 Task: Find connections with filter location Bou Hanifia el Hamamat with filter topic #Investingwith filter profile language Potuguese with filter current company Indian Army with filter school Delhi School of Economics with filter industry Professional Organizations with filter service category Ghostwriting with filter keywords title Researcher
Action: Mouse moved to (625, 81)
Screenshot: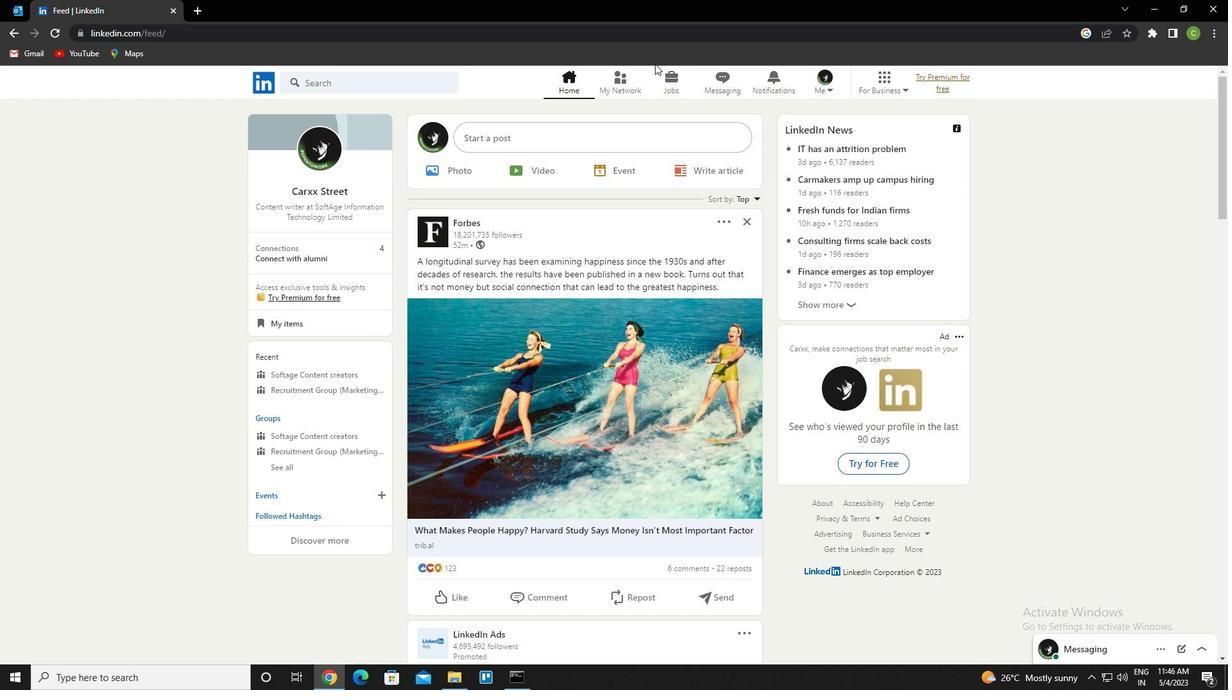 
Action: Mouse pressed left at (625, 81)
Screenshot: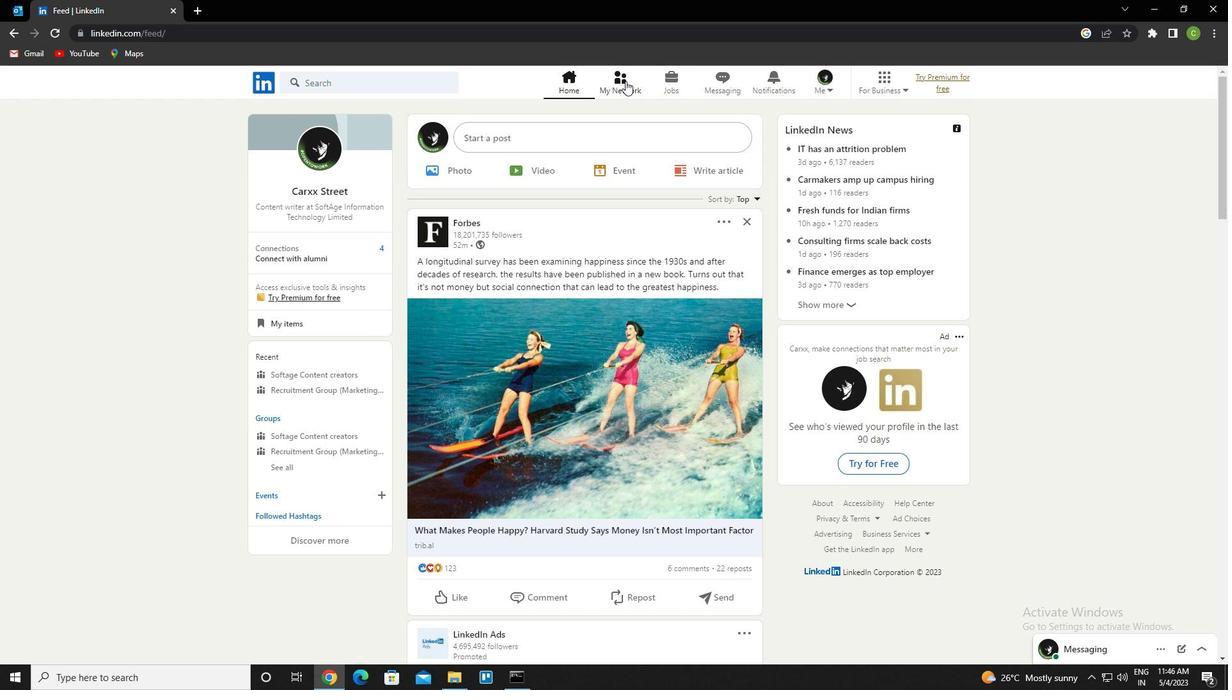 
Action: Mouse moved to (378, 150)
Screenshot: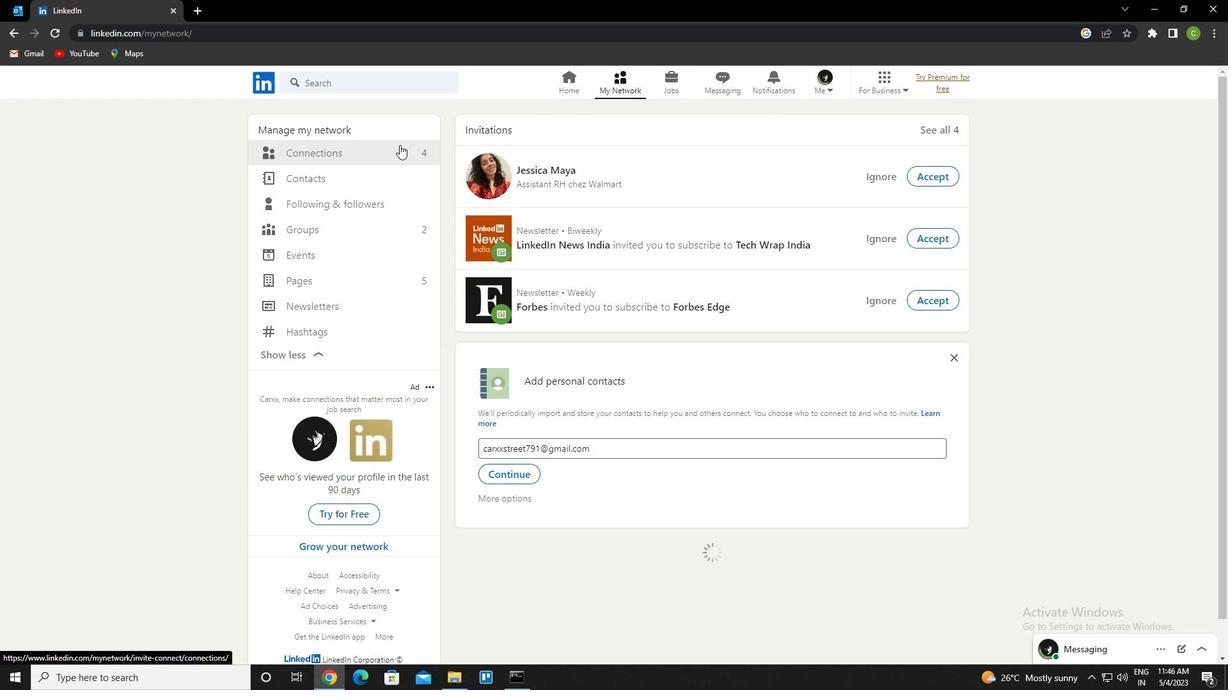 
Action: Mouse pressed left at (378, 150)
Screenshot: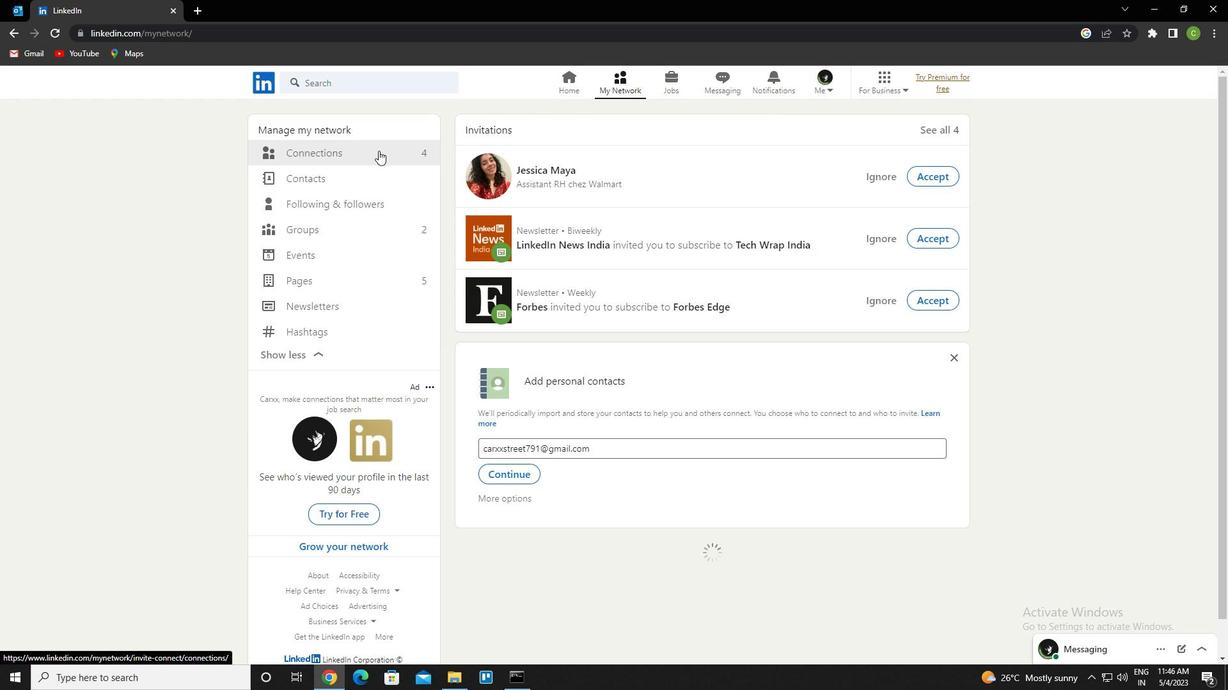 
Action: Mouse moved to (715, 152)
Screenshot: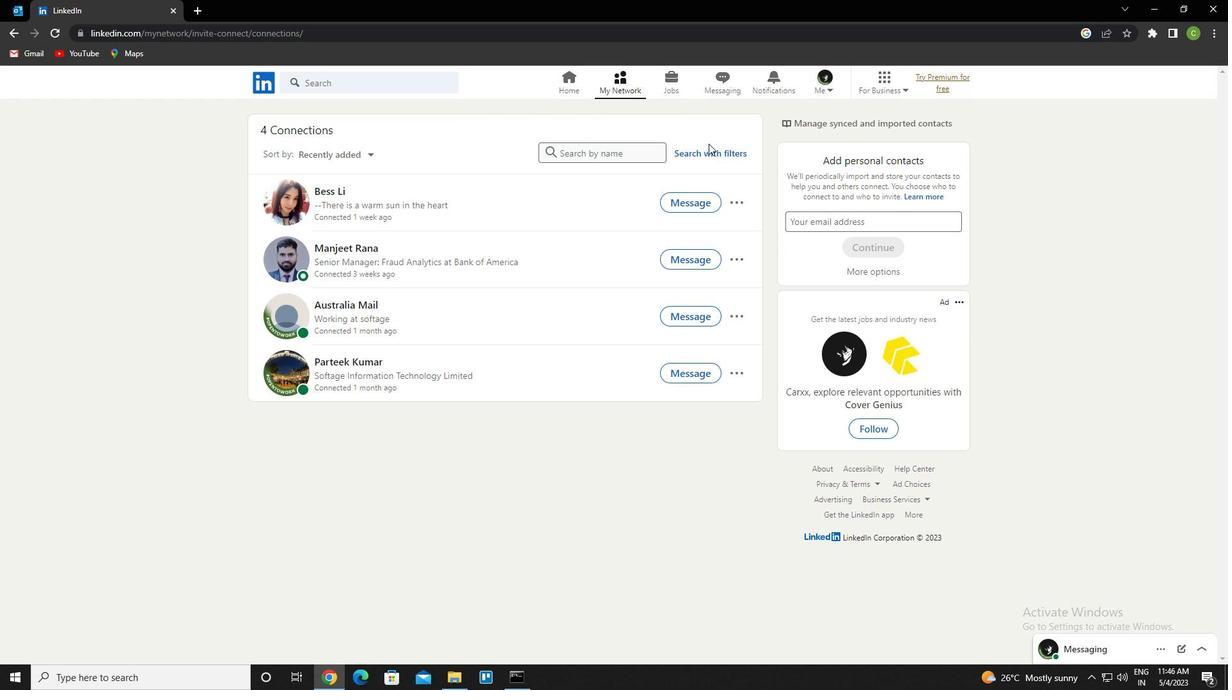 
Action: Mouse pressed left at (715, 152)
Screenshot: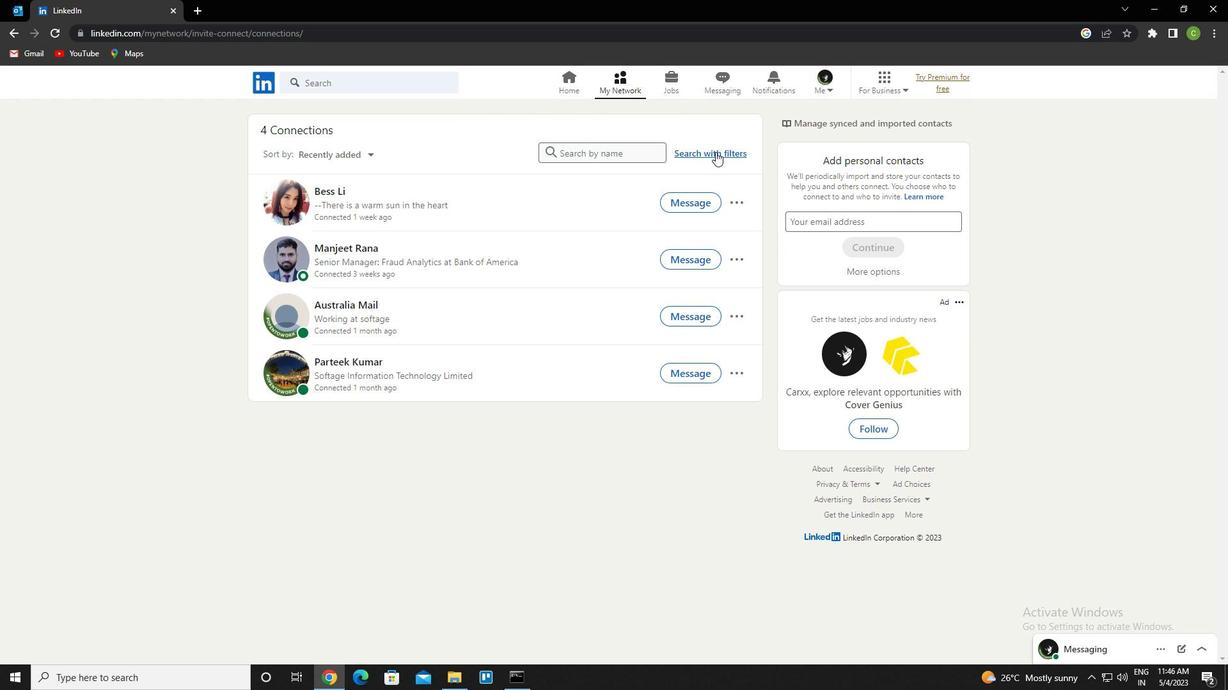 
Action: Mouse moved to (663, 121)
Screenshot: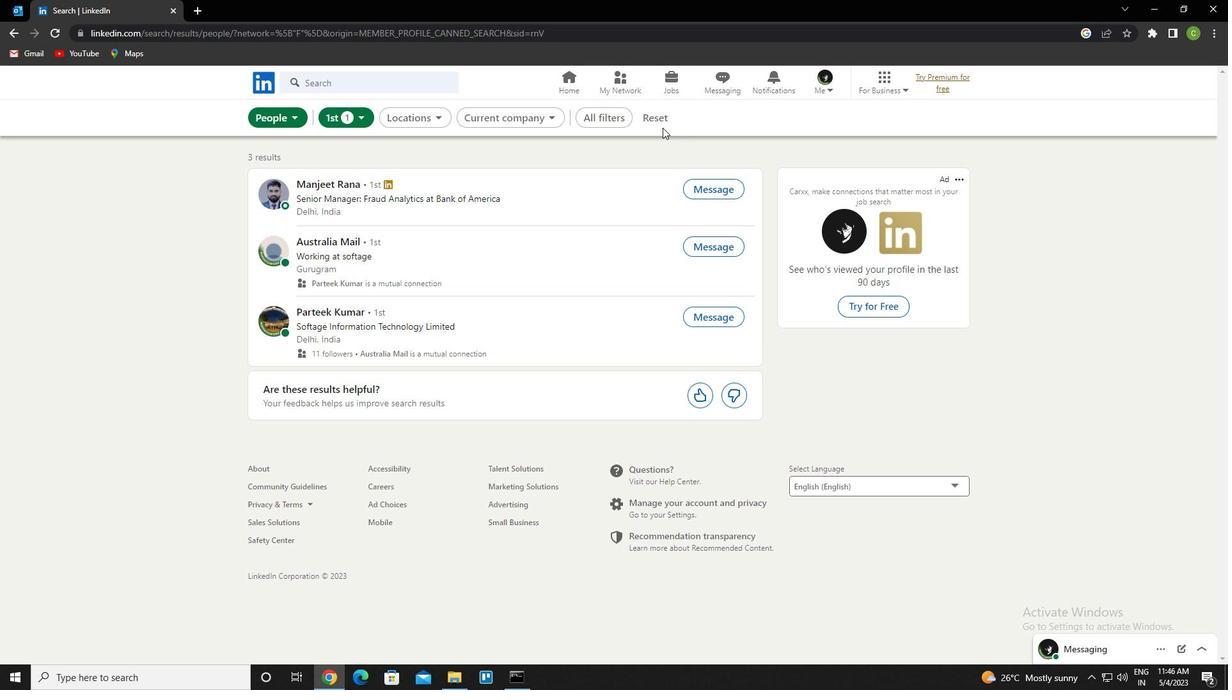 
Action: Mouse pressed left at (663, 121)
Screenshot: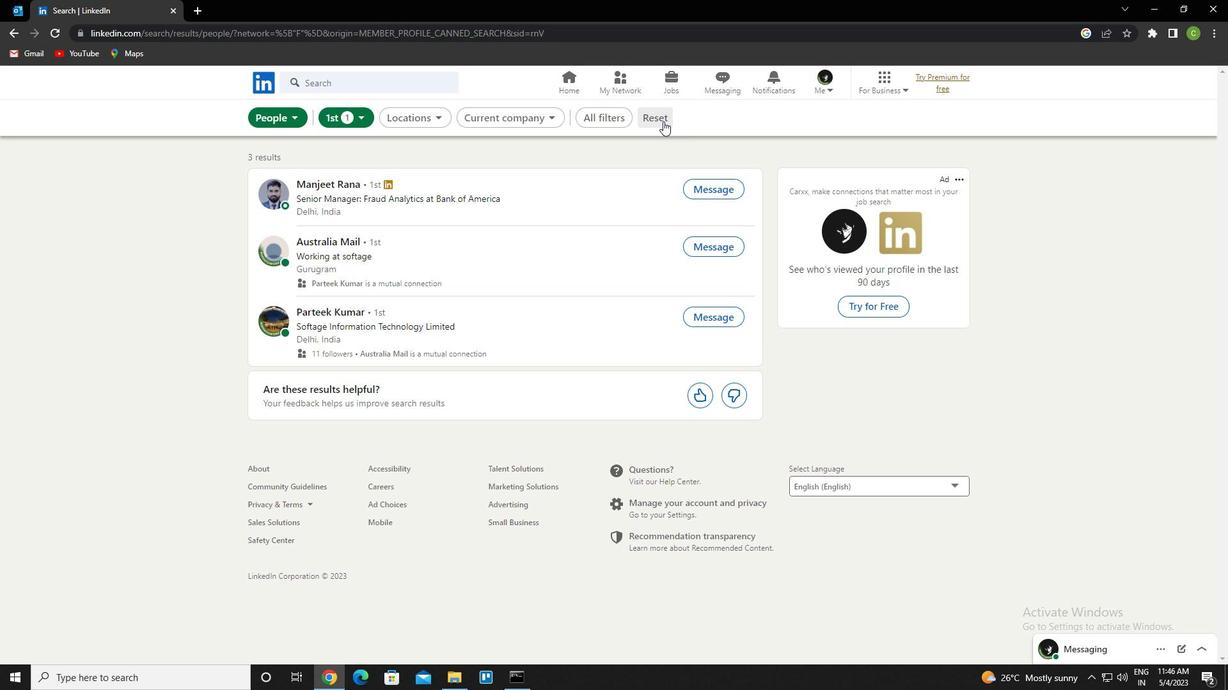 
Action: Mouse moved to (644, 117)
Screenshot: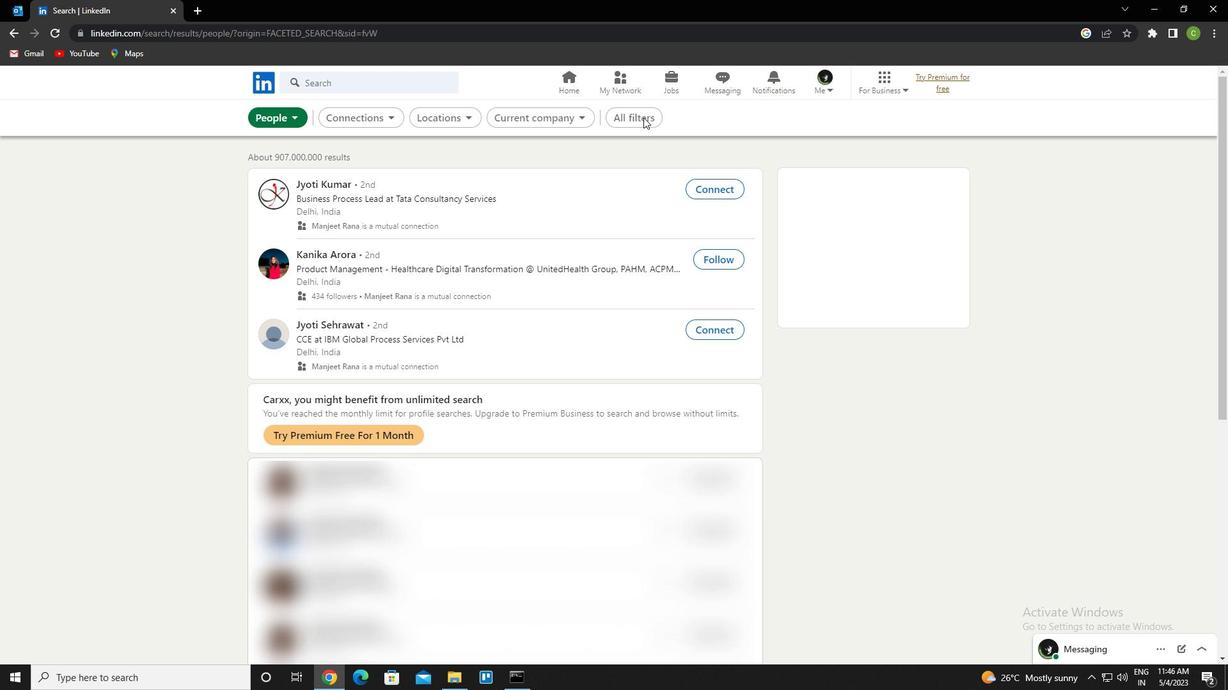 
Action: Mouse pressed left at (644, 117)
Screenshot: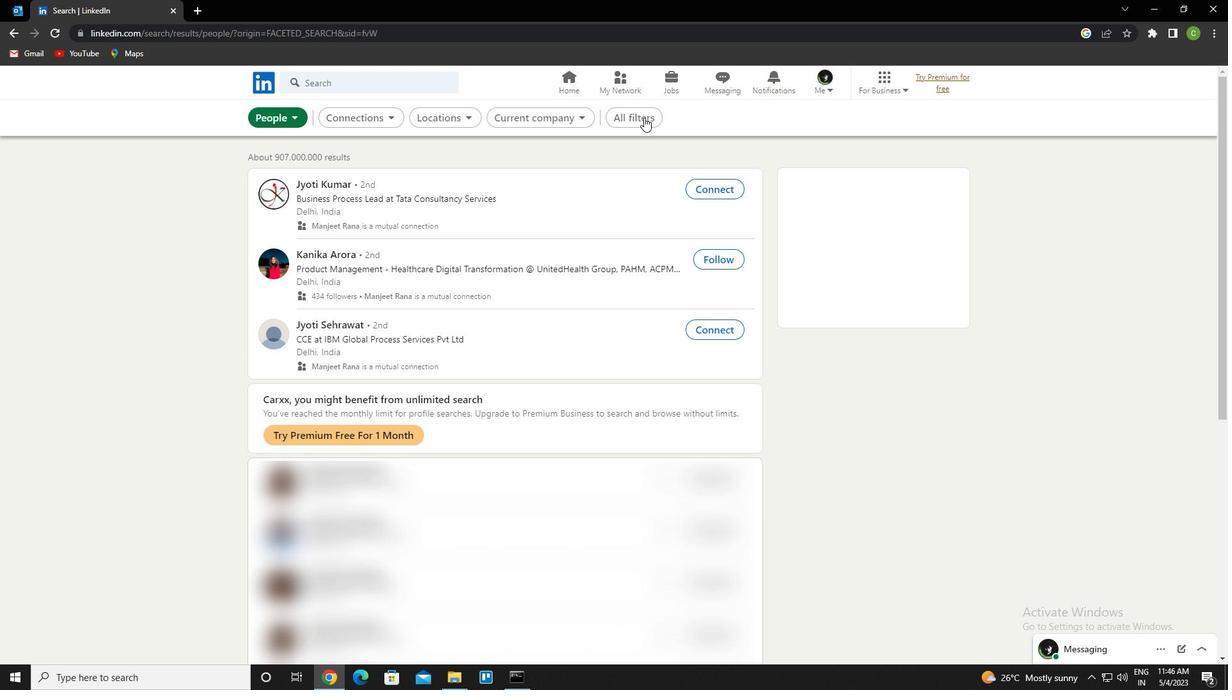 
Action: Mouse moved to (1067, 322)
Screenshot: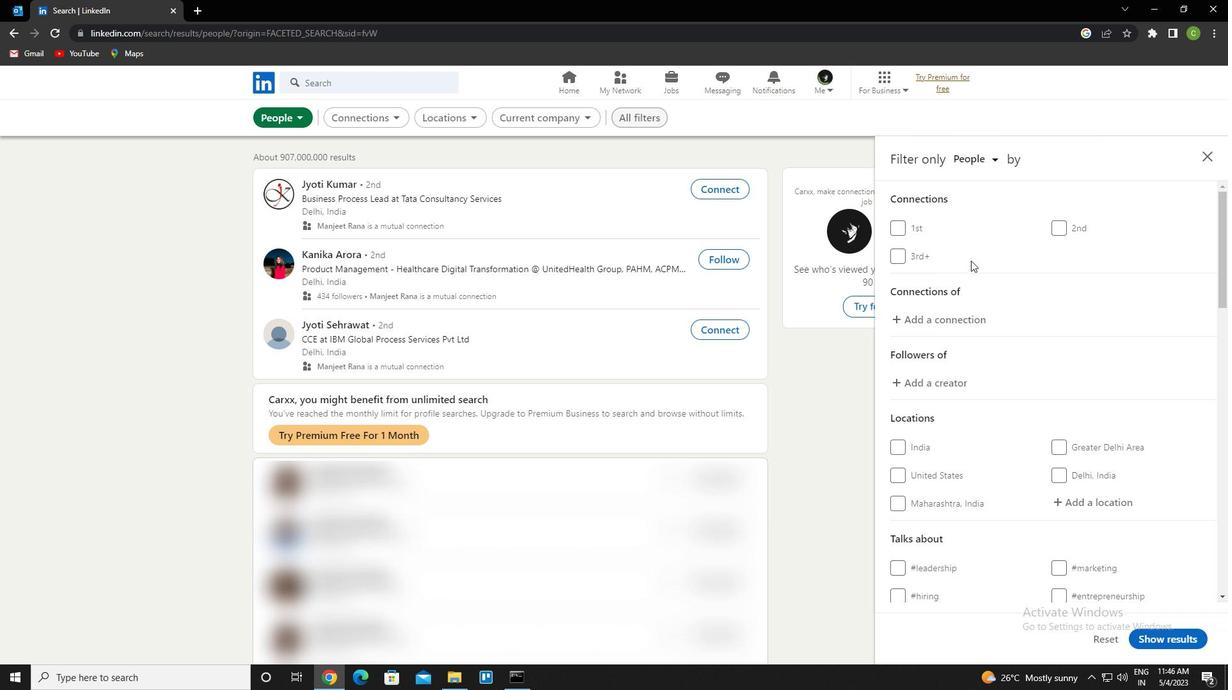 
Action: Mouse scrolled (1067, 321) with delta (0, 0)
Screenshot: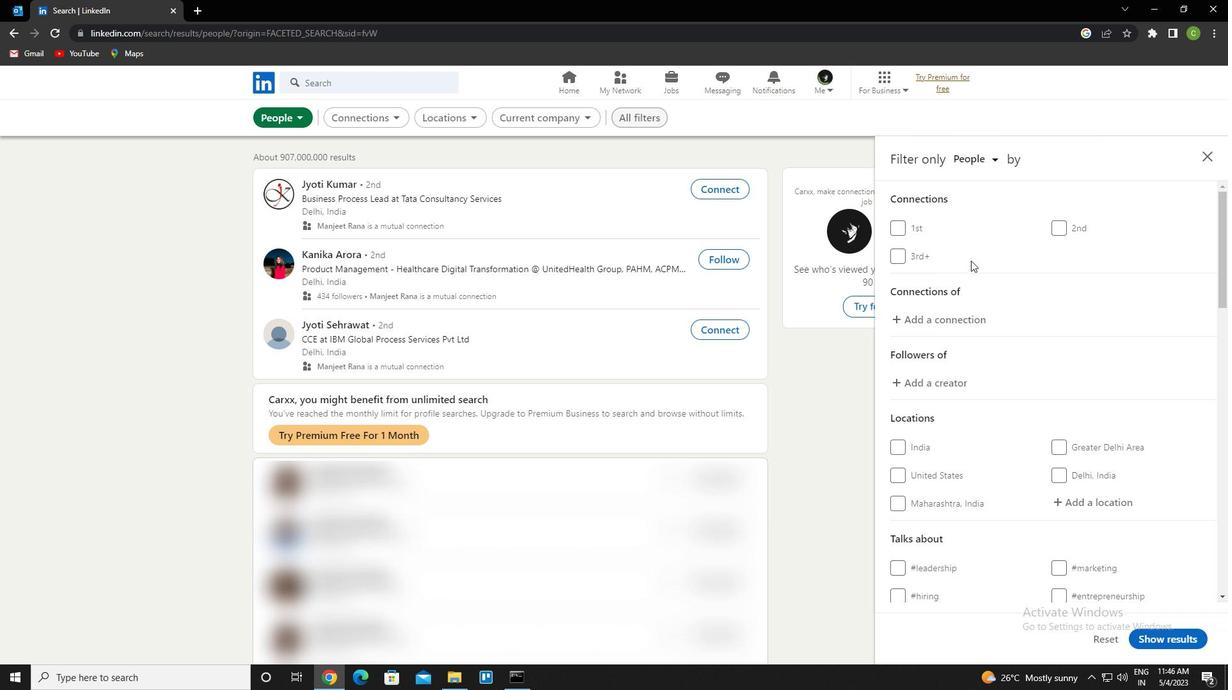 
Action: Mouse moved to (1072, 332)
Screenshot: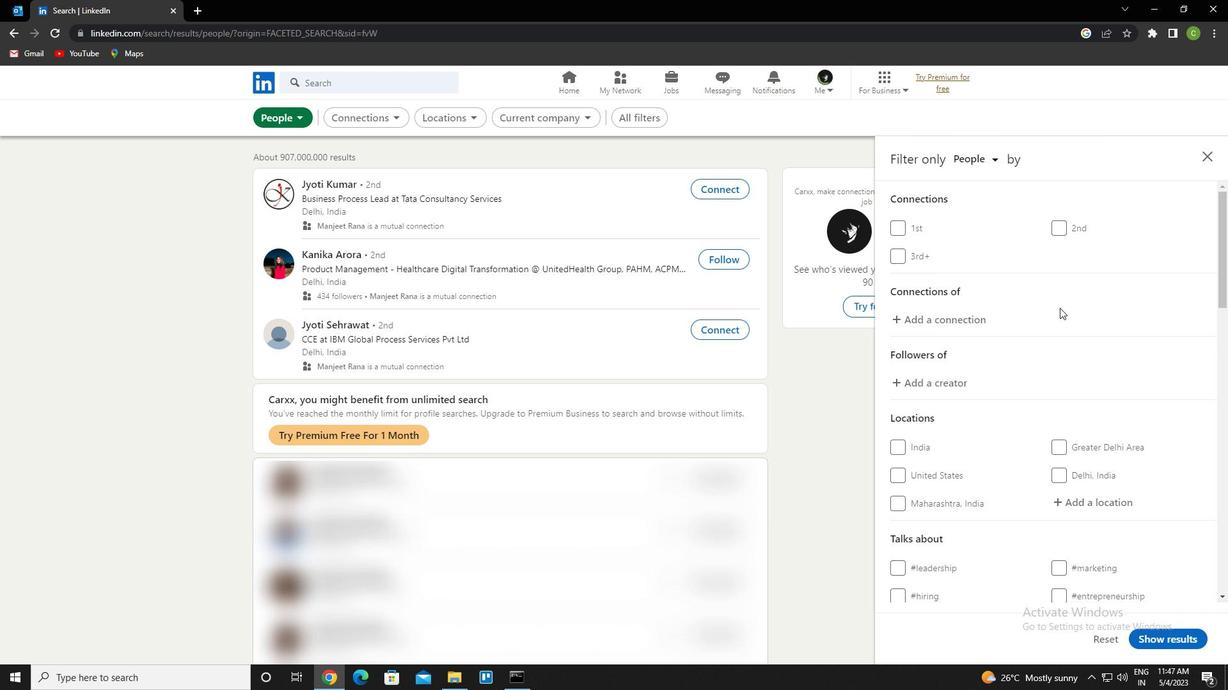 
Action: Mouse scrolled (1072, 332) with delta (0, 0)
Screenshot: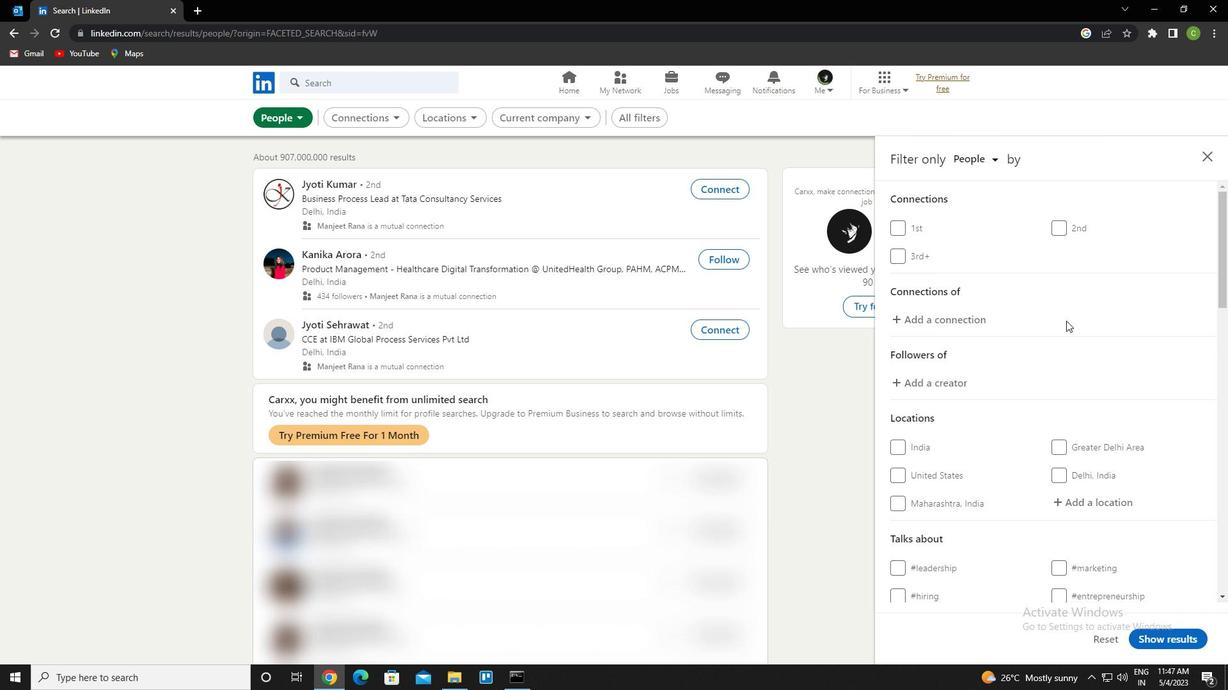 
Action: Mouse moved to (1092, 374)
Screenshot: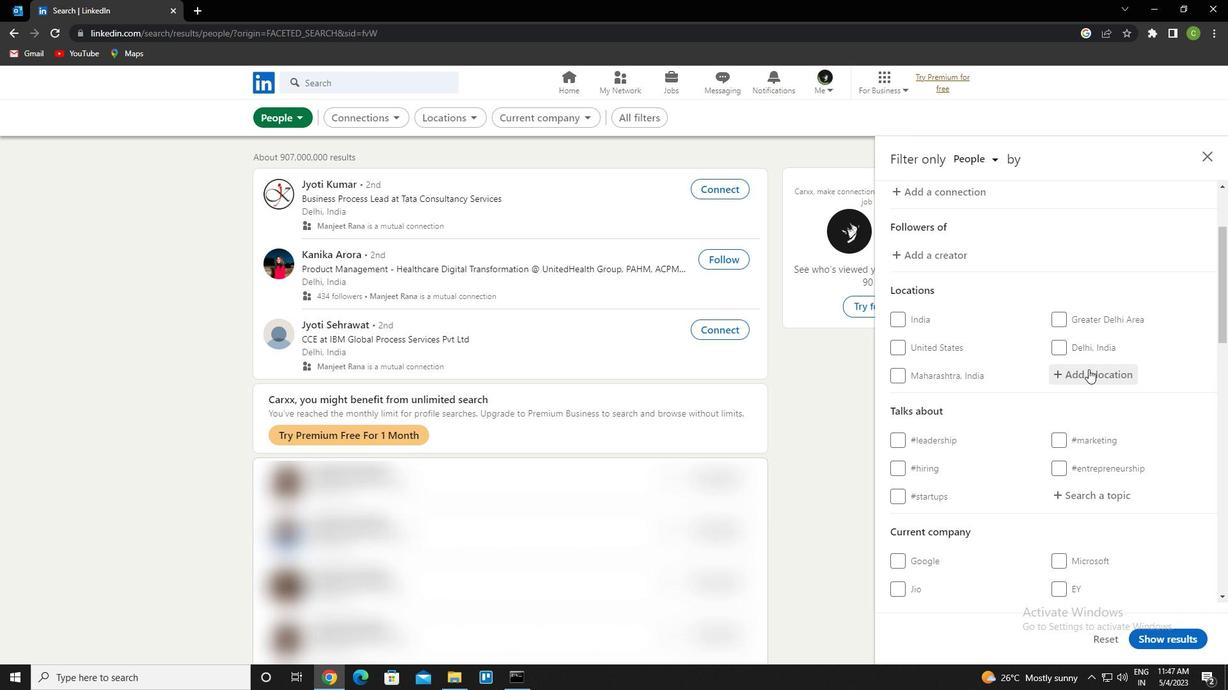 
Action: Mouse pressed left at (1092, 374)
Screenshot: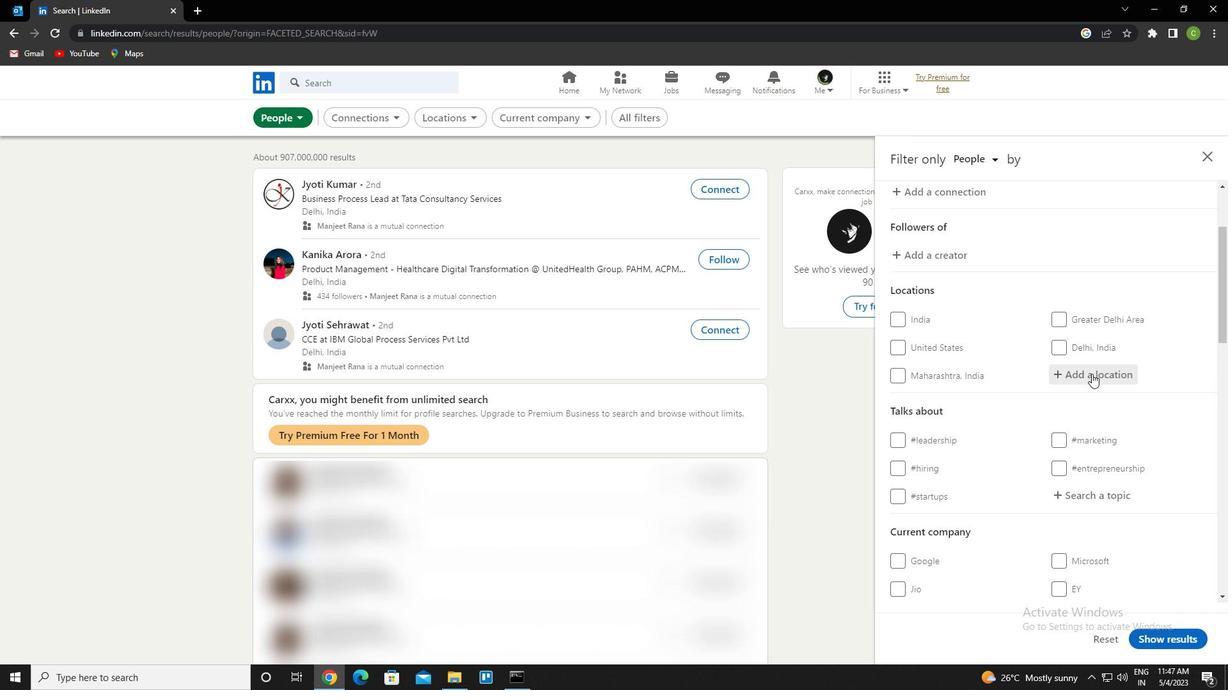 
Action: Key pressed <Key.caps_lock>b<Key.caps_lock>ou<Key.space><Key.caps_lock>h<Key.caps_lock>anifia<Key.down><Key.enter>
Screenshot: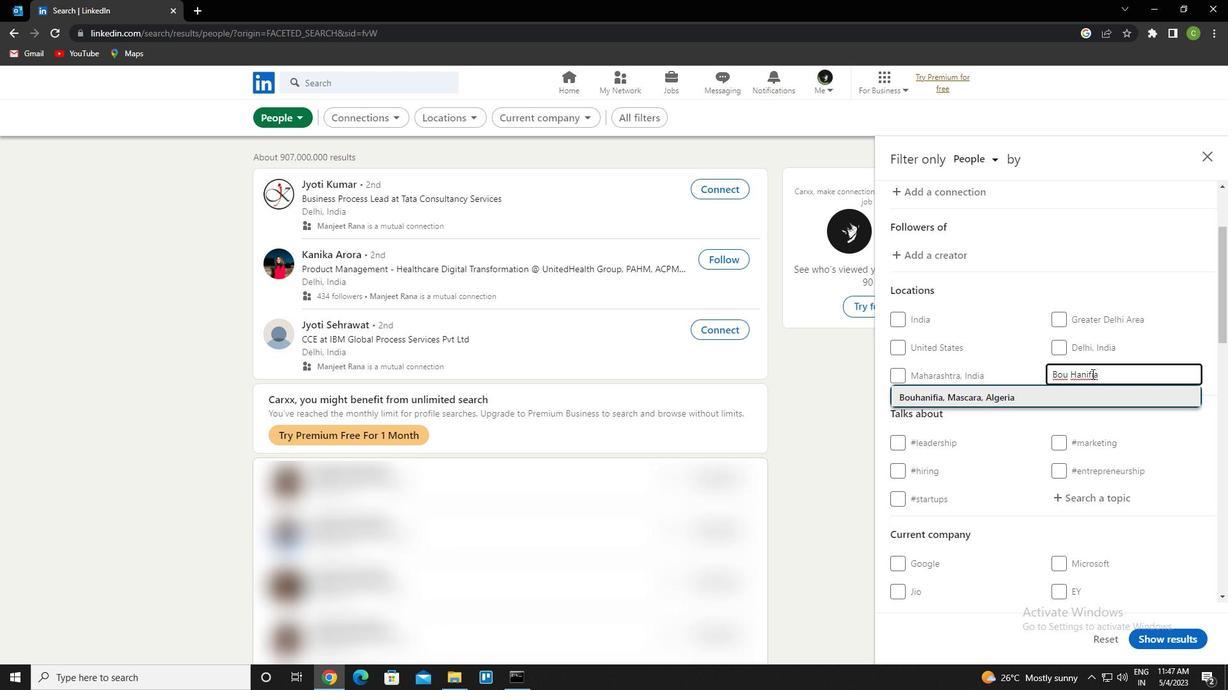 
Action: Mouse moved to (1092, 374)
Screenshot: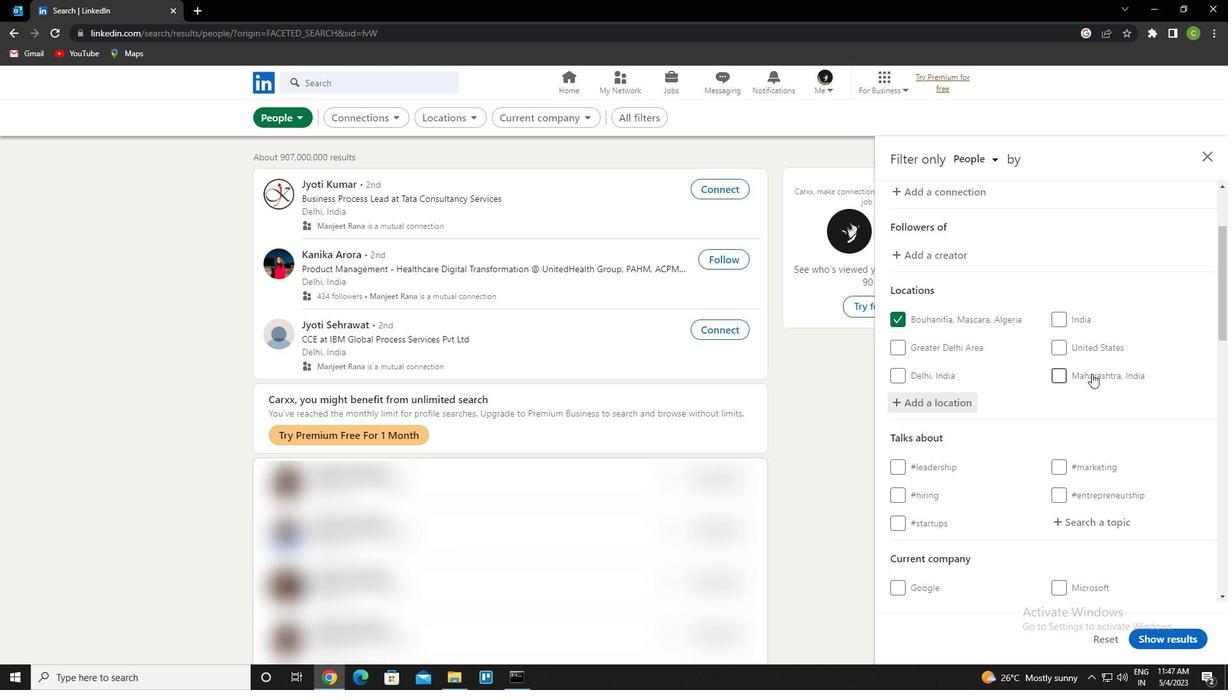 
Action: Mouse scrolled (1092, 373) with delta (0, 0)
Screenshot: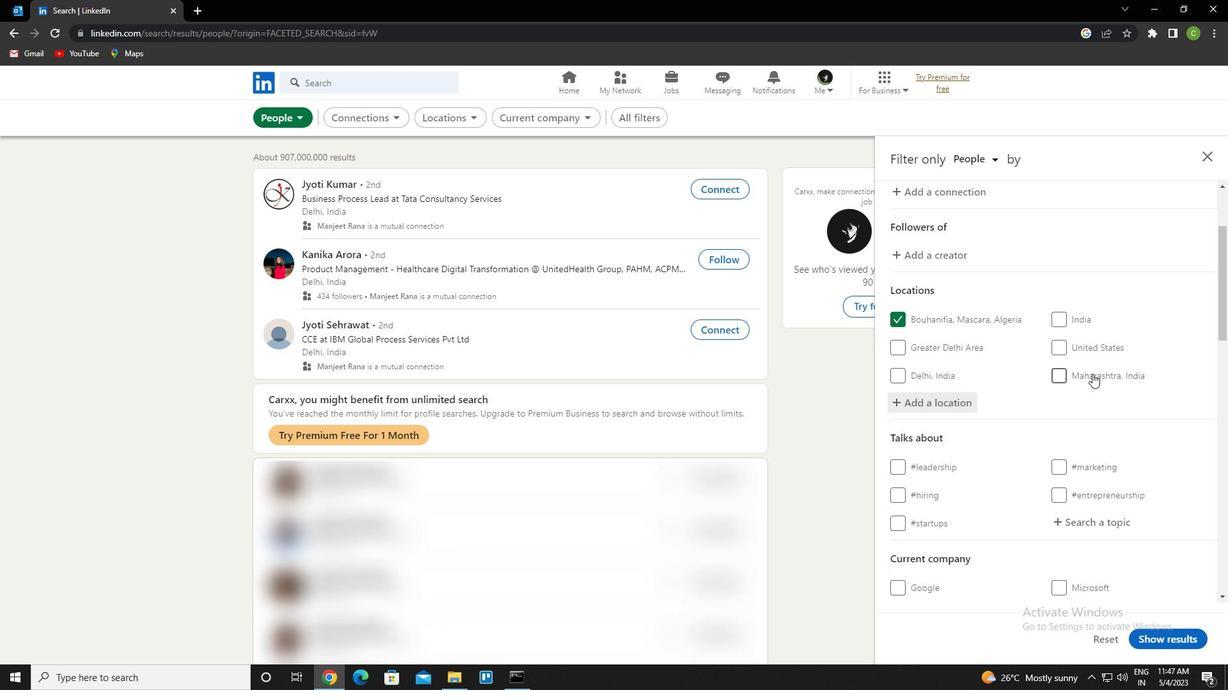 
Action: Mouse scrolled (1092, 373) with delta (0, 0)
Screenshot: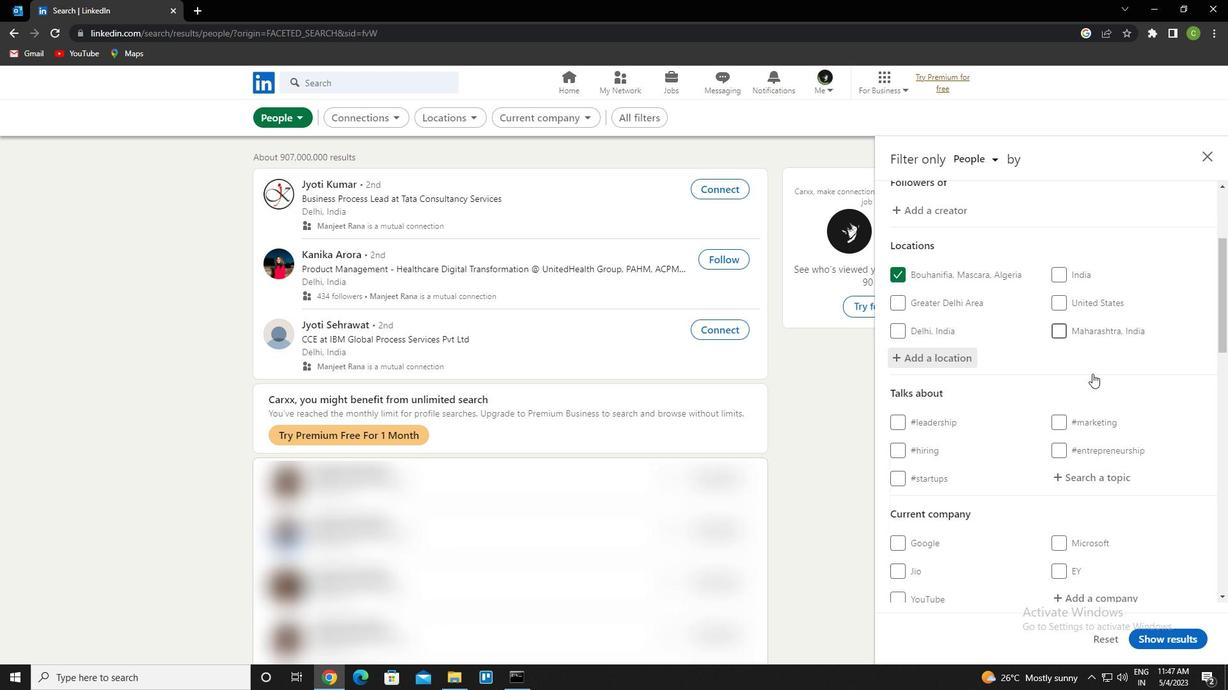 
Action: Mouse moved to (1101, 389)
Screenshot: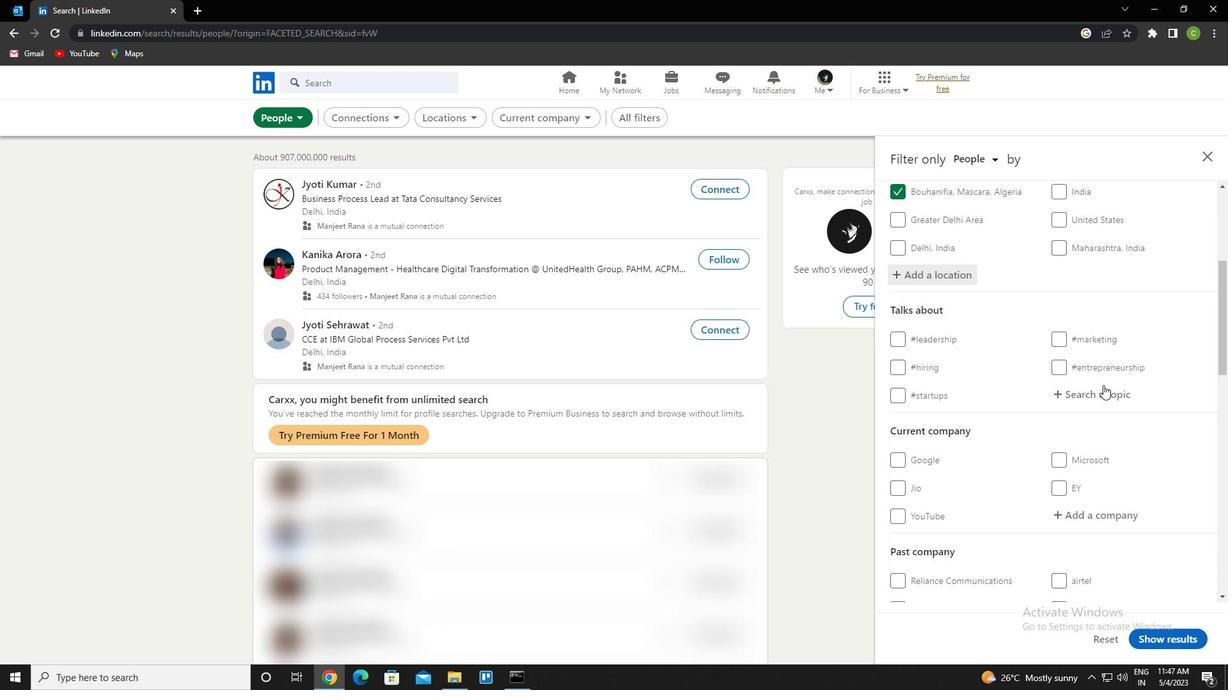 
Action: Mouse pressed left at (1101, 389)
Screenshot: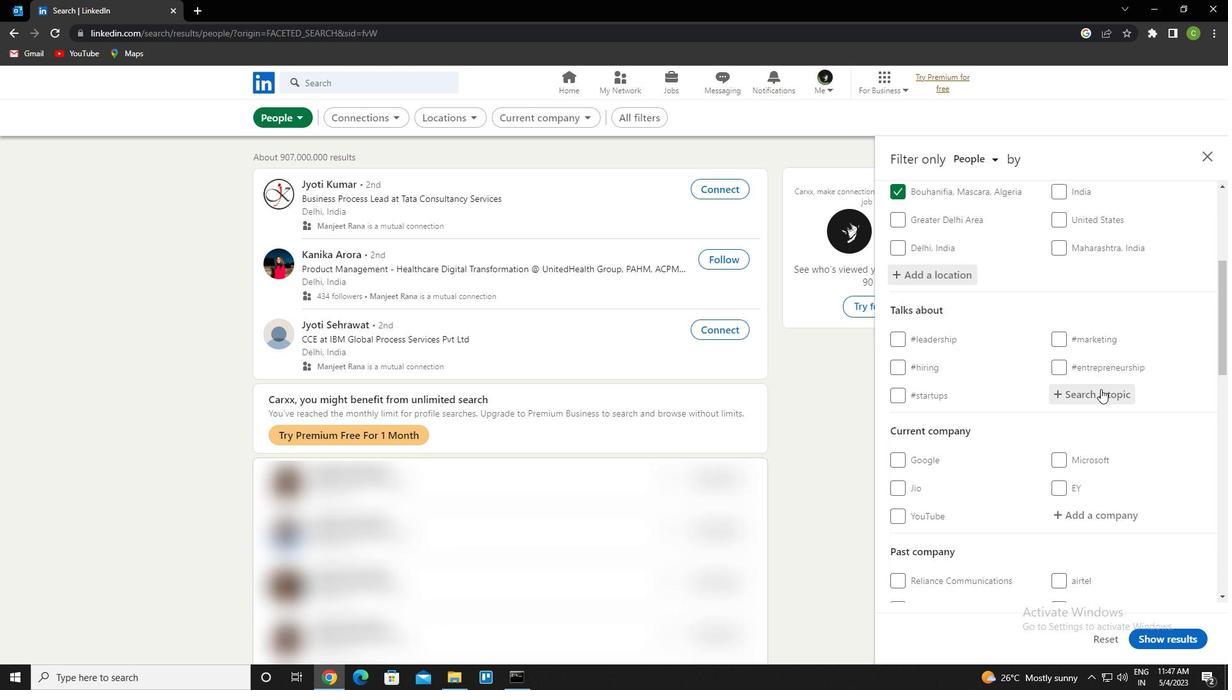 
Action: Key pressed investing<Key.down><Key.enter>
Screenshot: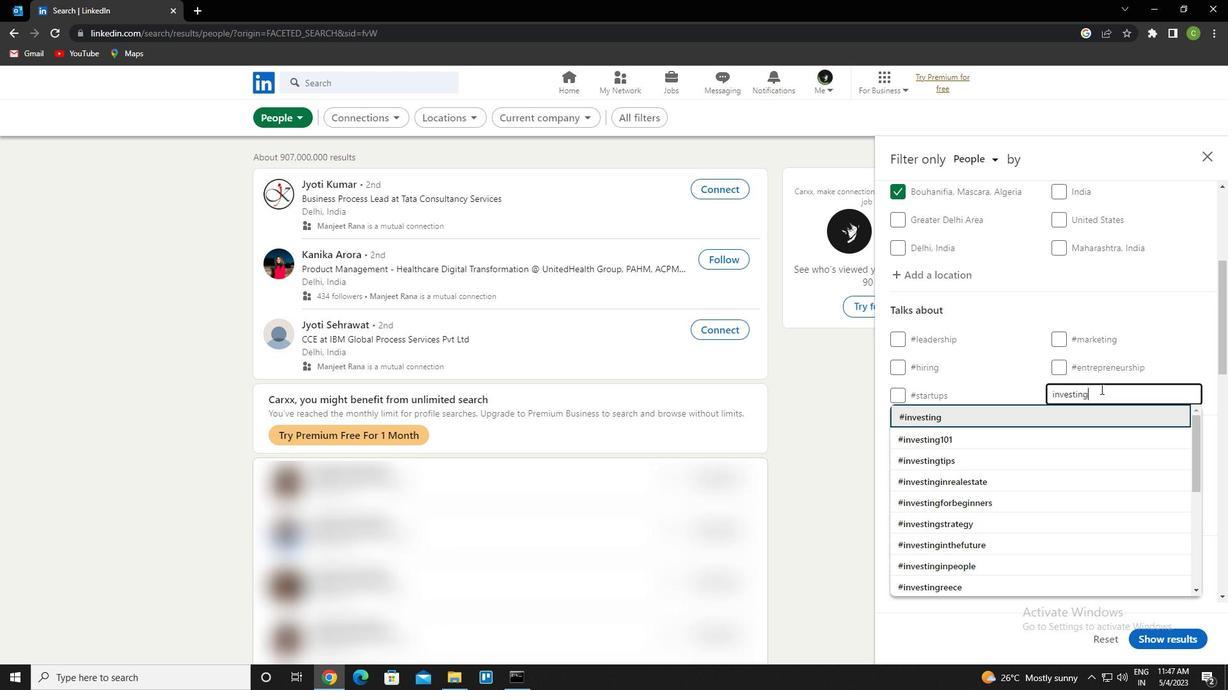 
Action: Mouse scrolled (1101, 389) with delta (0, 0)
Screenshot: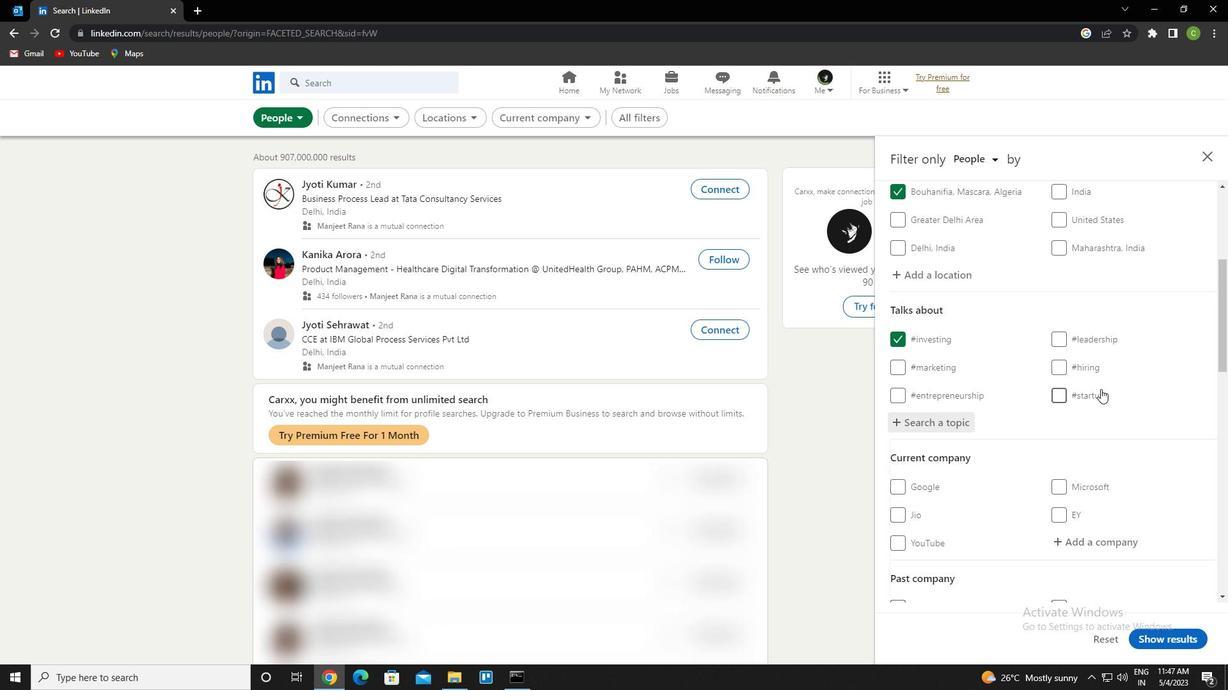 
Action: Mouse scrolled (1101, 389) with delta (0, 0)
Screenshot: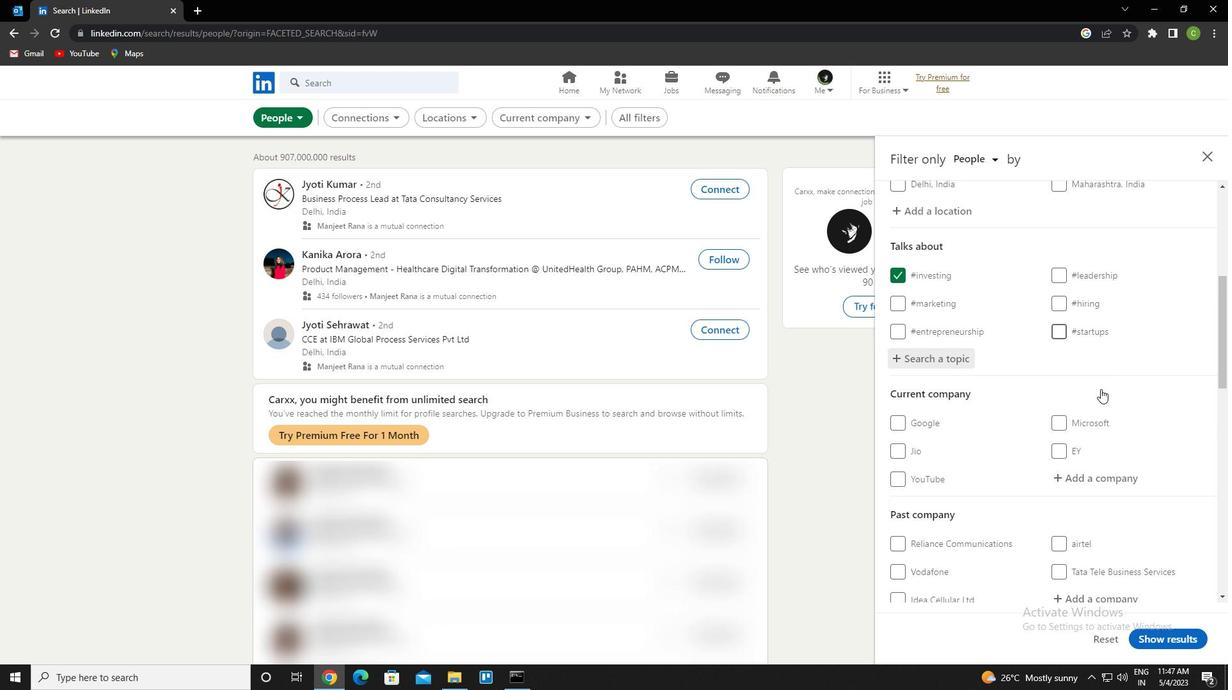 
Action: Mouse scrolled (1101, 389) with delta (0, 0)
Screenshot: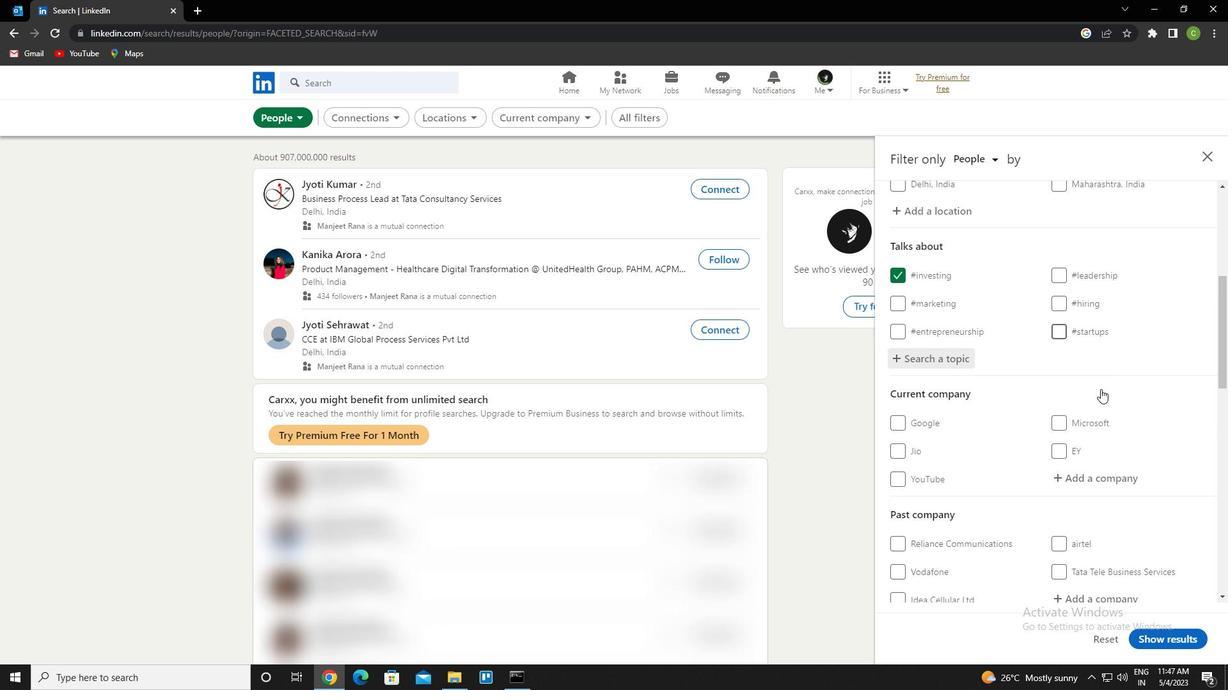 
Action: Mouse scrolled (1101, 389) with delta (0, 0)
Screenshot: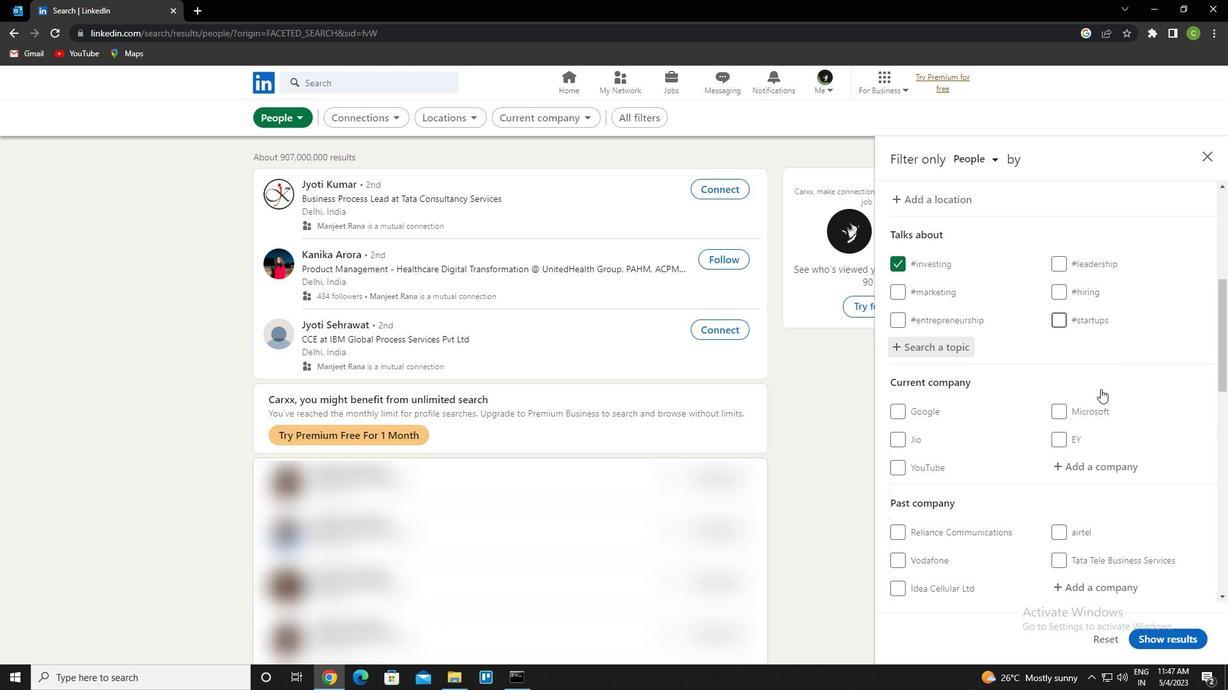 
Action: Mouse scrolled (1101, 389) with delta (0, 0)
Screenshot: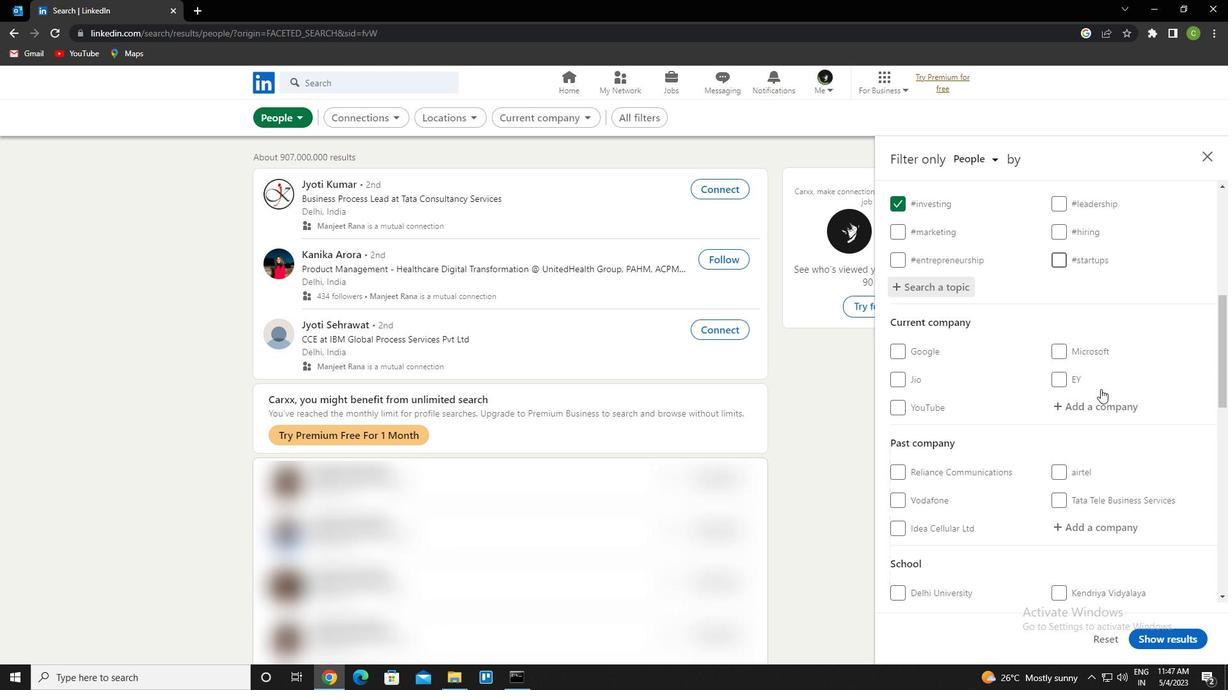 
Action: Mouse scrolled (1101, 389) with delta (0, 0)
Screenshot: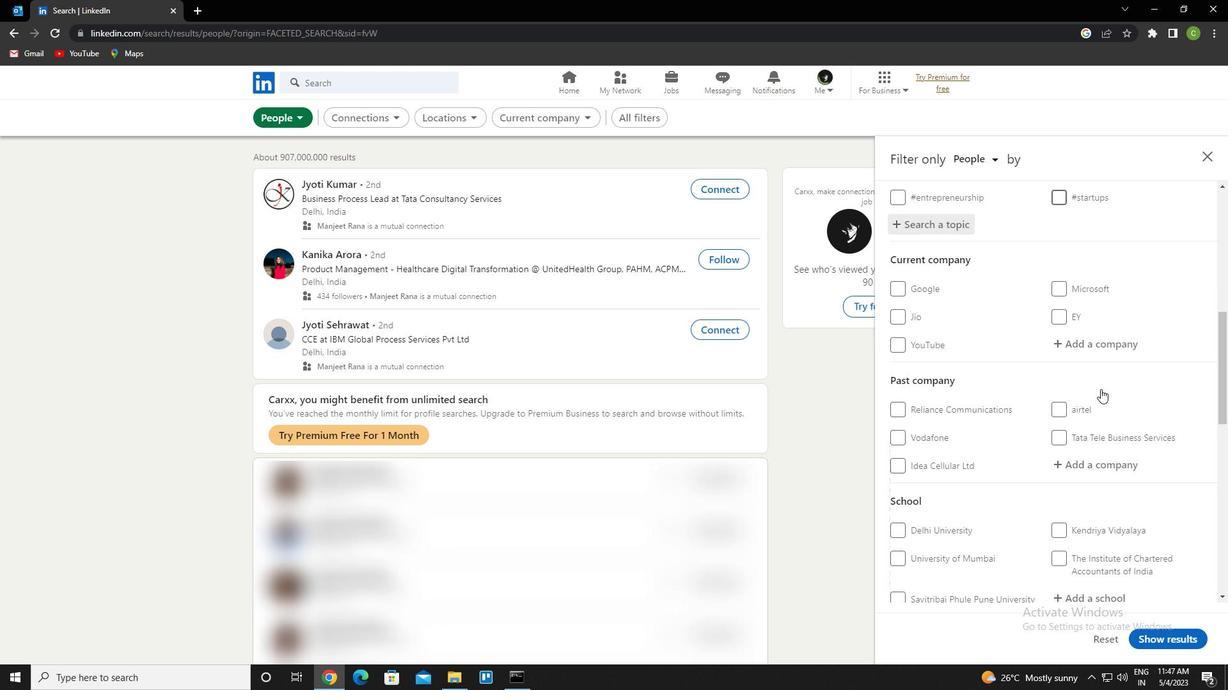 
Action: Mouse scrolled (1101, 389) with delta (0, 0)
Screenshot: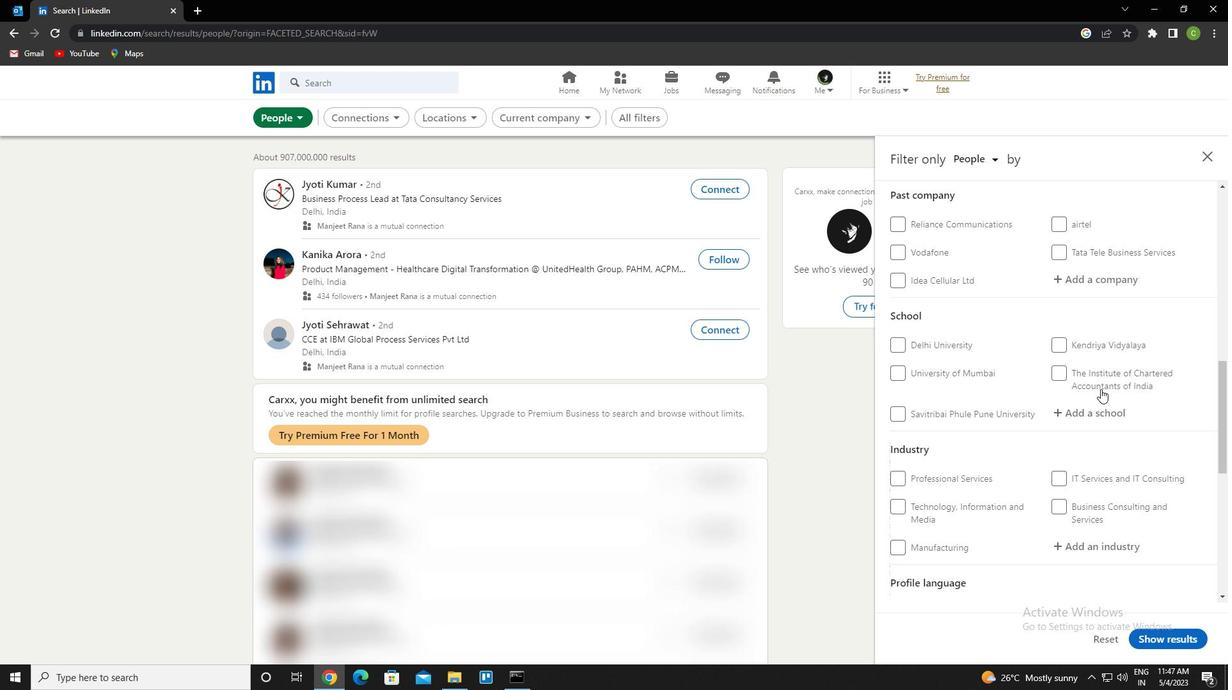 
Action: Mouse scrolled (1101, 389) with delta (0, 0)
Screenshot: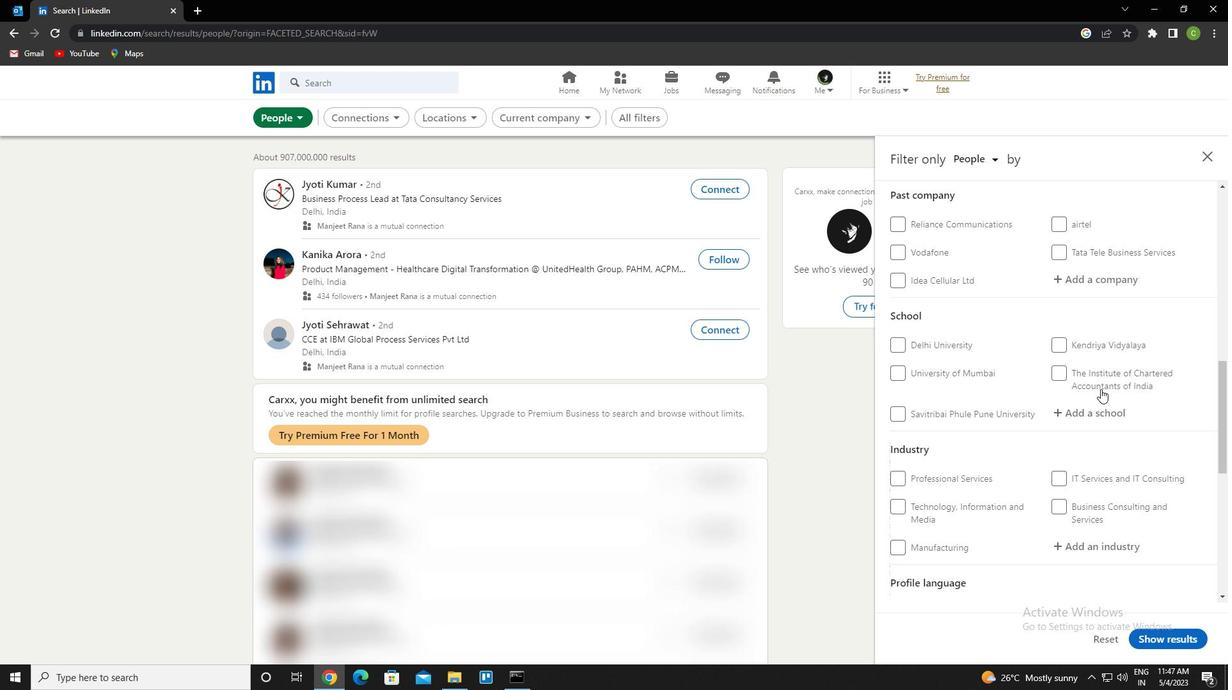 
Action: Mouse moved to (1098, 389)
Screenshot: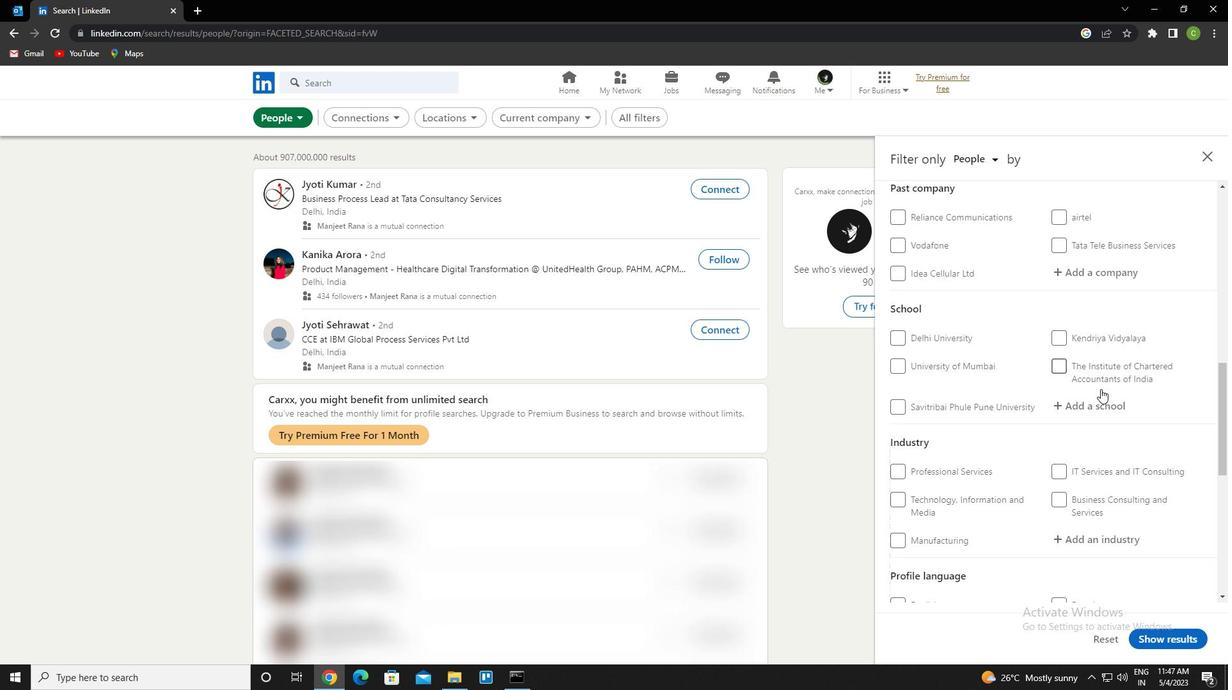 
Action: Mouse scrolled (1098, 389) with delta (0, 0)
Screenshot: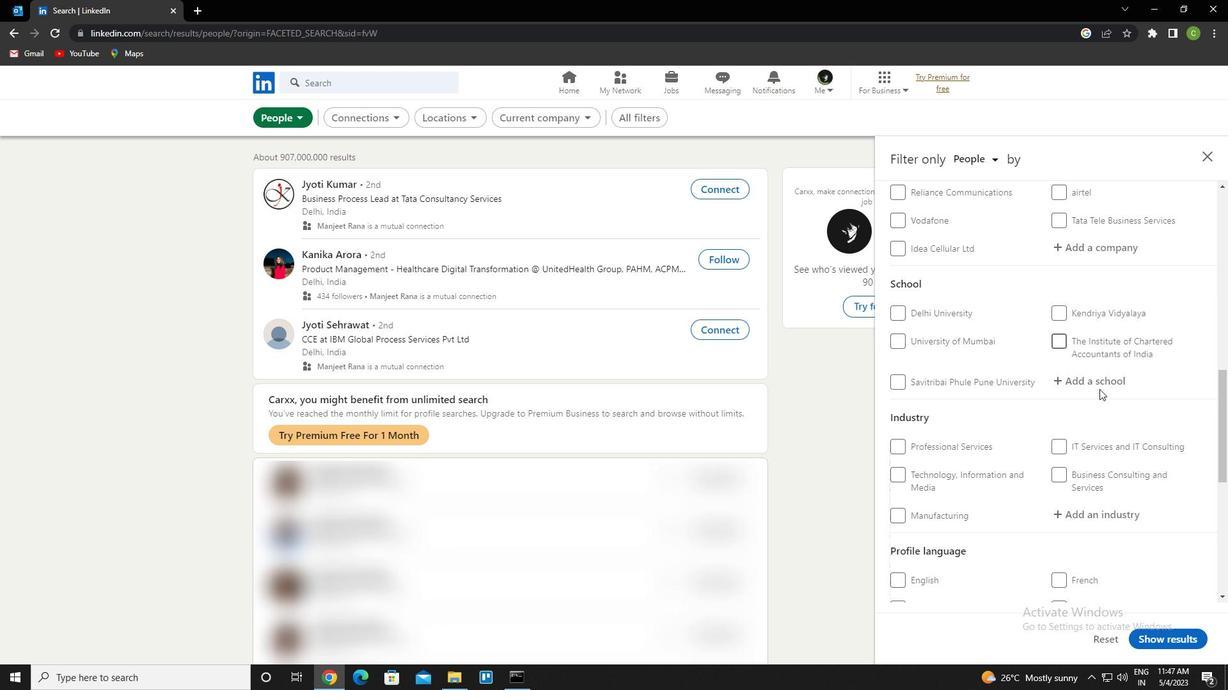 
Action: Mouse moved to (1097, 389)
Screenshot: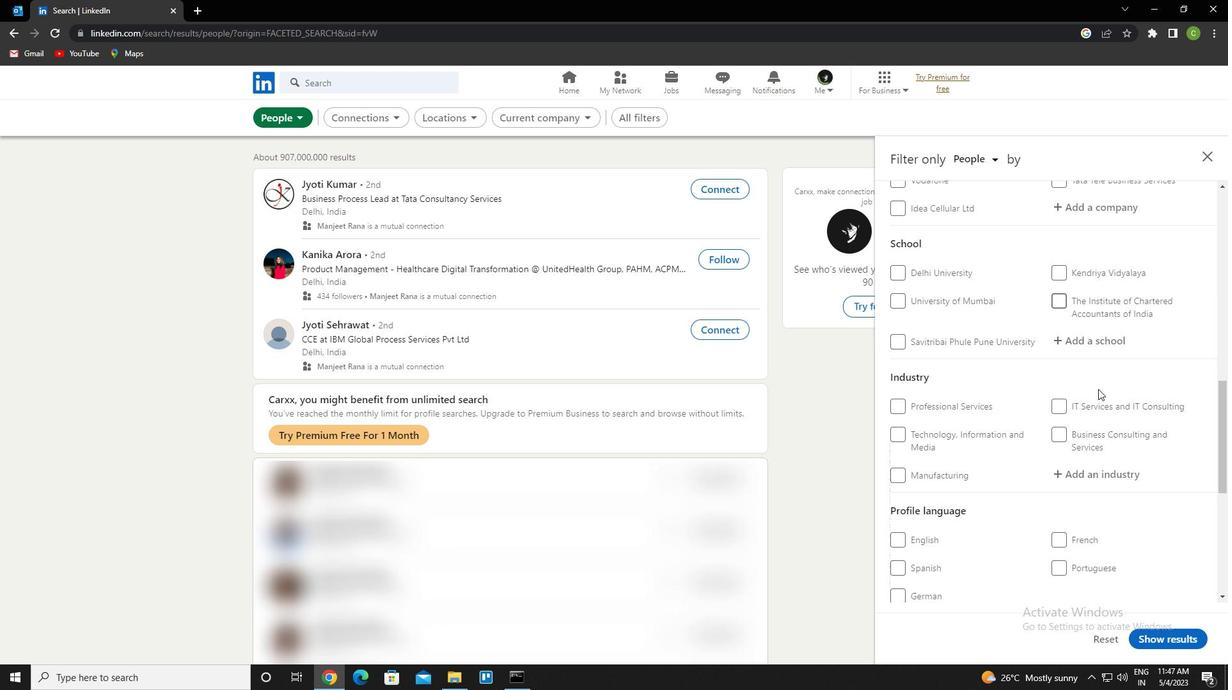 
Action: Mouse scrolled (1097, 389) with delta (0, 0)
Screenshot: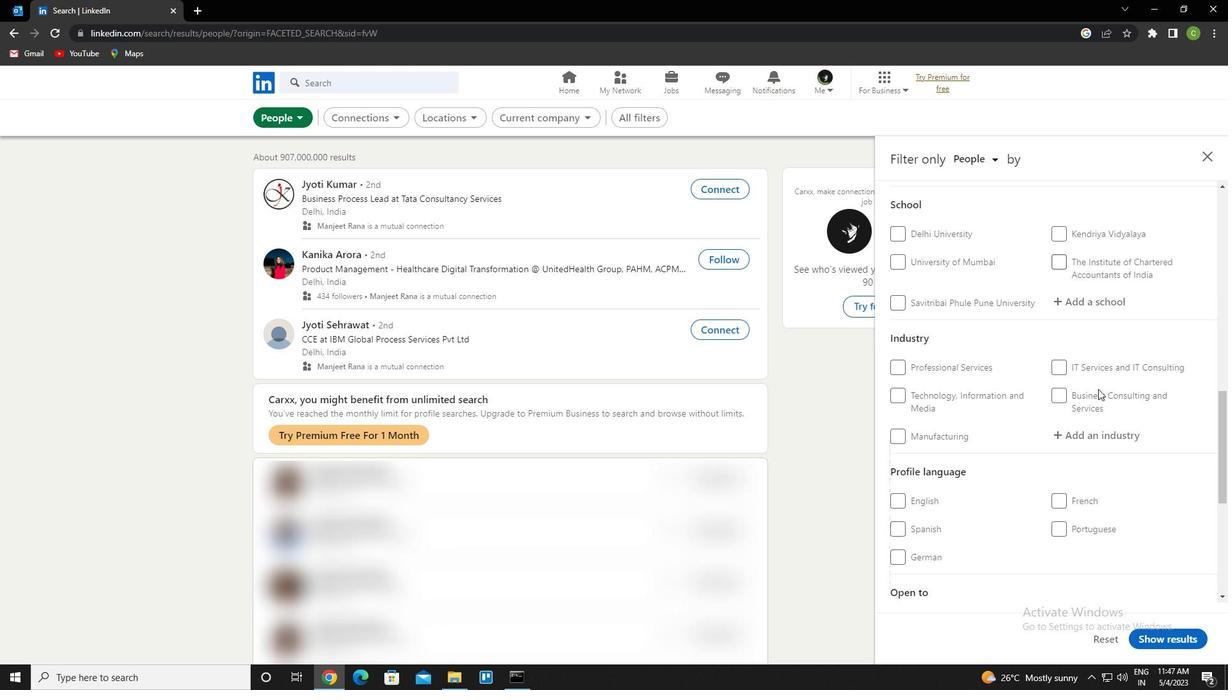 
Action: Mouse moved to (1056, 381)
Screenshot: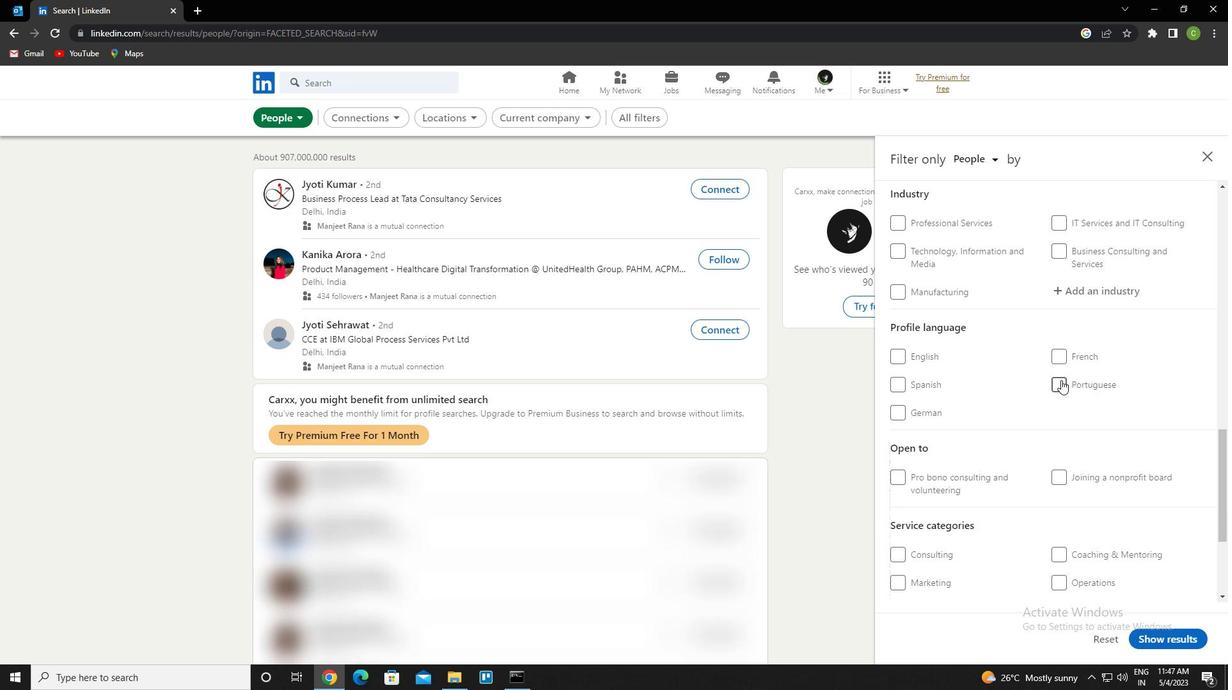 
Action: Mouse pressed left at (1056, 381)
Screenshot: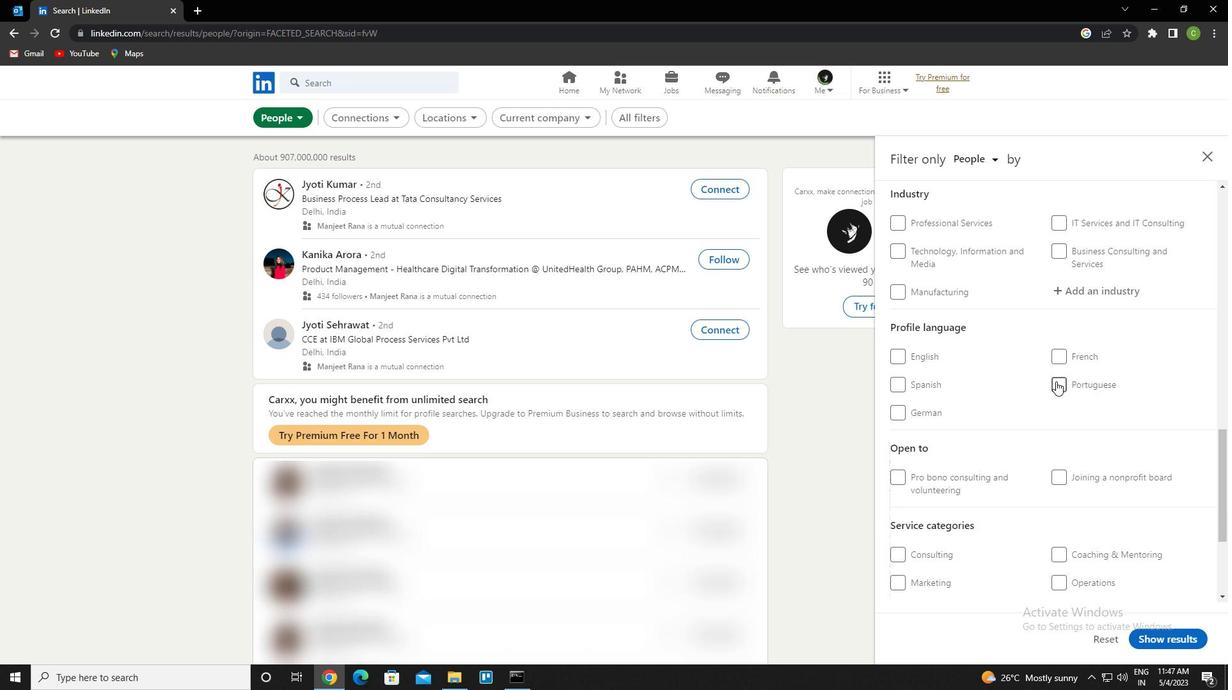
Action: Mouse moved to (1034, 392)
Screenshot: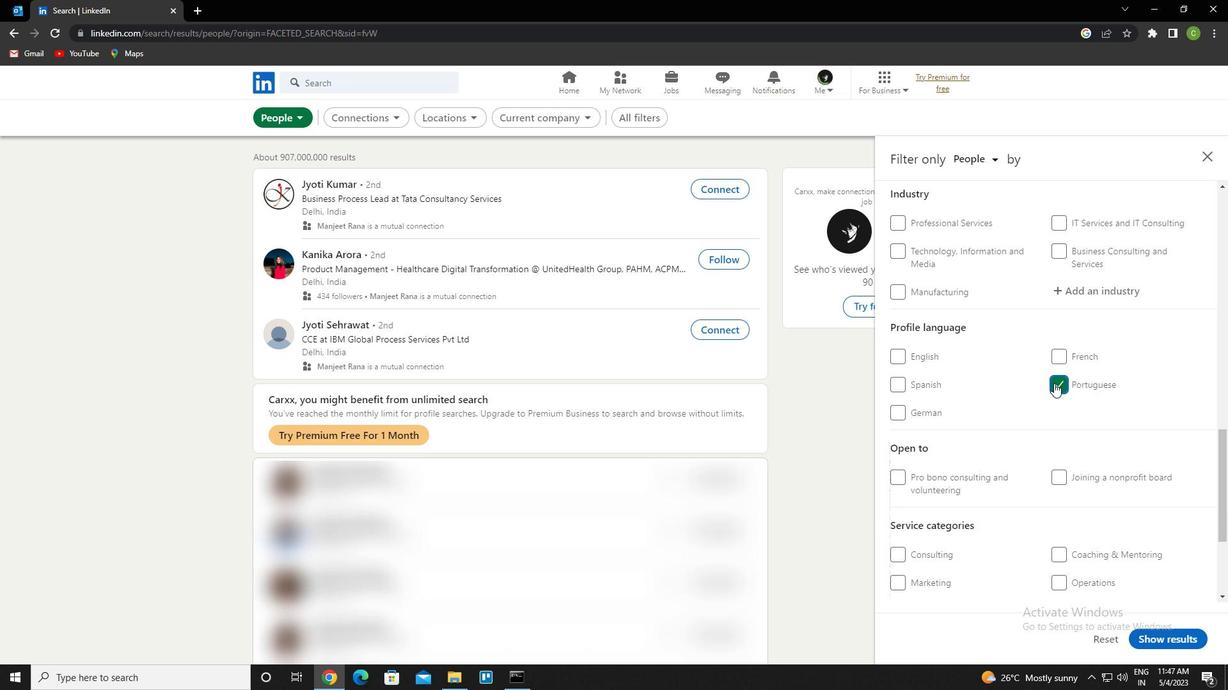 
Action: Mouse scrolled (1034, 392) with delta (0, 0)
Screenshot: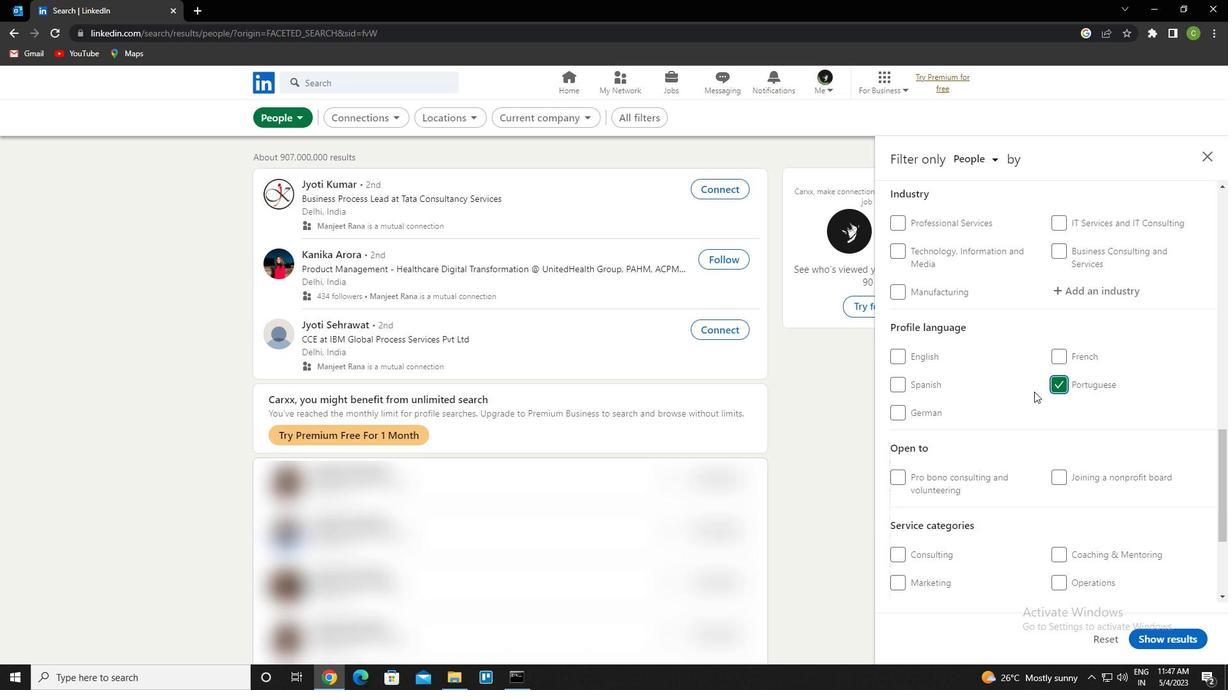 
Action: Mouse scrolled (1034, 392) with delta (0, 0)
Screenshot: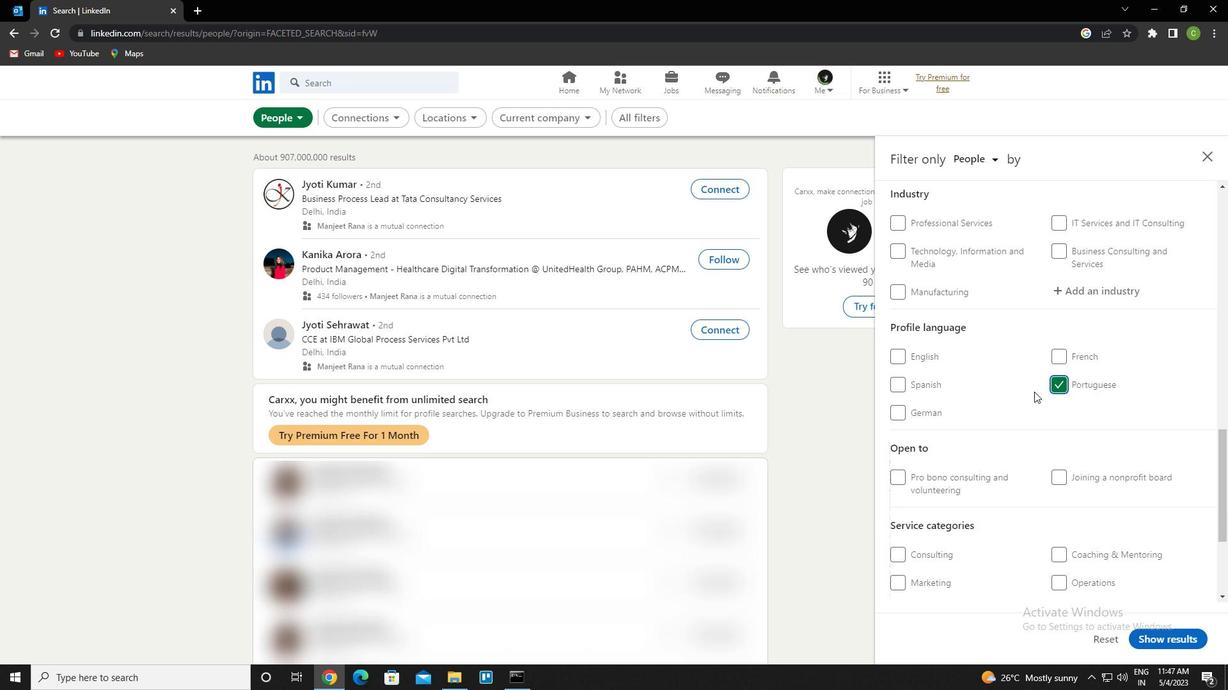 
Action: Mouse scrolled (1034, 392) with delta (0, 0)
Screenshot: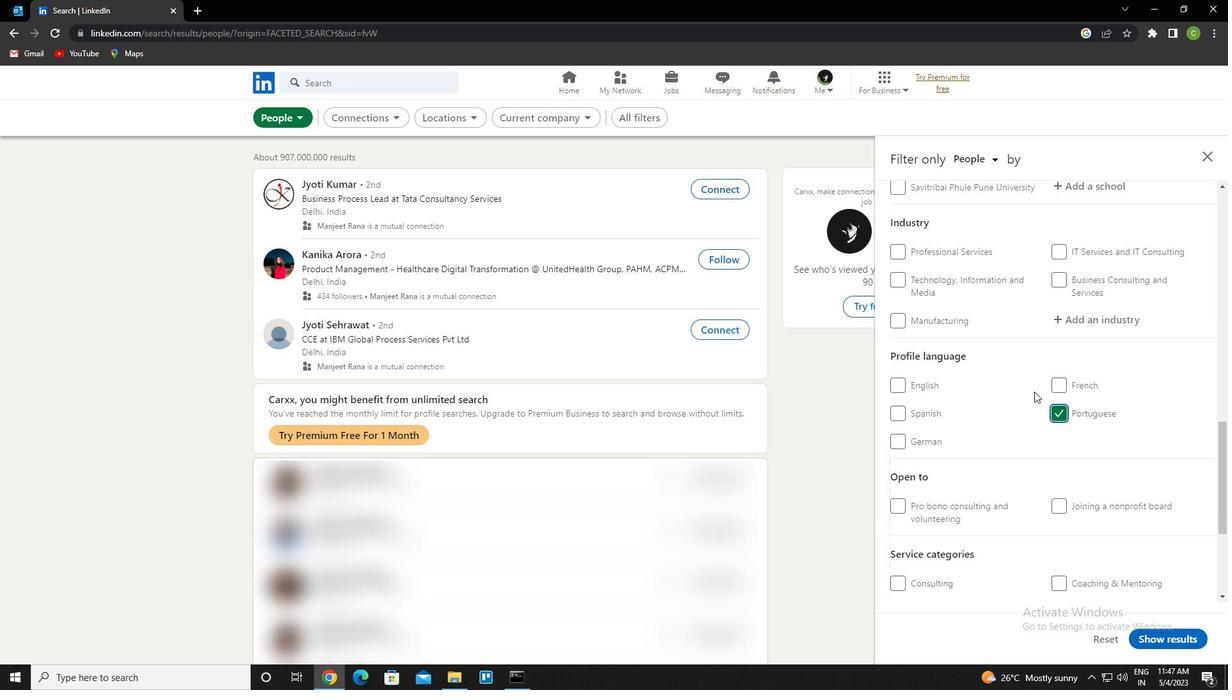 
Action: Mouse scrolled (1034, 392) with delta (0, 0)
Screenshot: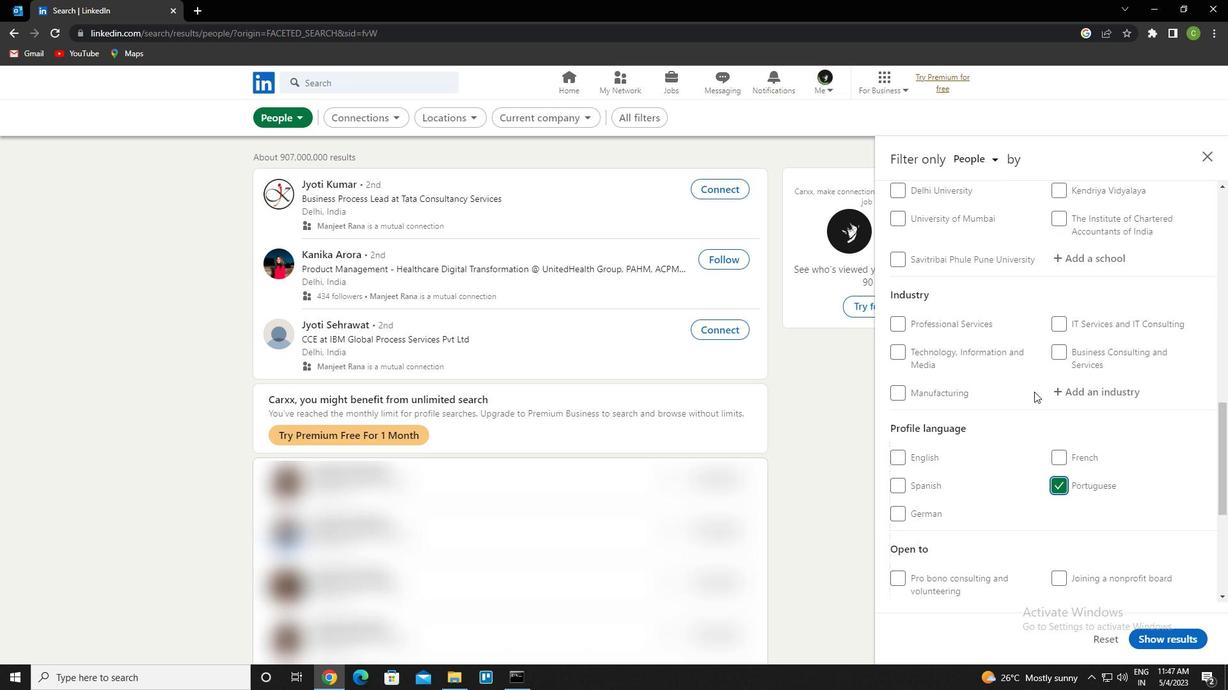 
Action: Mouse scrolled (1034, 392) with delta (0, 0)
Screenshot: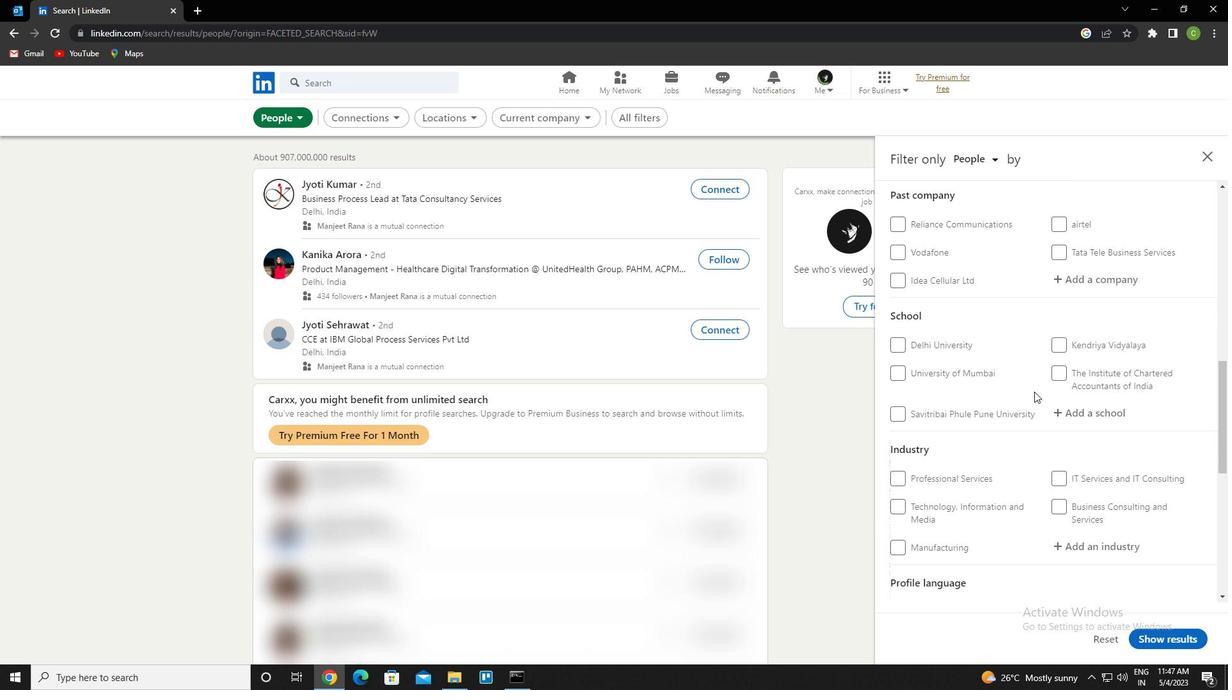 
Action: Mouse scrolled (1034, 392) with delta (0, 0)
Screenshot: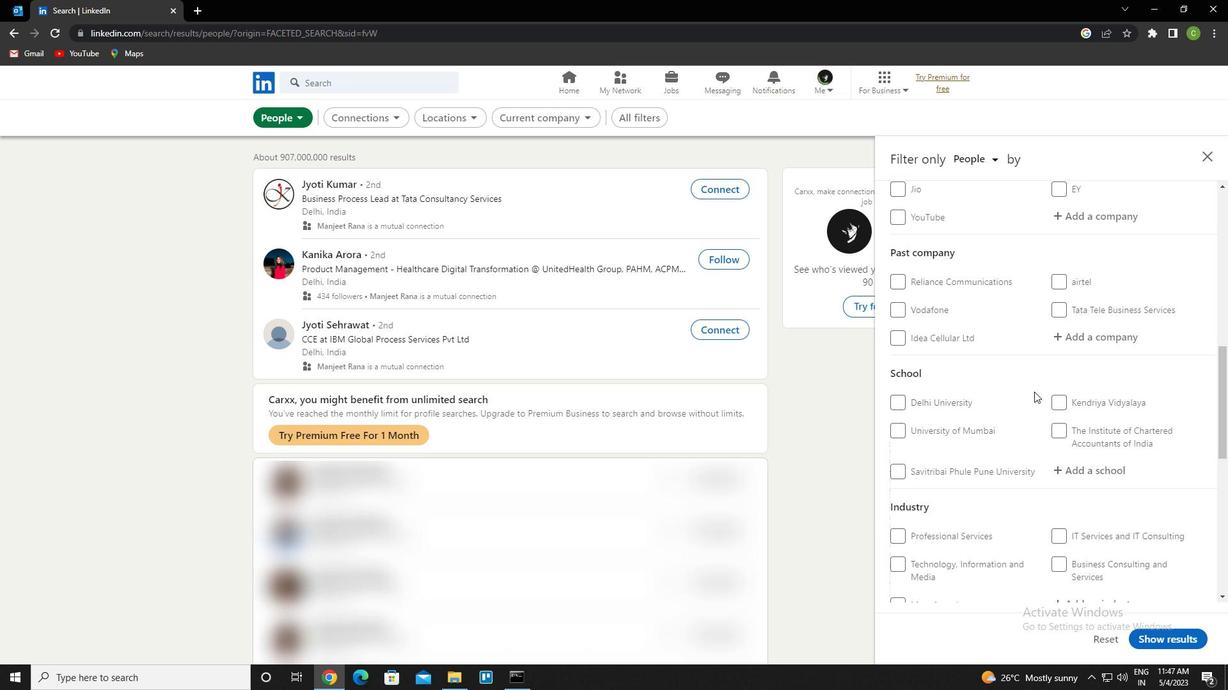 
Action: Mouse scrolled (1034, 392) with delta (0, 0)
Screenshot: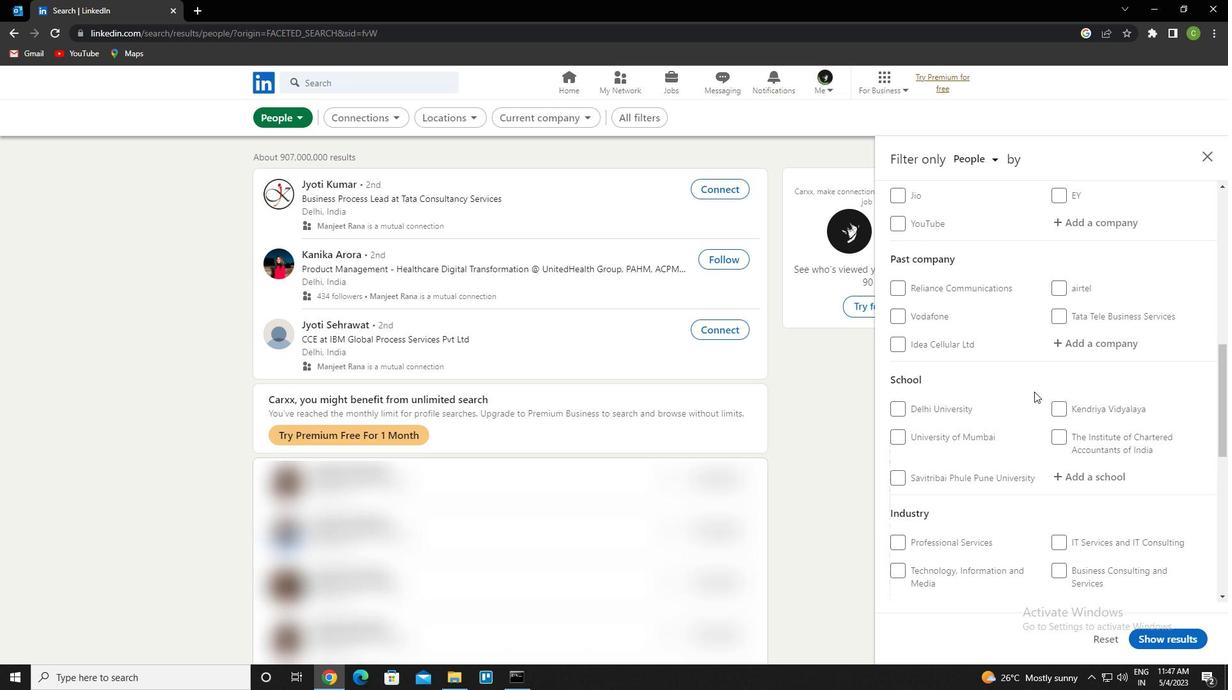 
Action: Mouse moved to (1099, 353)
Screenshot: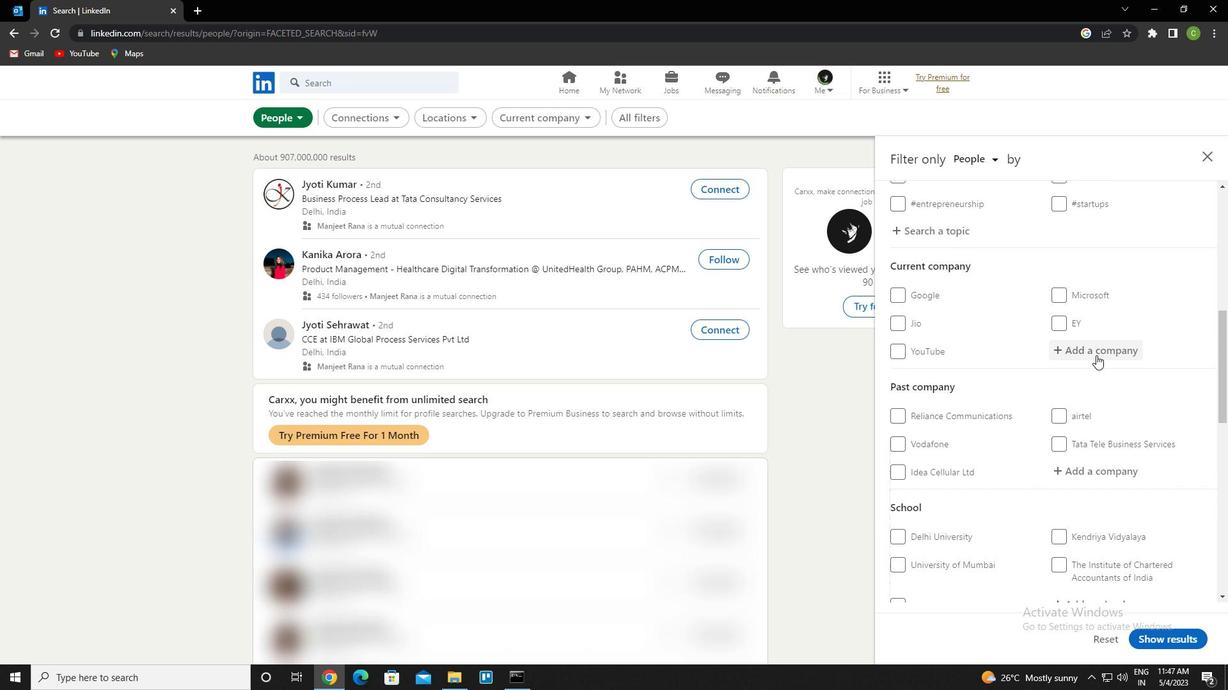 
Action: Mouse pressed left at (1099, 353)
Screenshot: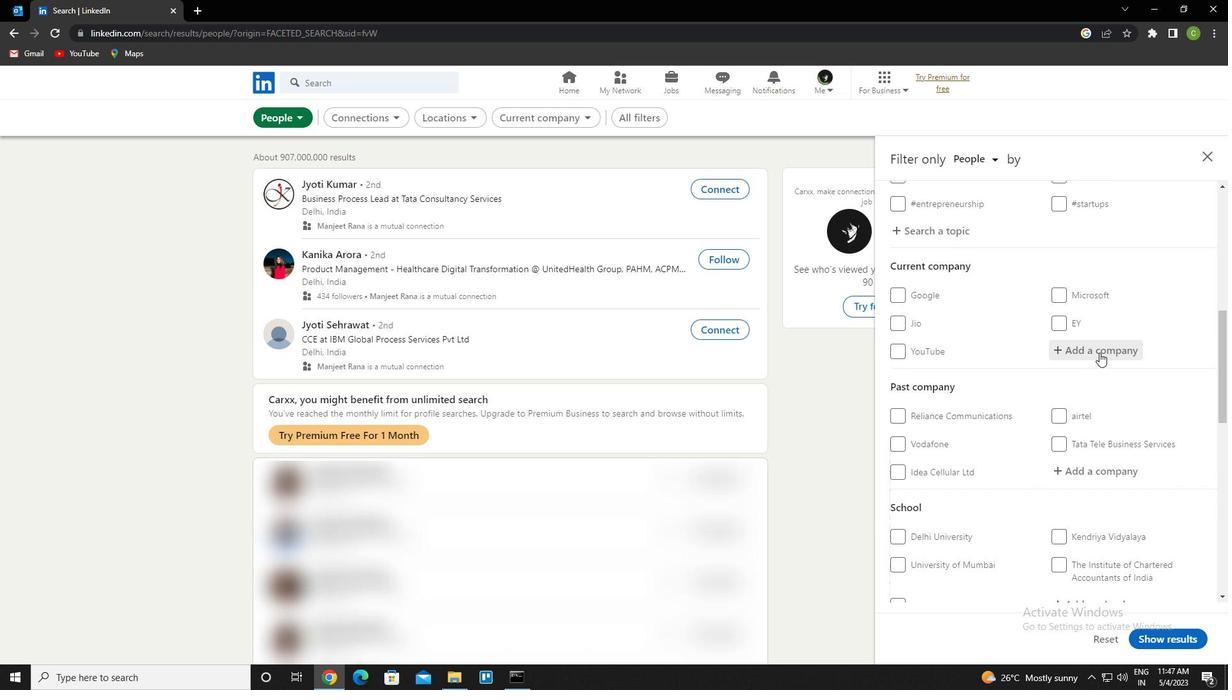 
Action: Key pressed <Key.caps_lock>i<Key.caps_lock>ndian<Key.space><Key.caps_lock>a<Key.caps_lock>rmy<Key.down><Key.enter>
Screenshot: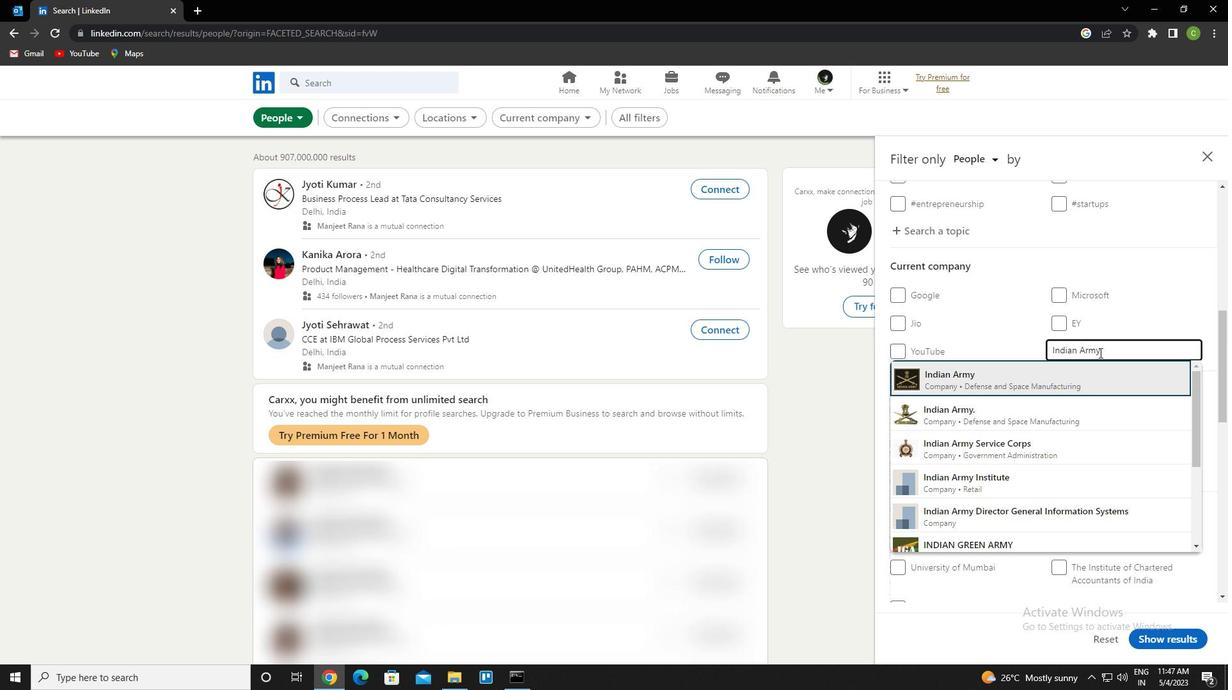 
Action: Mouse scrolled (1099, 352) with delta (0, 0)
Screenshot: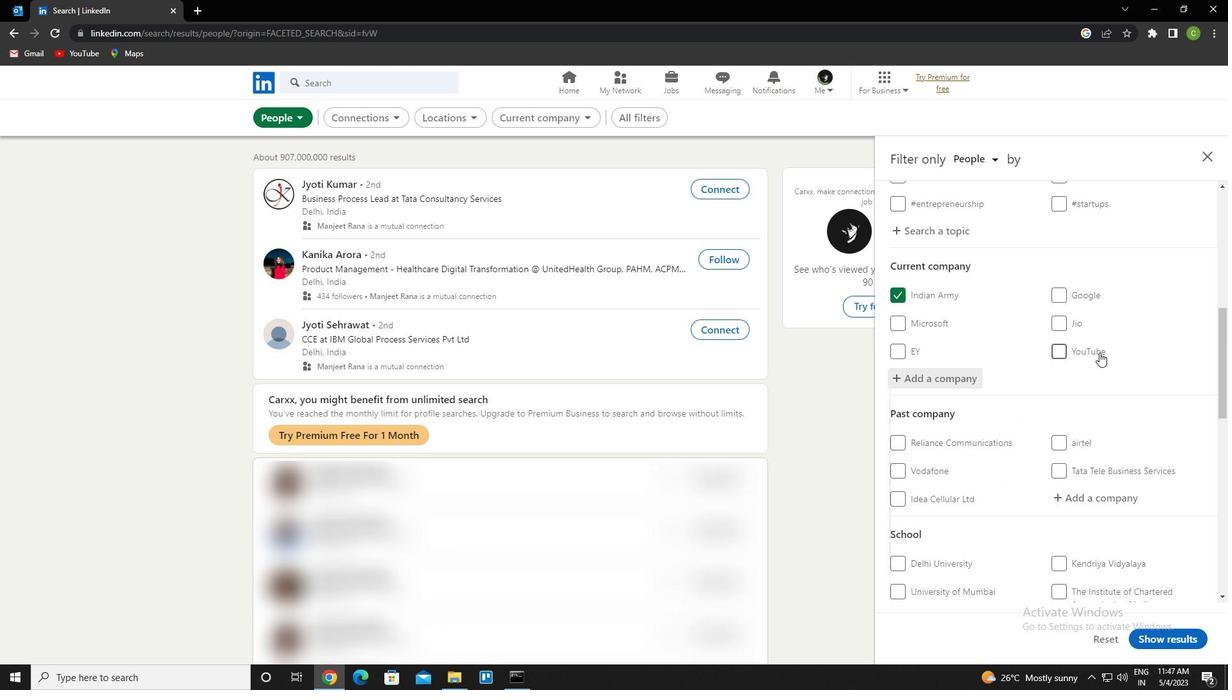 
Action: Mouse scrolled (1099, 352) with delta (0, 0)
Screenshot: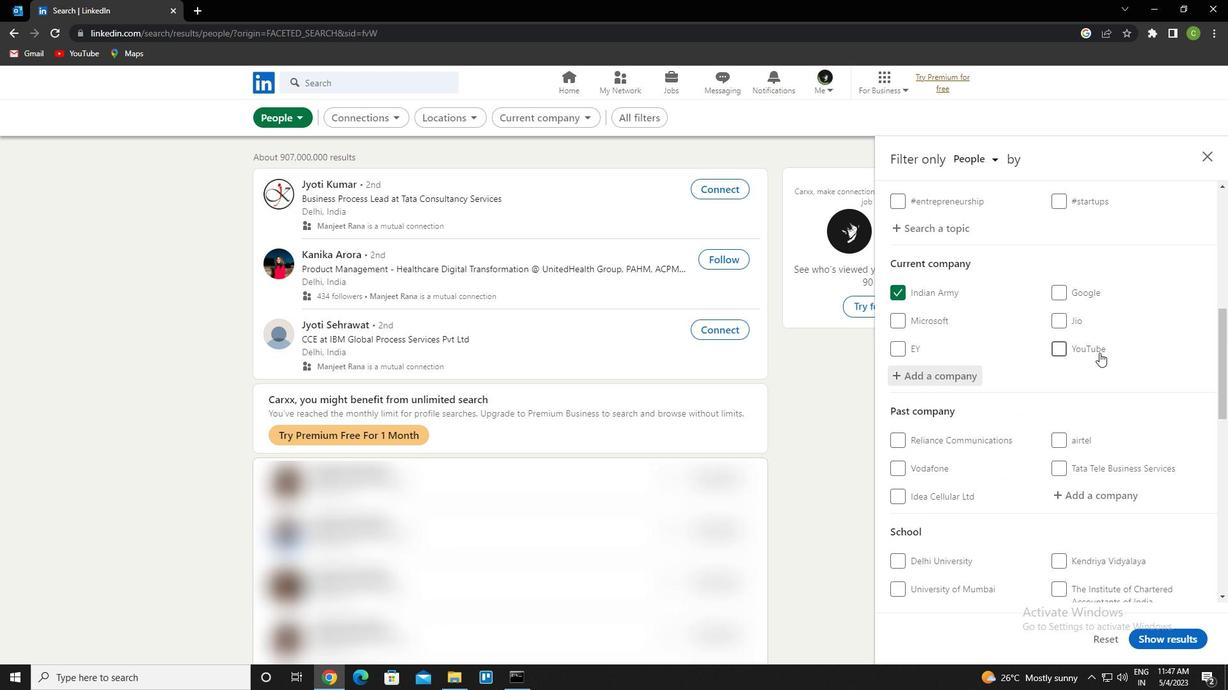 
Action: Mouse scrolled (1099, 352) with delta (0, 0)
Screenshot: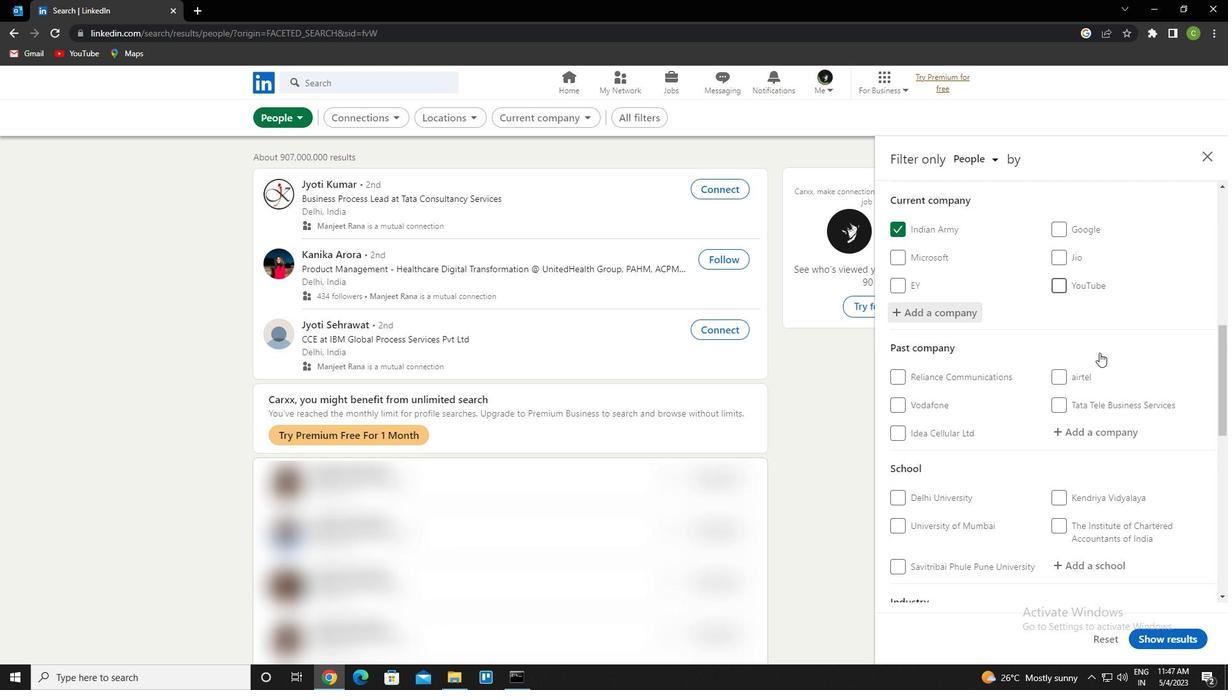 
Action: Mouse scrolled (1099, 352) with delta (0, 0)
Screenshot: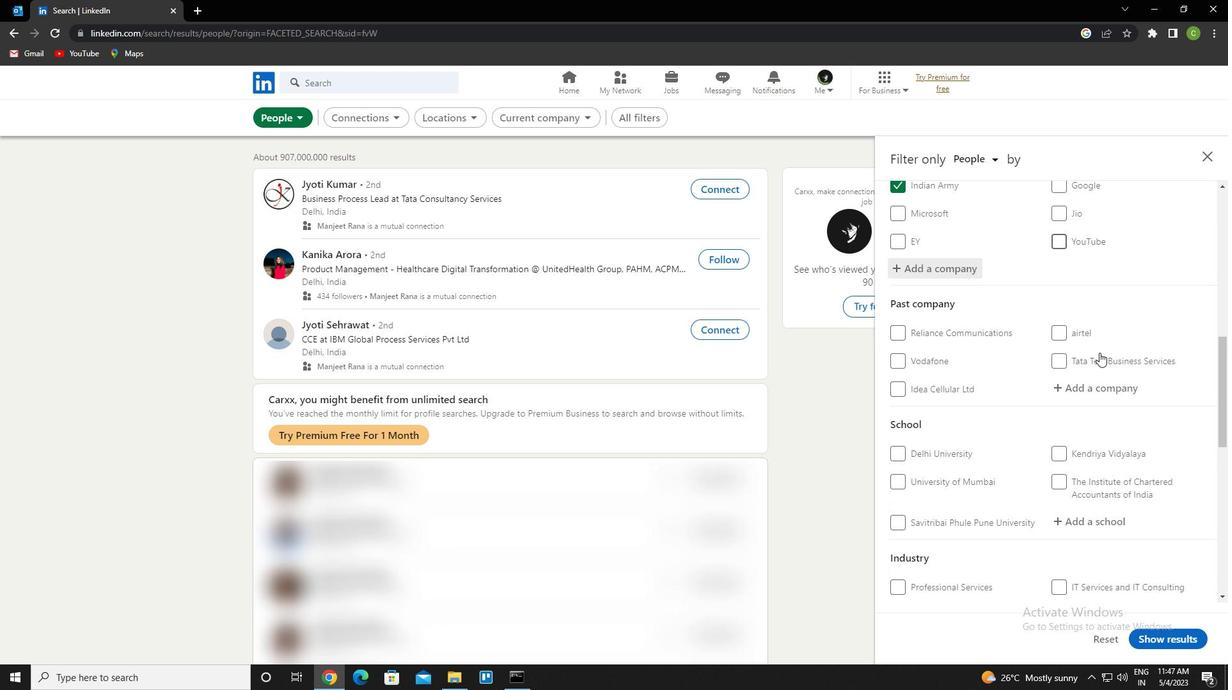 
Action: Mouse moved to (1085, 374)
Screenshot: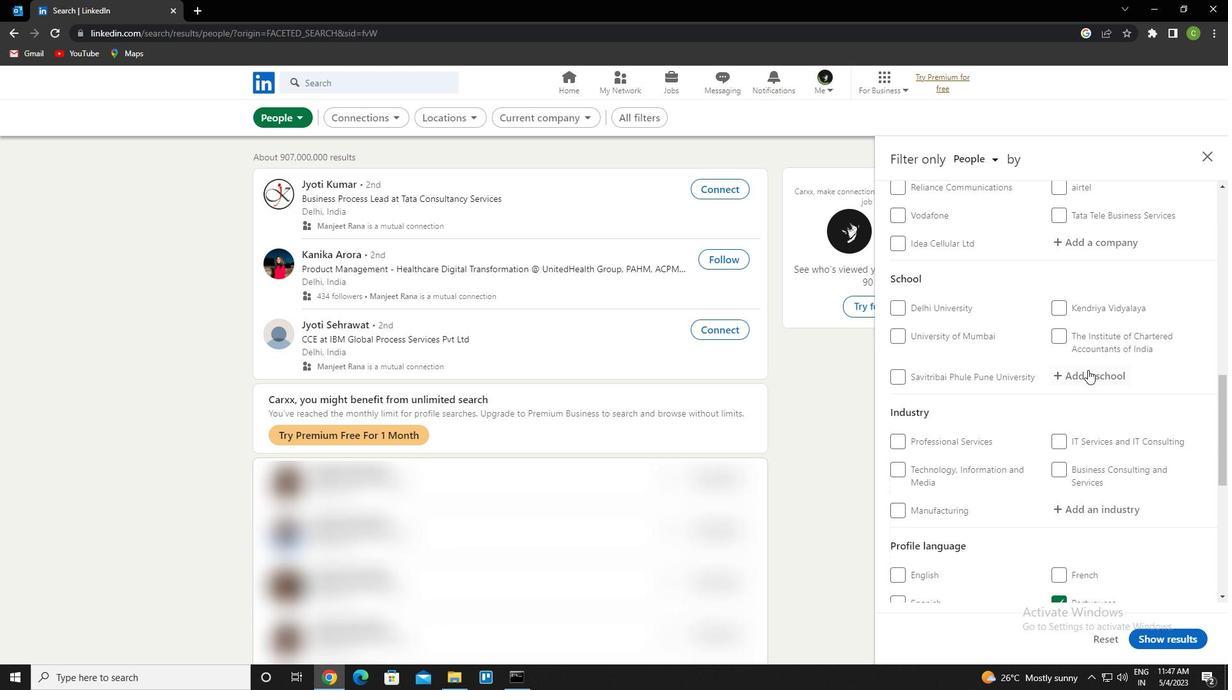 
Action: Mouse pressed left at (1085, 374)
Screenshot: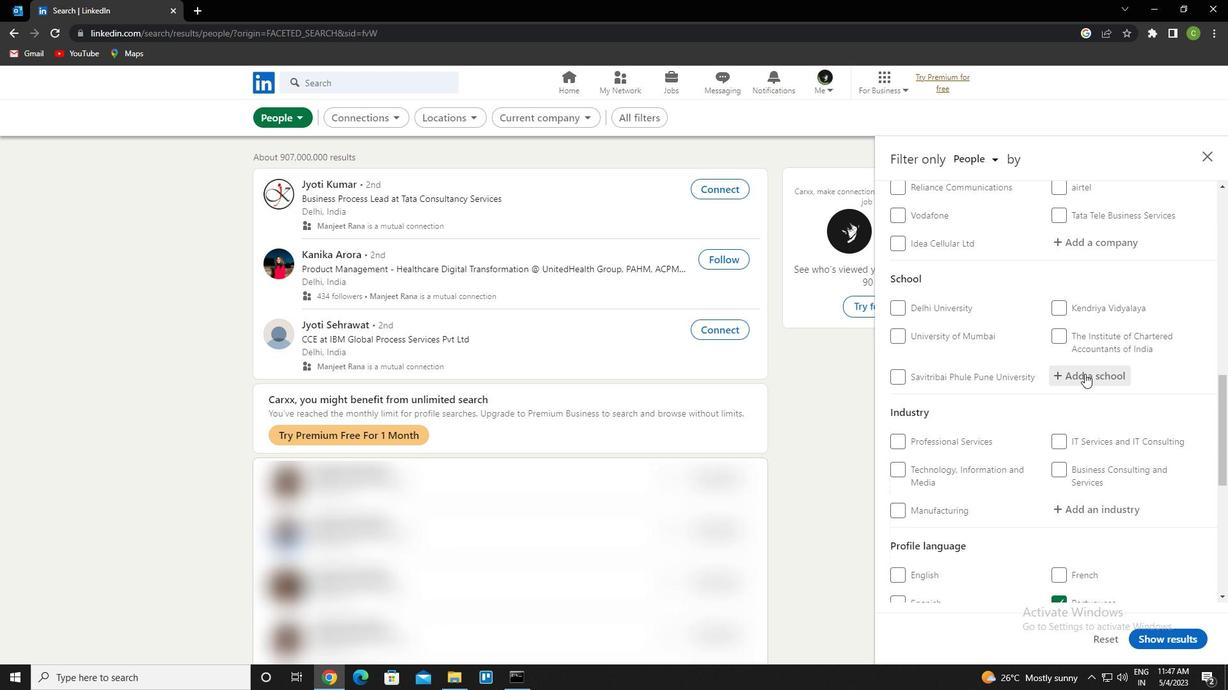
Action: Key pressed <Key.caps_lock>d<Key.caps_lock>elhi<Key.space><Key.caps_lock>s<Key.caps_lock>chool<Key.space>of<Key.space><Key.caps_lock>e<Key.caps_lock>conomics<Key.down><Key.enter>
Screenshot: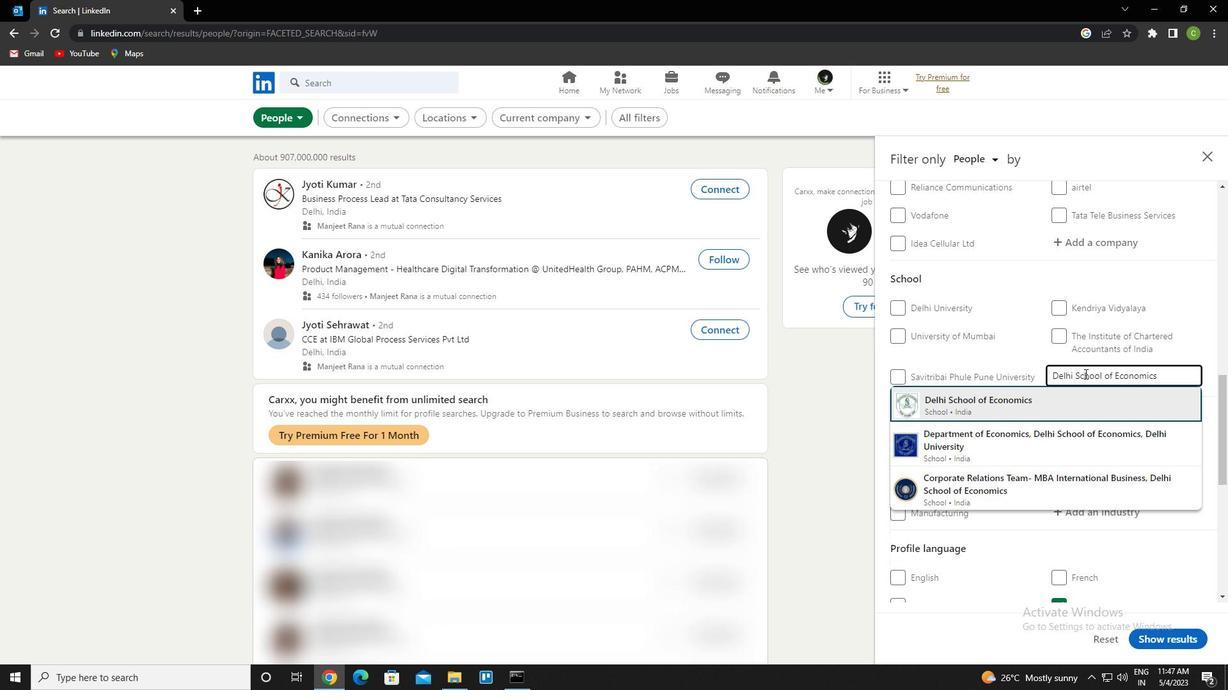 
Action: Mouse moved to (986, 375)
Screenshot: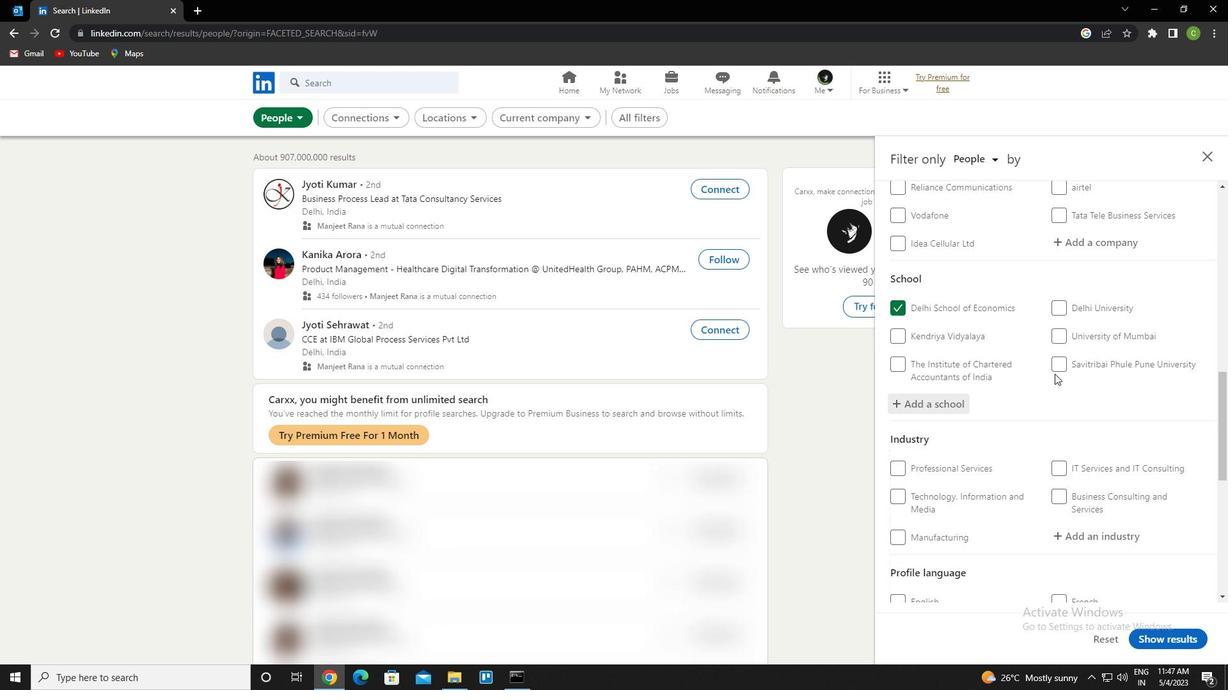 
Action: Mouse scrolled (986, 374) with delta (0, 0)
Screenshot: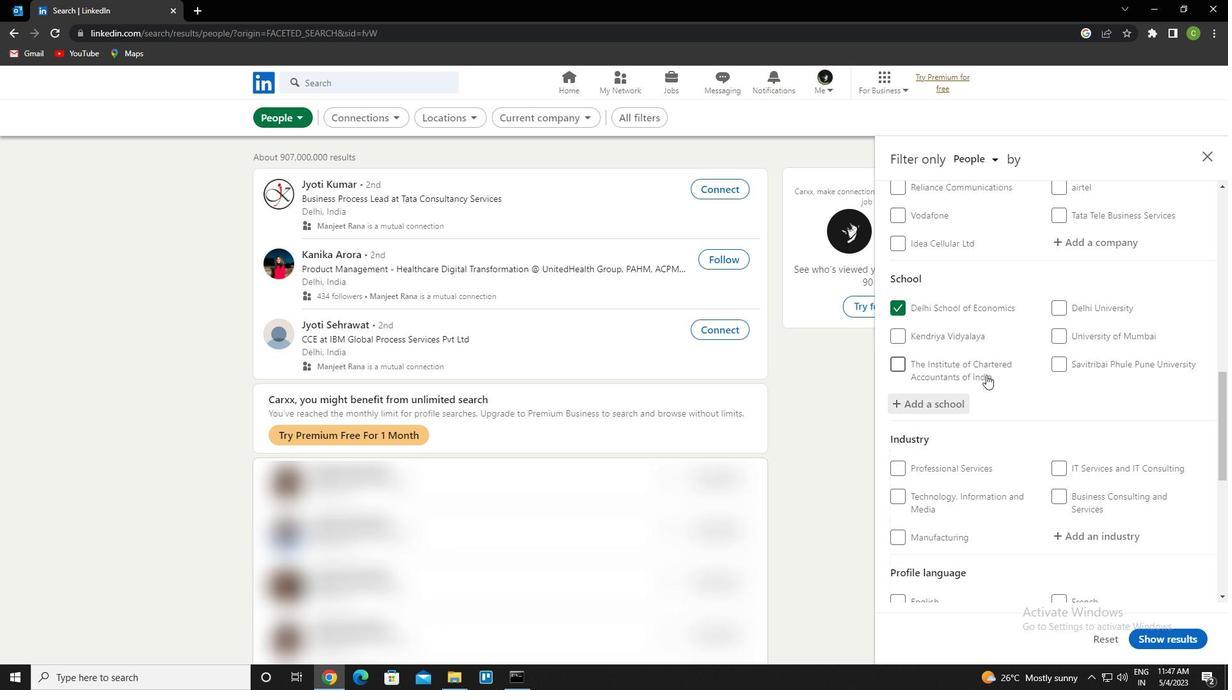 
Action: Mouse moved to (985, 376)
Screenshot: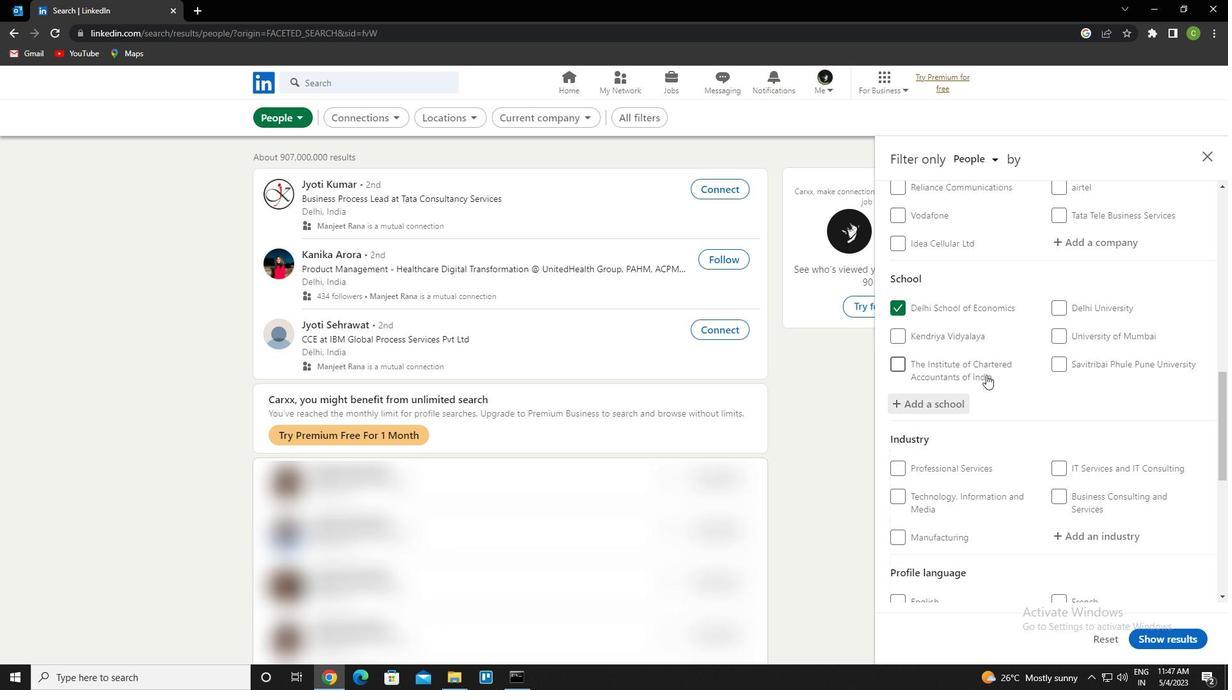 
Action: Mouse scrolled (985, 376) with delta (0, 0)
Screenshot: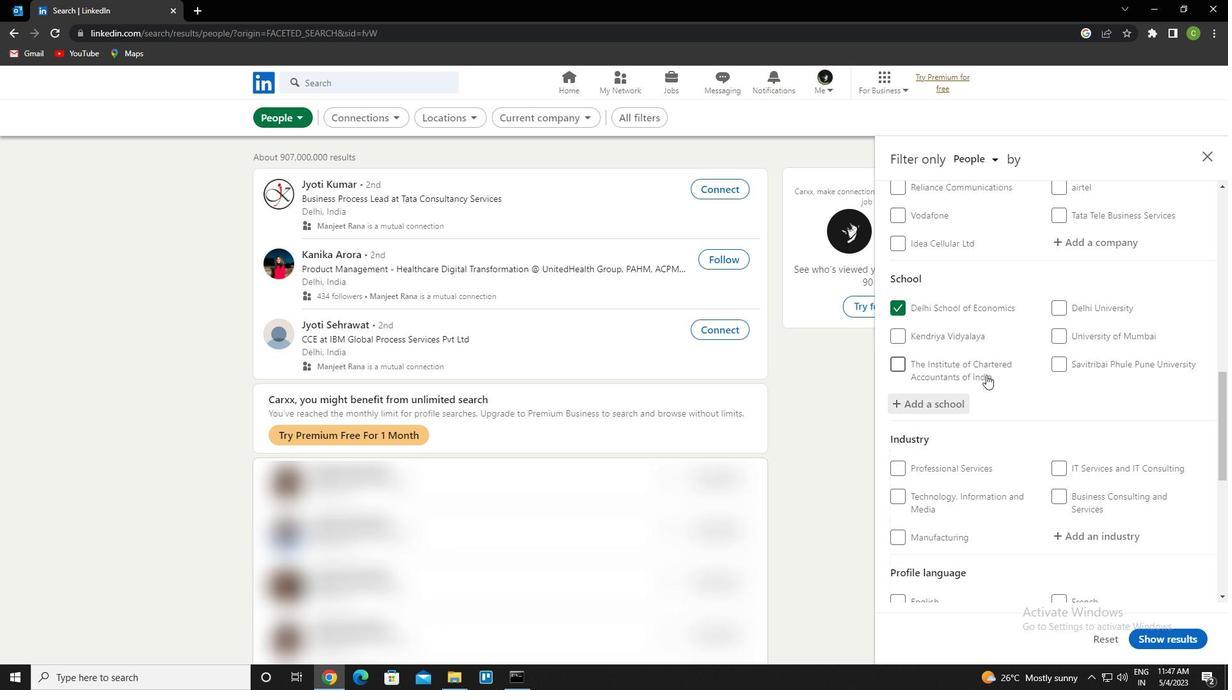 
Action: Mouse moved to (1091, 417)
Screenshot: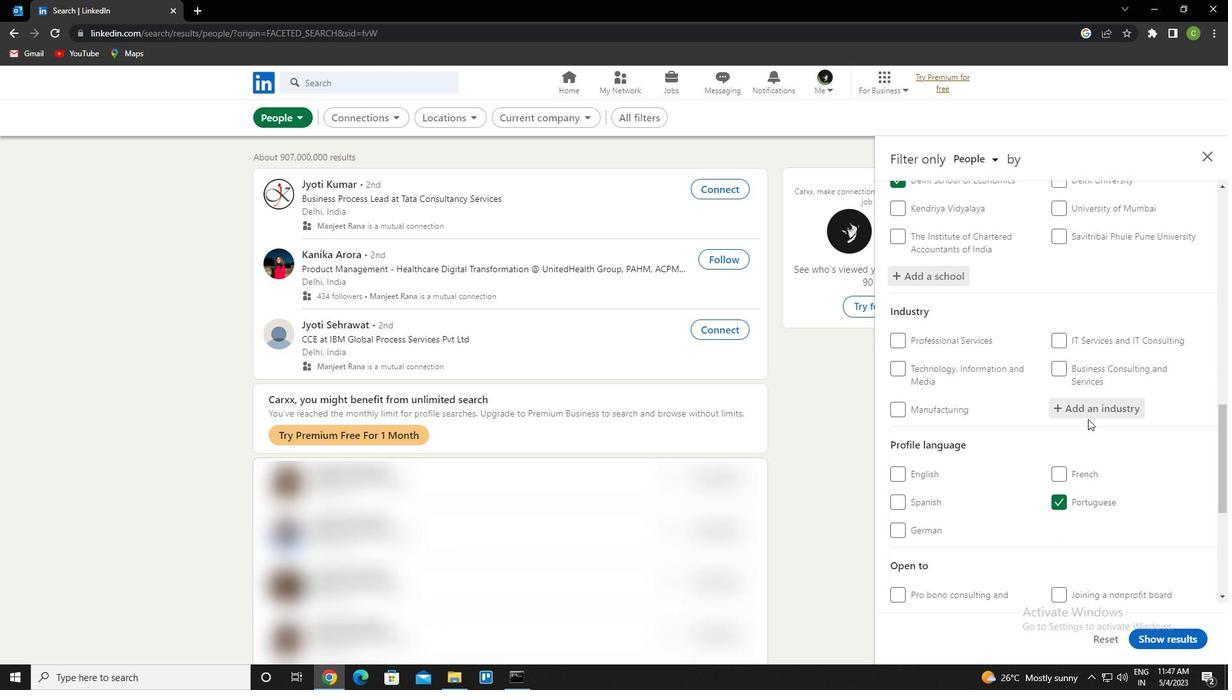 
Action: Mouse pressed left at (1091, 417)
Screenshot: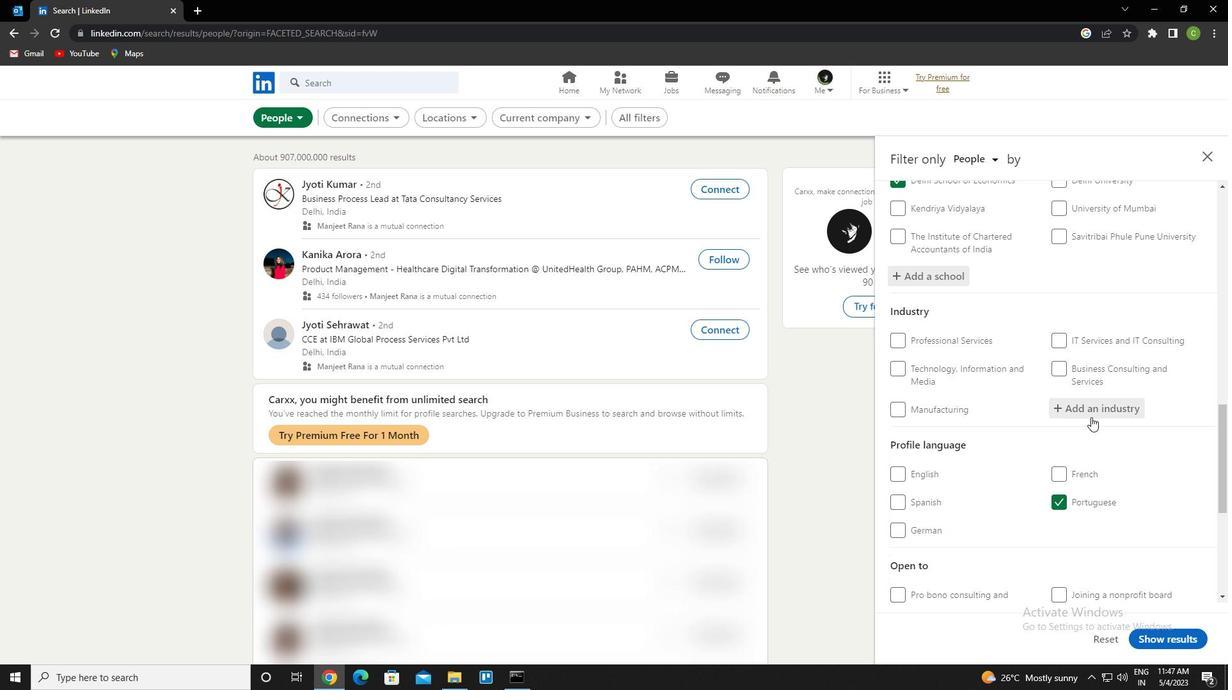 
Action: Key pressed <Key.caps_lock>
Screenshot: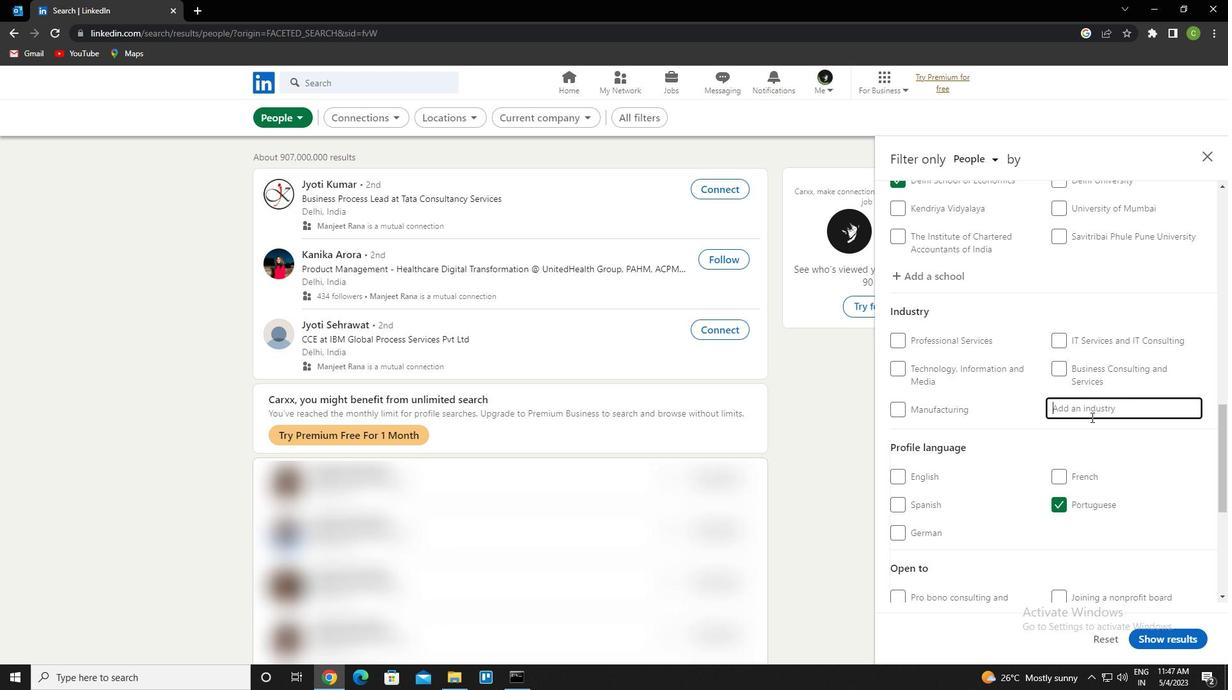 
Action: Mouse moved to (1089, 413)
Screenshot: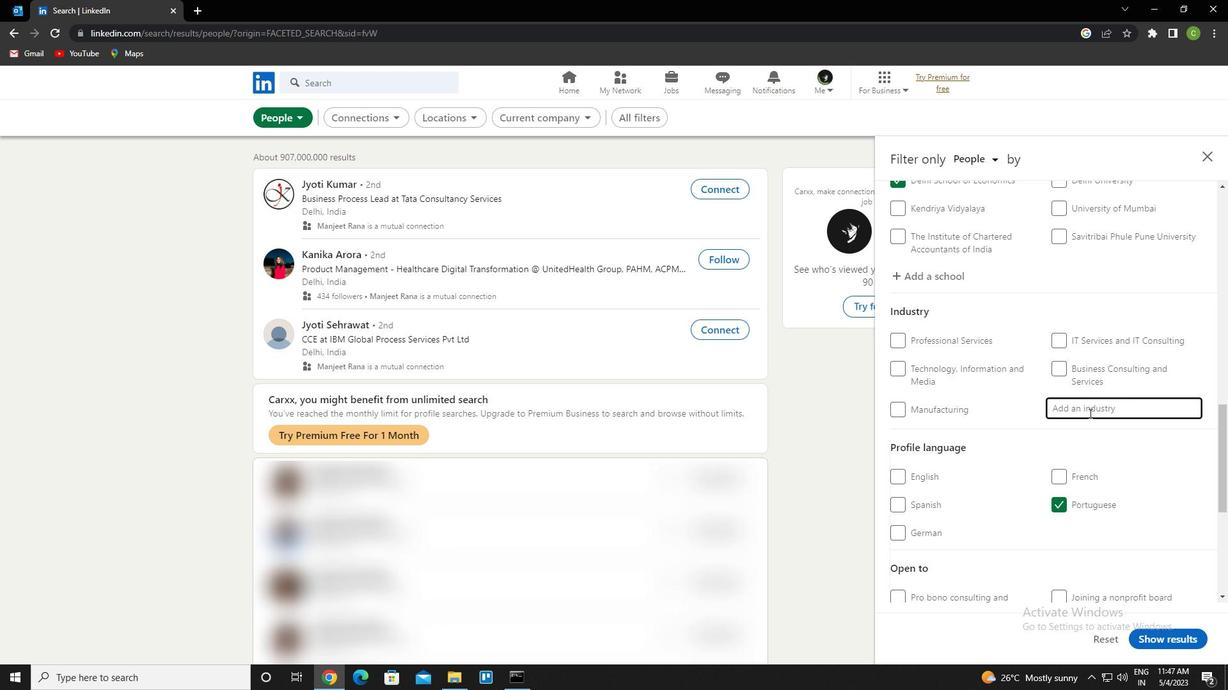 
Action: Key pressed p<Key.caps_lock>rofessional<Key.space>orgnization
Screenshot: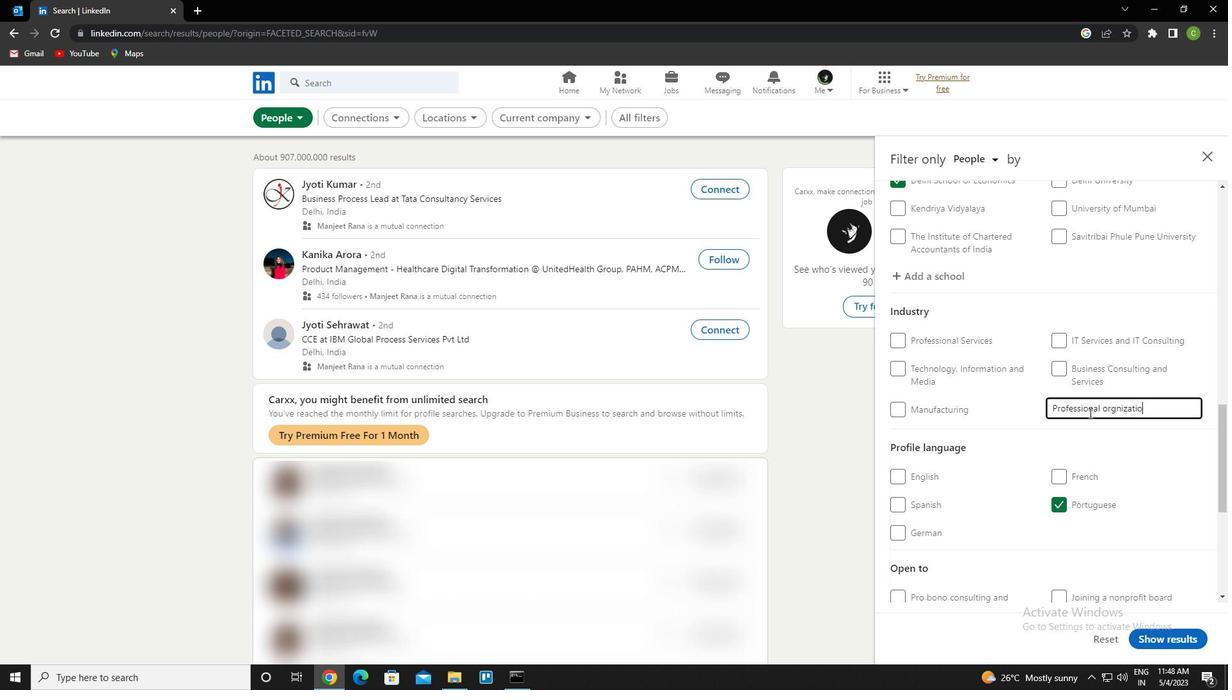 
Action: Mouse moved to (1119, 408)
Screenshot: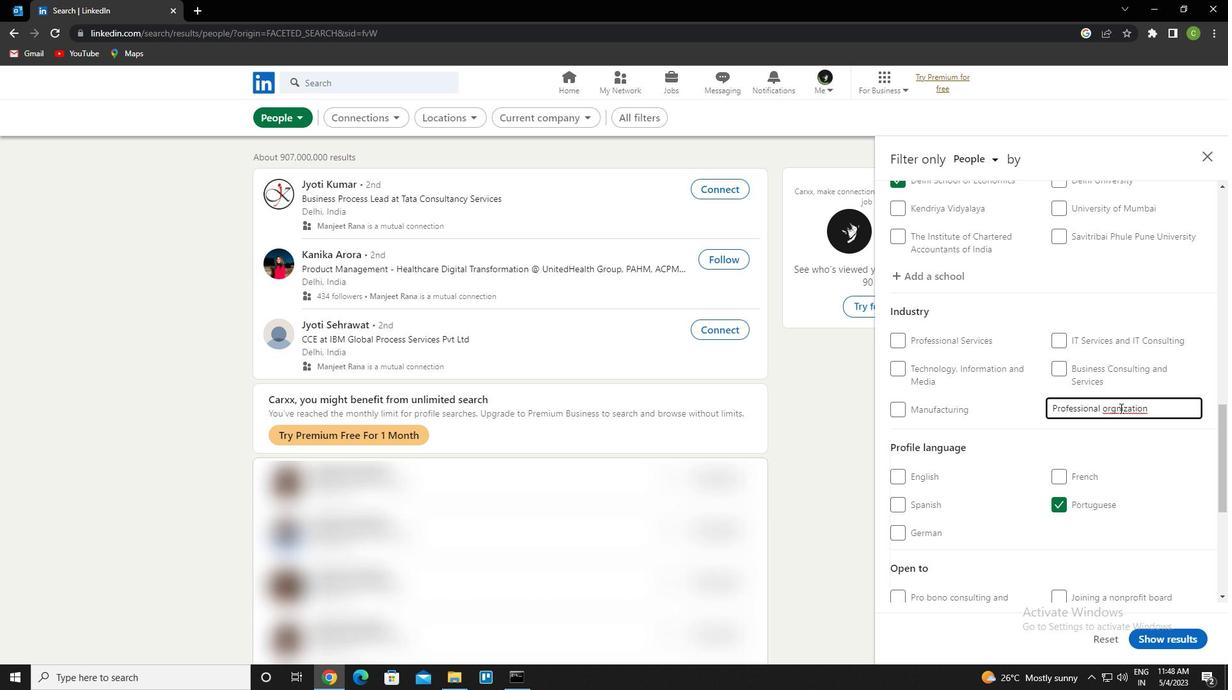 
Action: Mouse pressed left at (1119, 408)
Screenshot: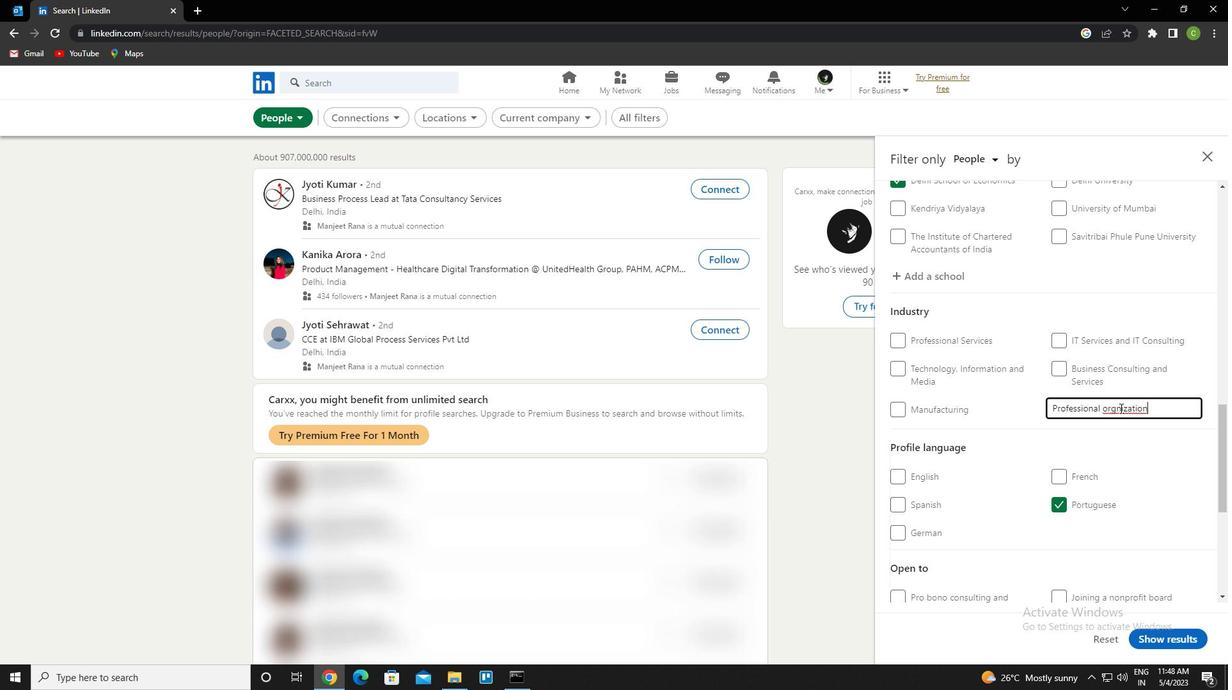 
Action: Mouse moved to (1163, 419)
Screenshot: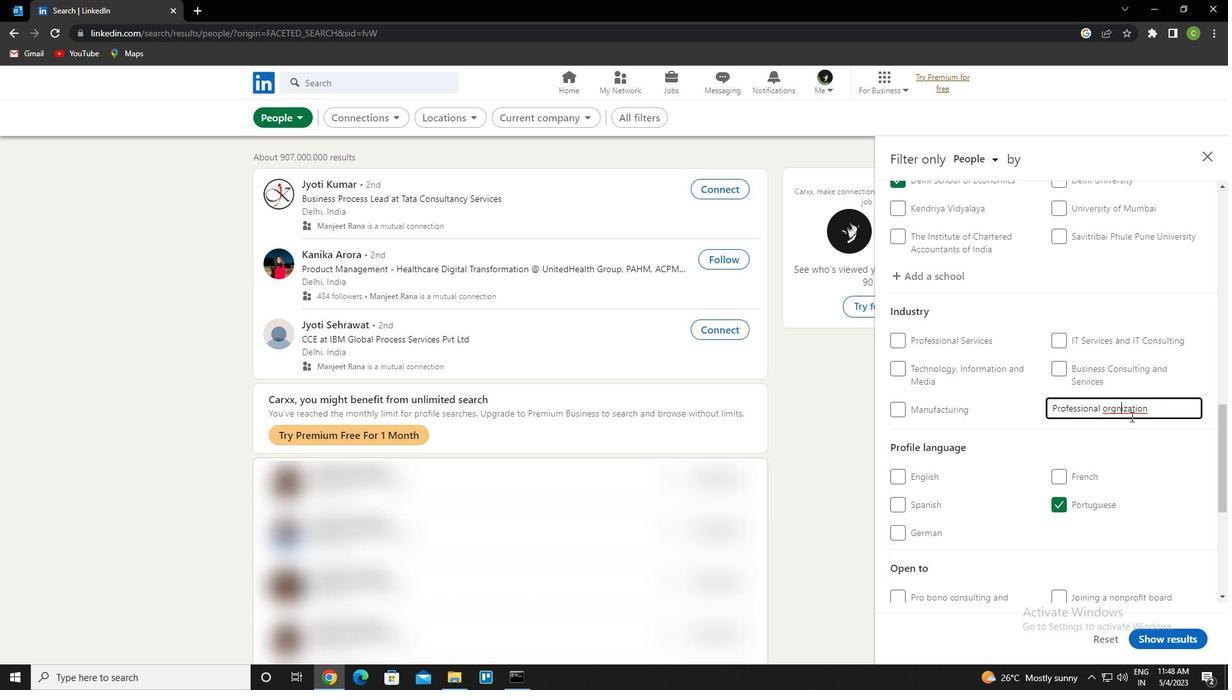 
Action: Key pressed <Key.left>a<Key.down><Key.enter>
Screenshot: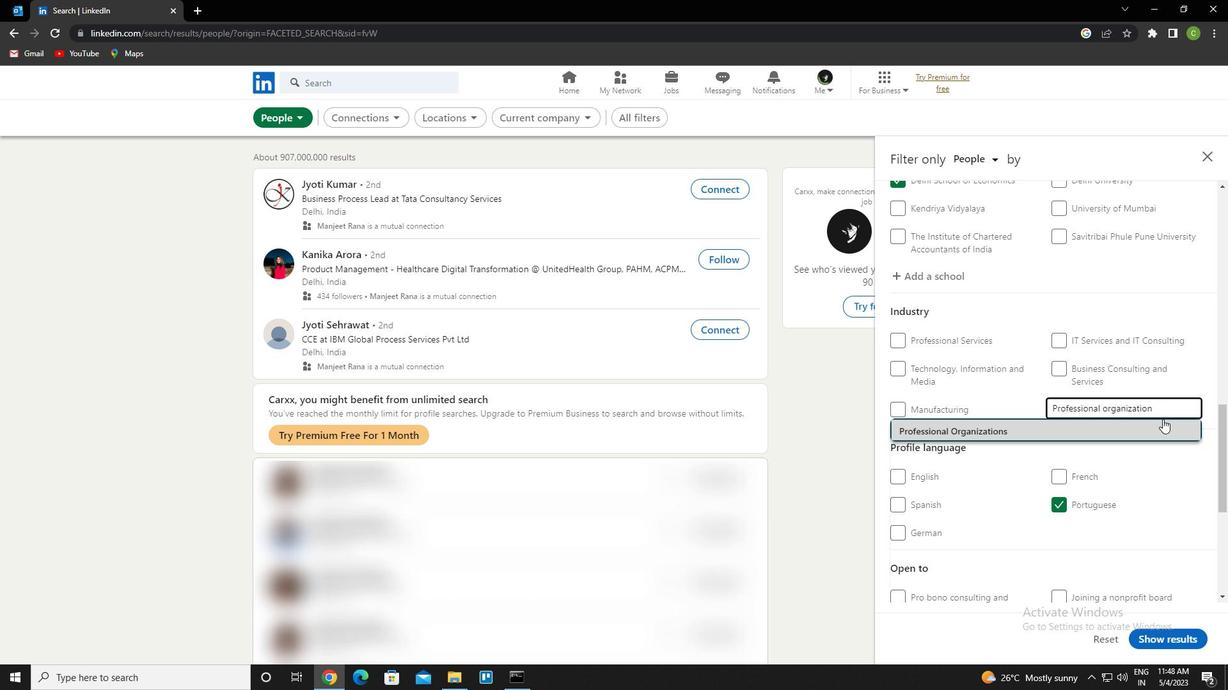 
Action: Mouse moved to (1126, 401)
Screenshot: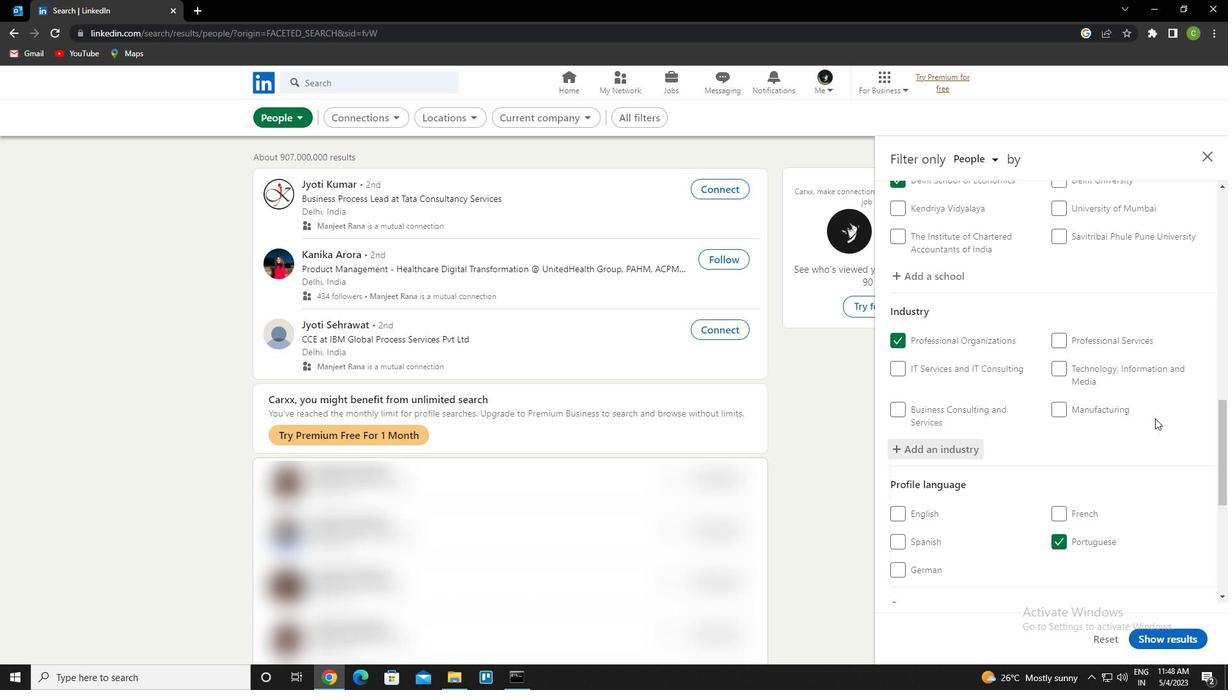 
Action: Mouse scrolled (1126, 401) with delta (0, 0)
Screenshot: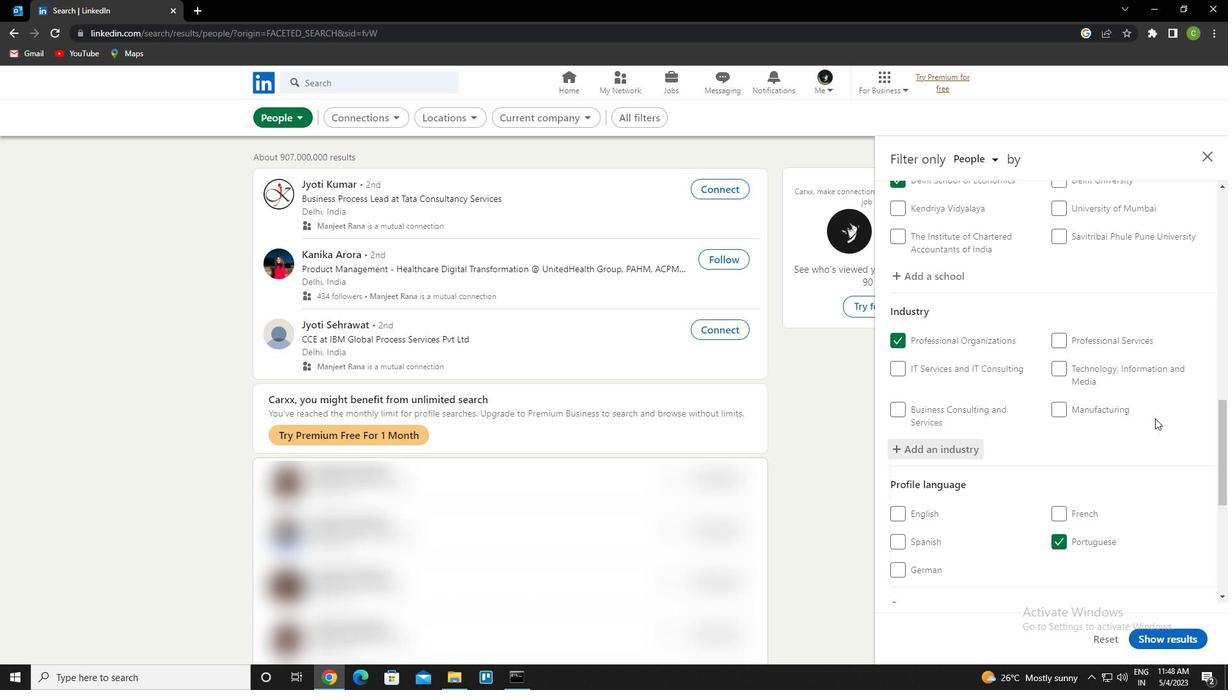 
Action: Mouse moved to (1117, 392)
Screenshot: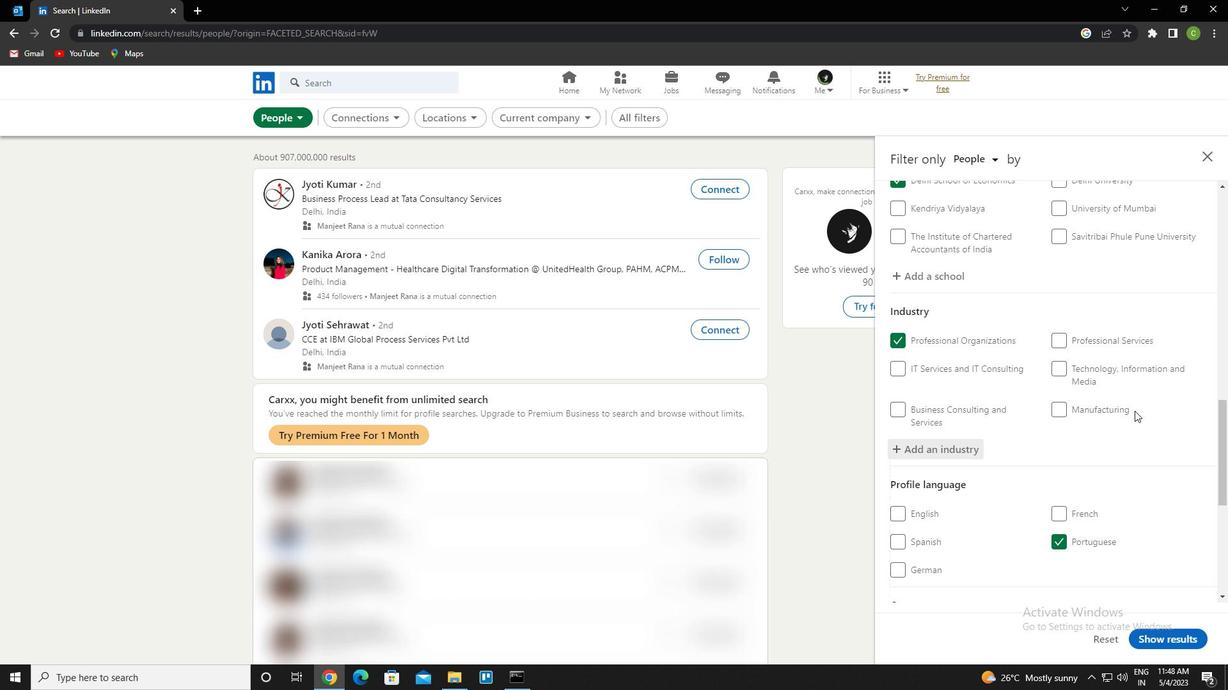
Action: Mouse scrolled (1117, 392) with delta (0, 0)
Screenshot: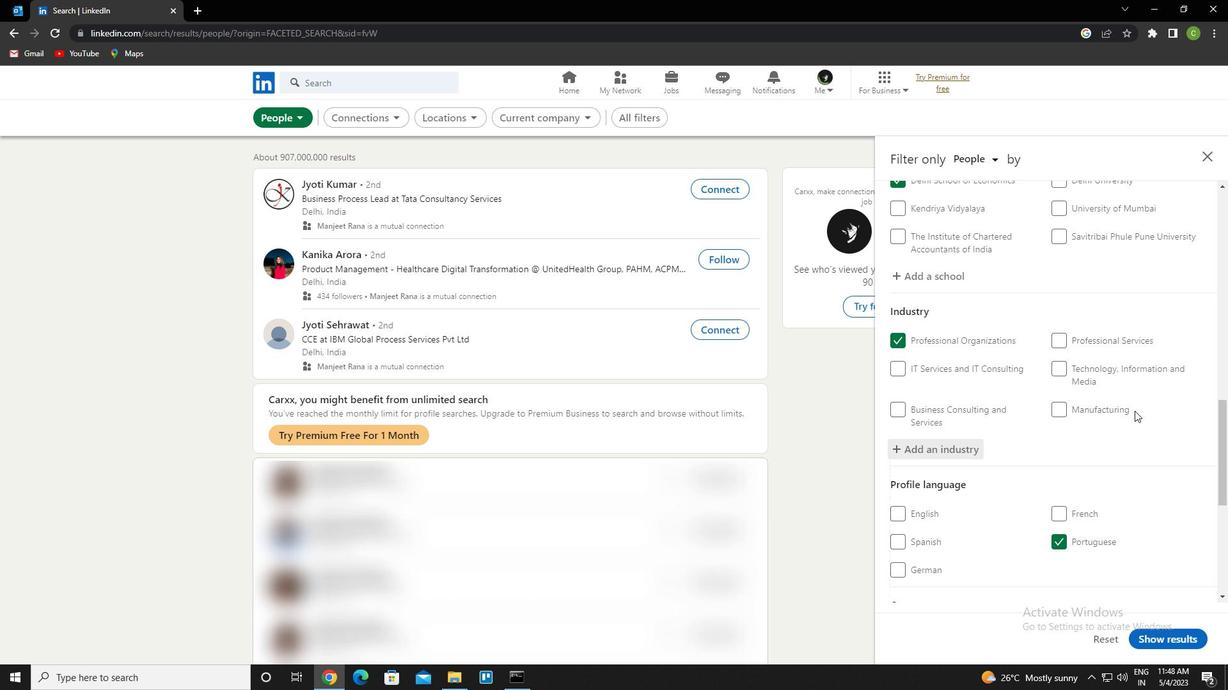 
Action: Mouse moved to (1117, 392)
Screenshot: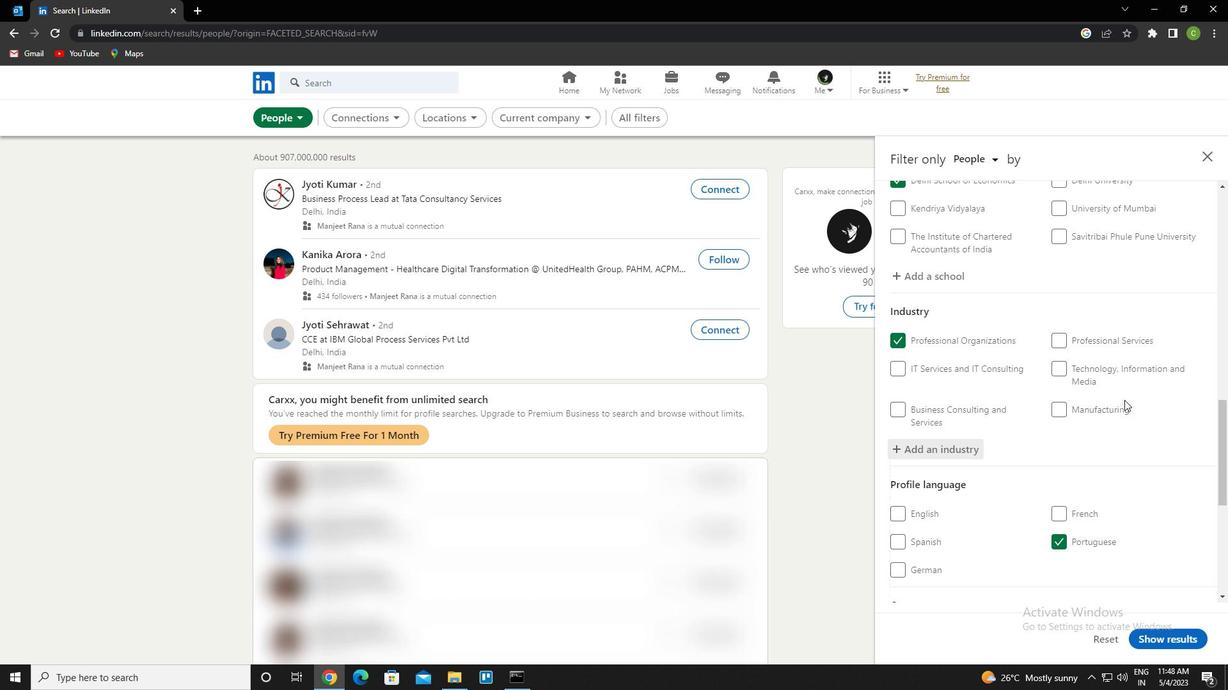 
Action: Mouse scrolled (1117, 391) with delta (0, 0)
Screenshot: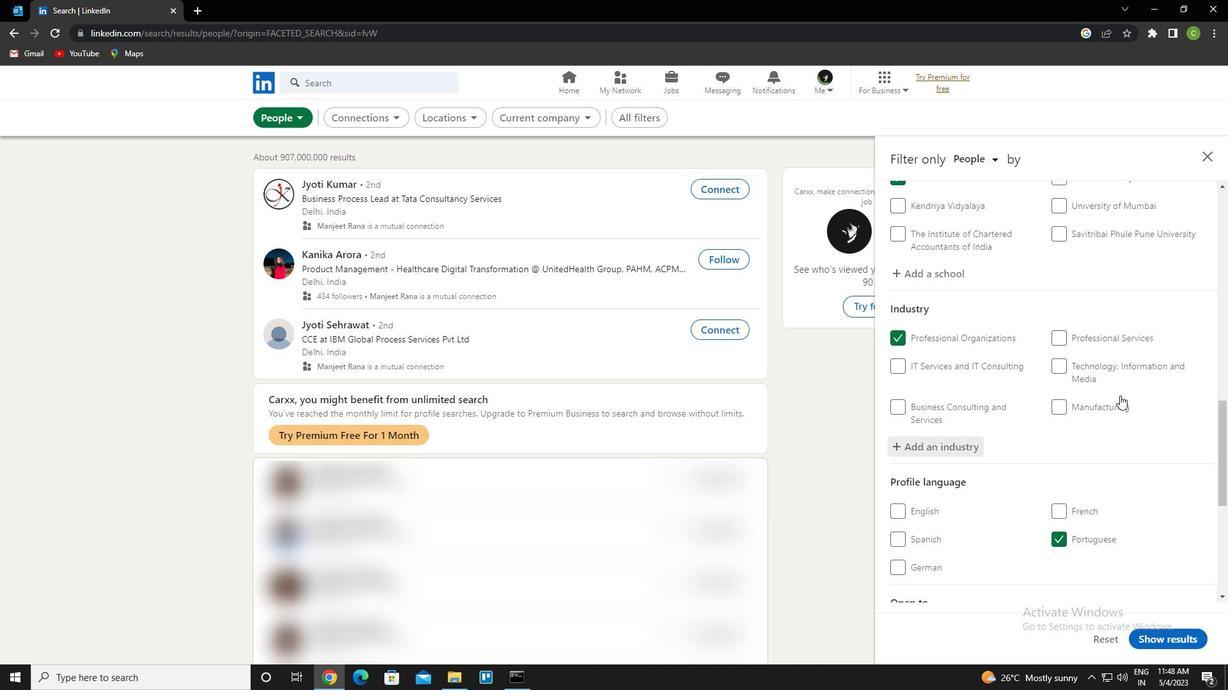 
Action: Mouse moved to (1117, 391)
Screenshot: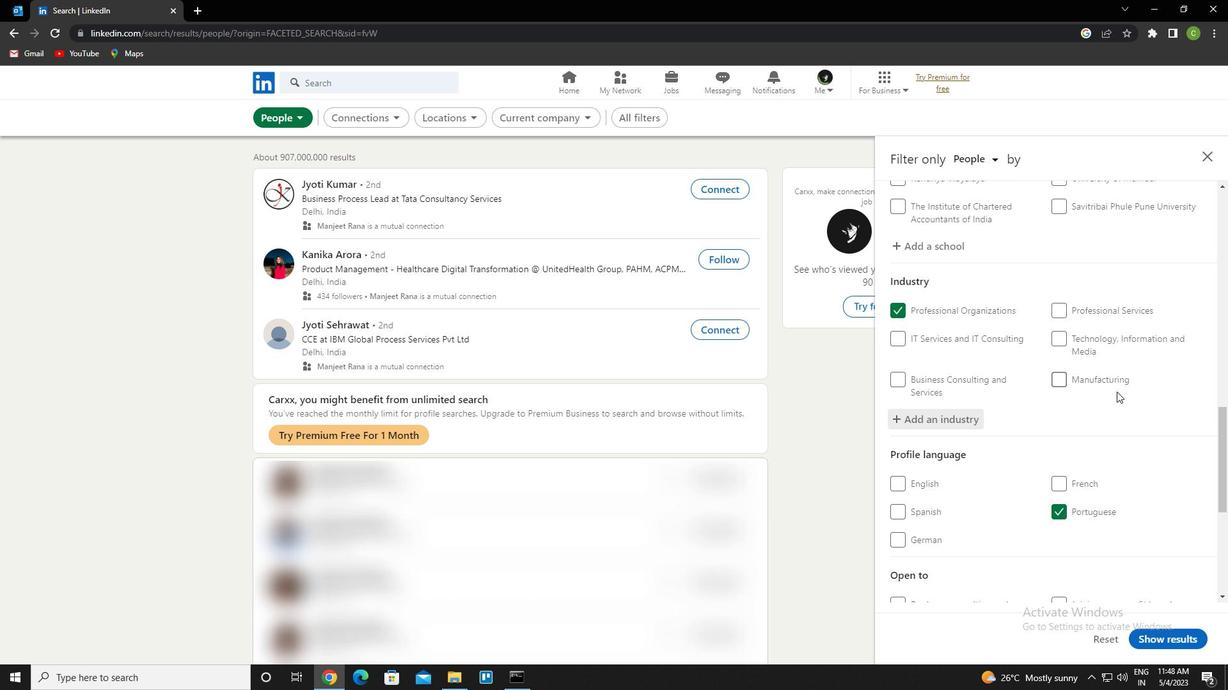 
Action: Mouse scrolled (1117, 390) with delta (0, 0)
Screenshot: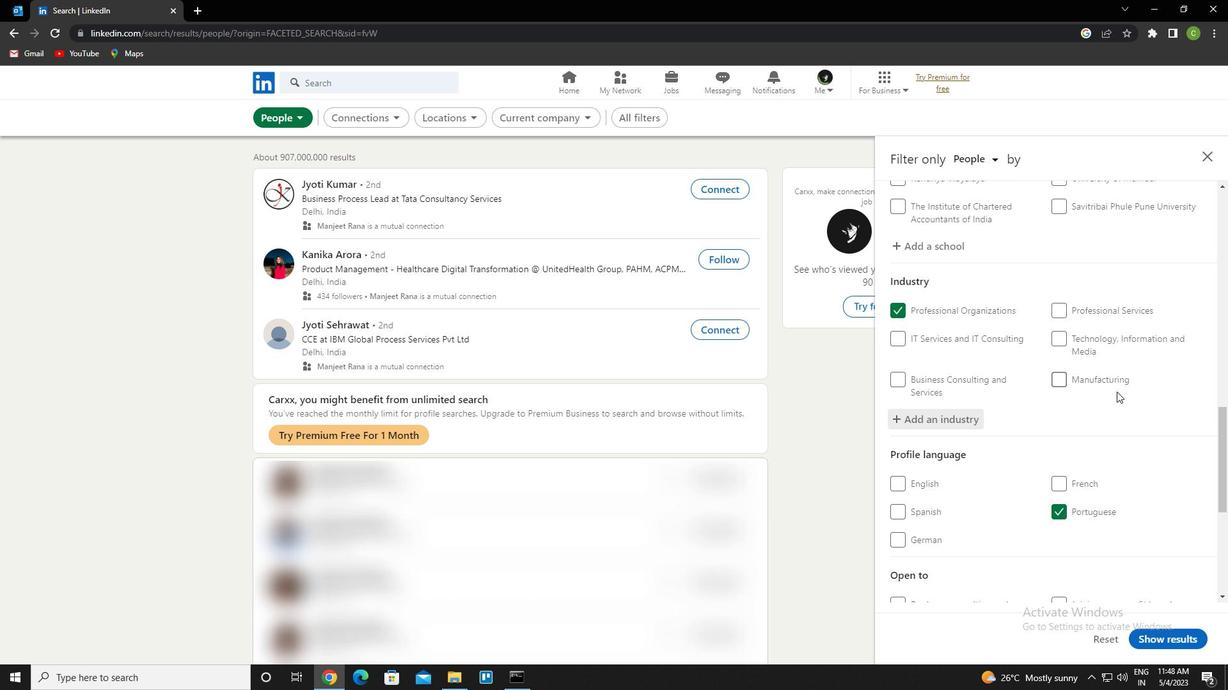 
Action: Mouse moved to (1116, 390)
Screenshot: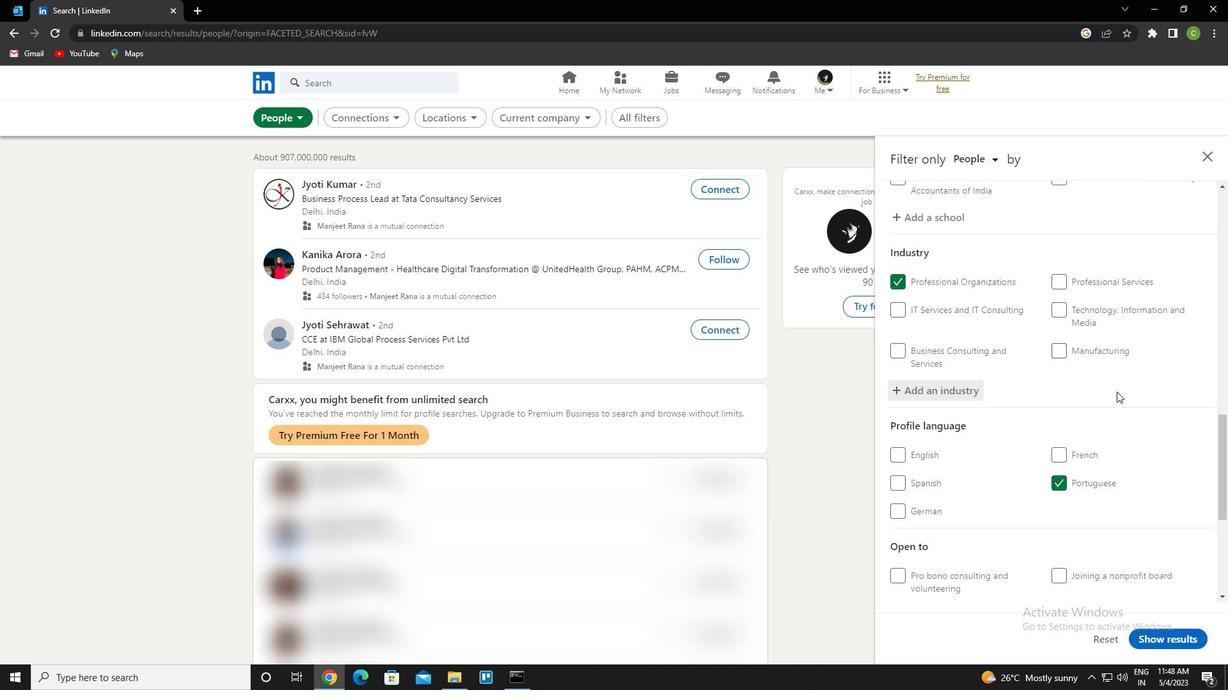 
Action: Mouse scrolled (1116, 390) with delta (0, 0)
Screenshot: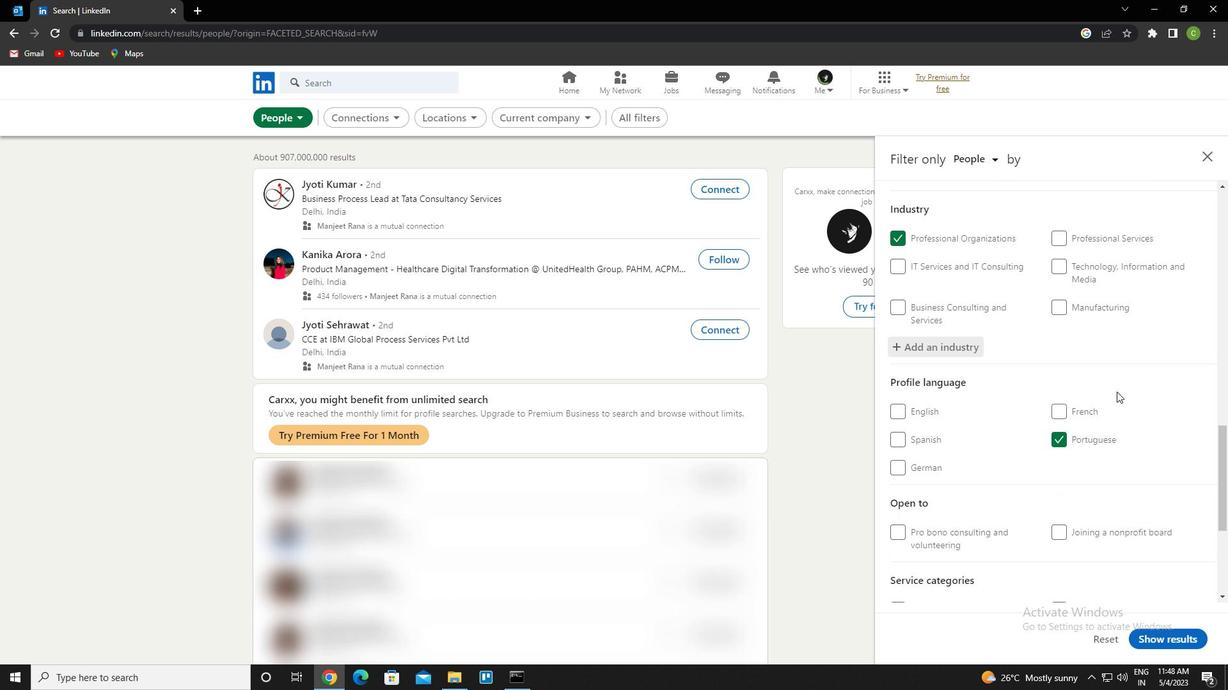 
Action: Mouse scrolled (1116, 390) with delta (0, 0)
Screenshot: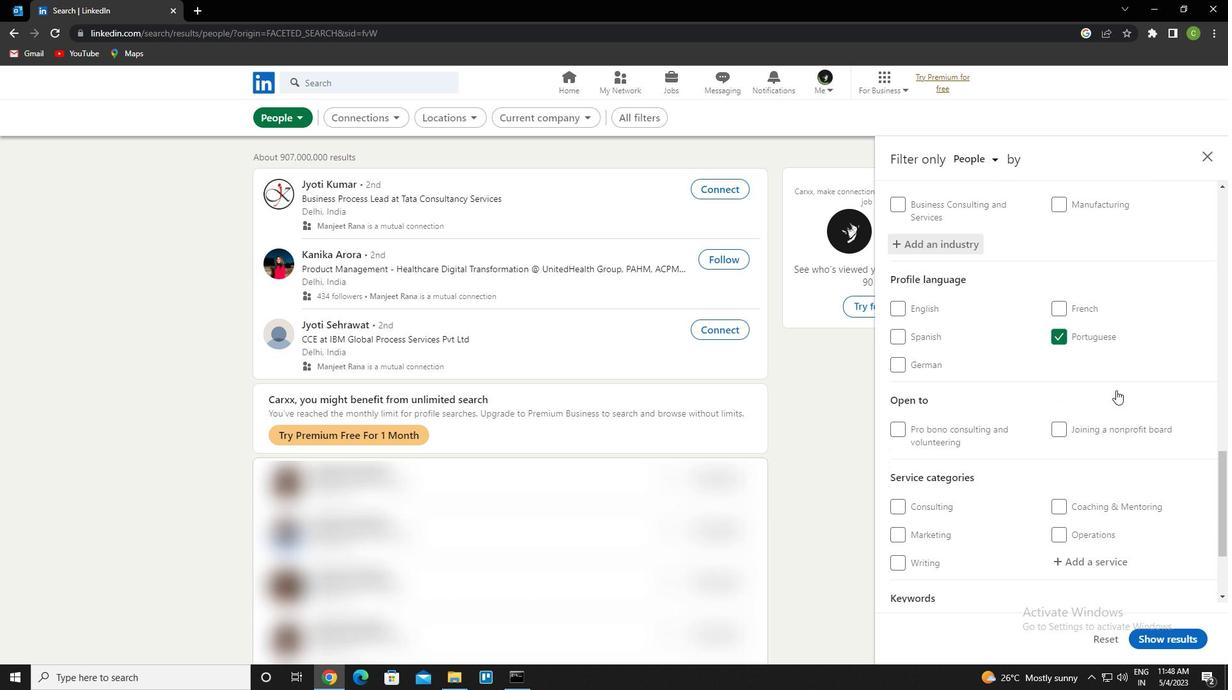
Action: Mouse scrolled (1116, 390) with delta (0, 0)
Screenshot: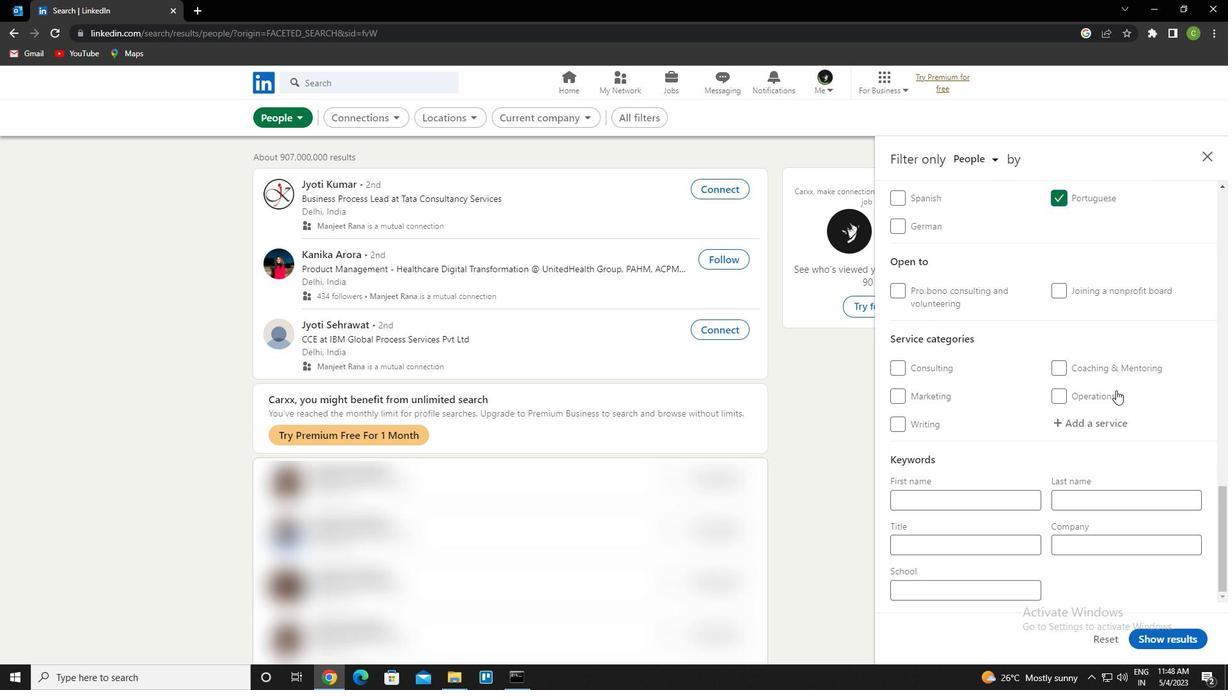 
Action: Mouse scrolled (1116, 390) with delta (0, 0)
Screenshot: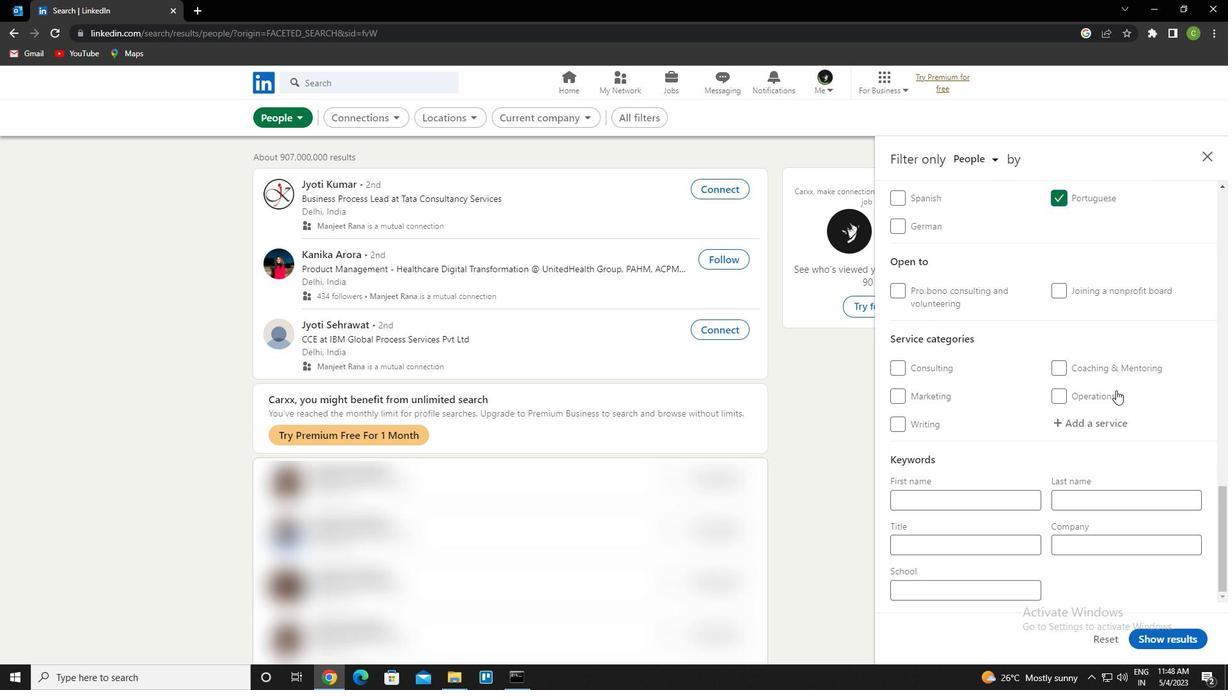 
Action: Mouse moved to (1105, 418)
Screenshot: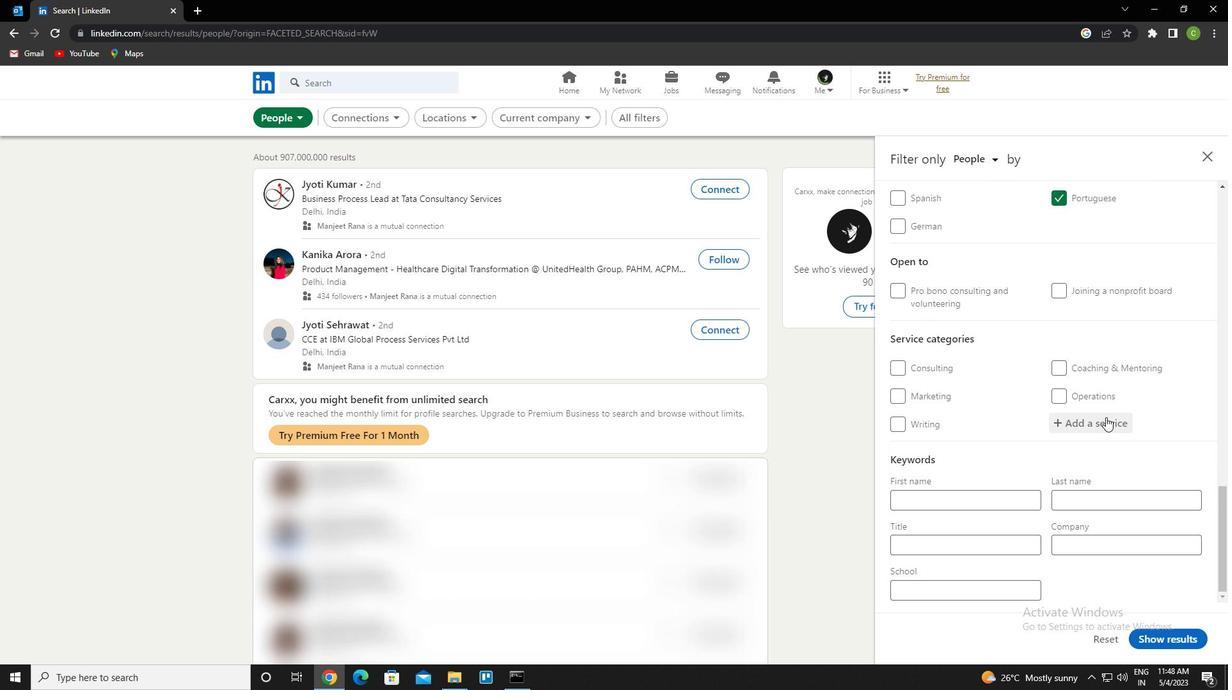 
Action: Mouse pressed left at (1105, 418)
Screenshot: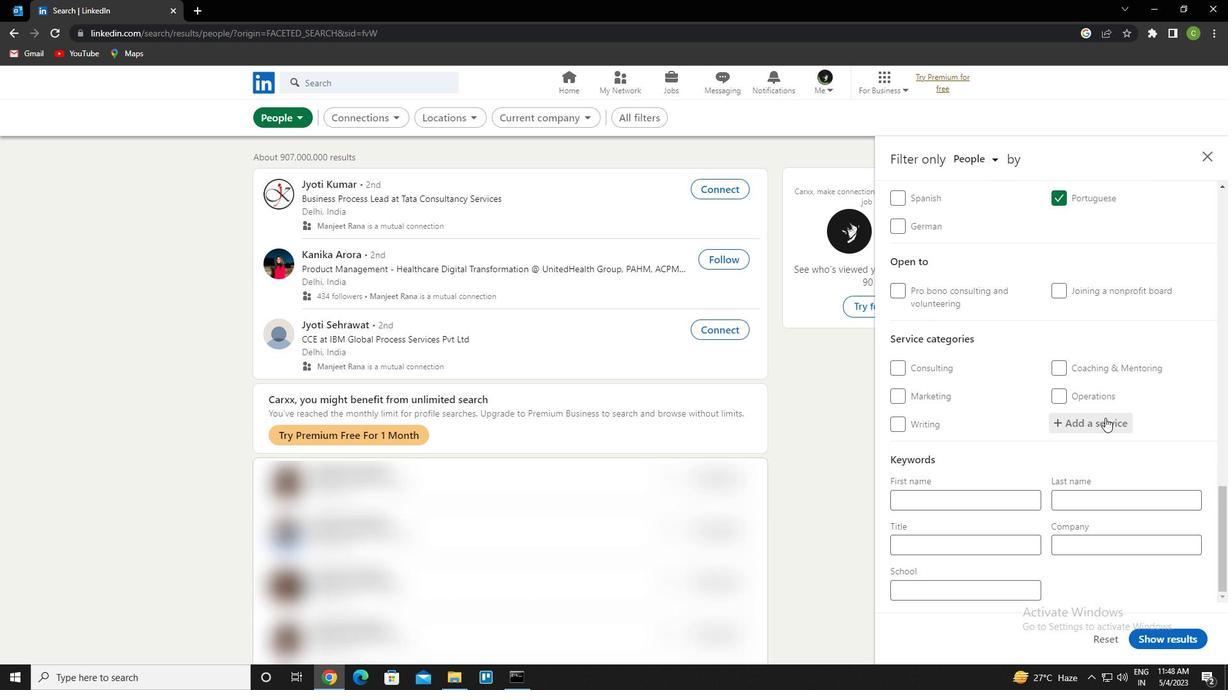 
Action: Key pressed <Key.caps_lock>g<Key.caps_lock>hostwriting<Key.down><Key.enter>
Screenshot: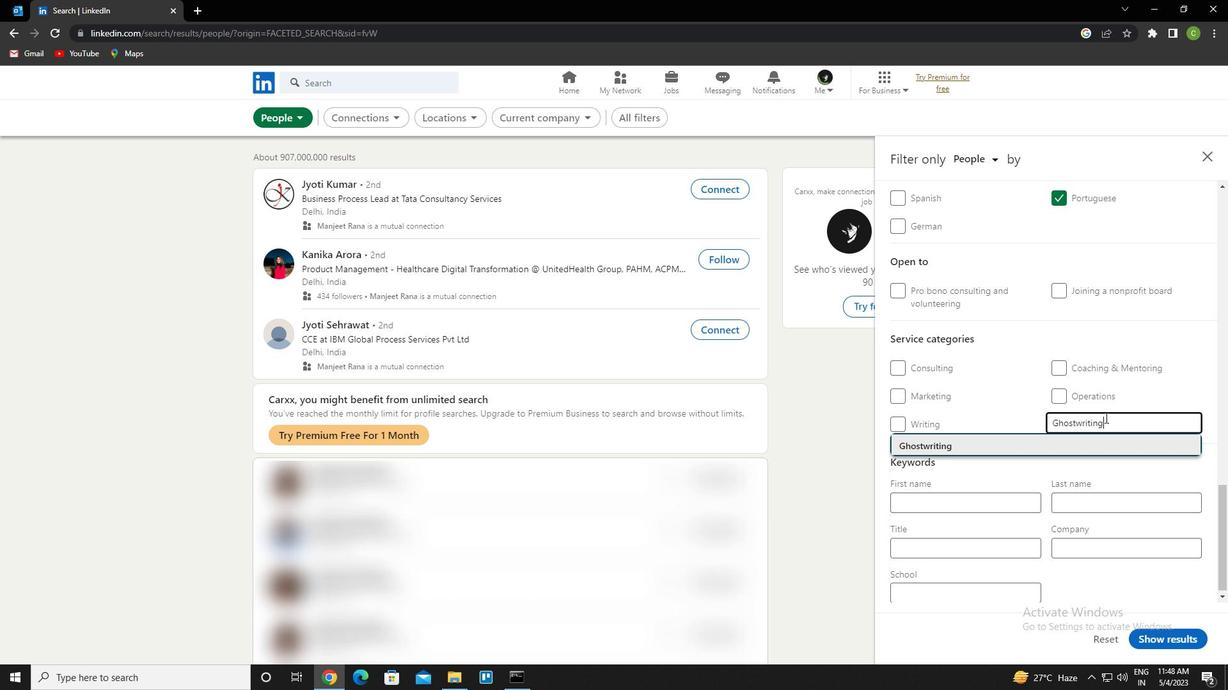 
Action: Mouse scrolled (1105, 417) with delta (0, 0)
Screenshot: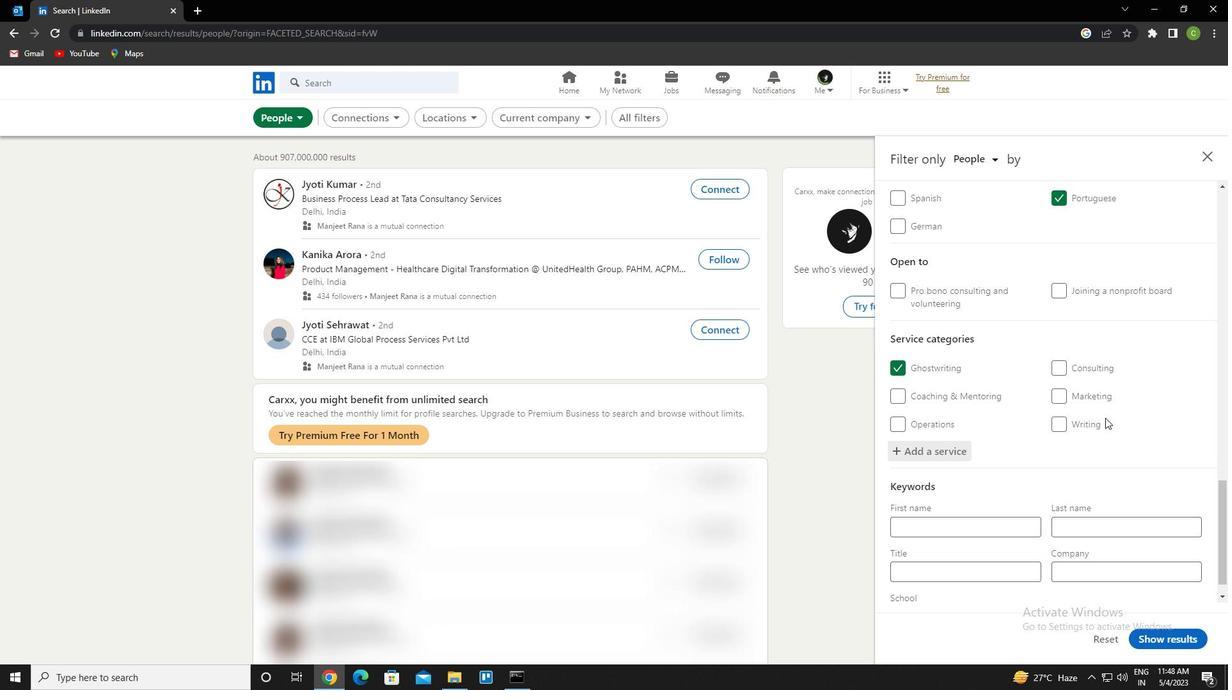 
Action: Mouse scrolled (1105, 417) with delta (0, 0)
Screenshot: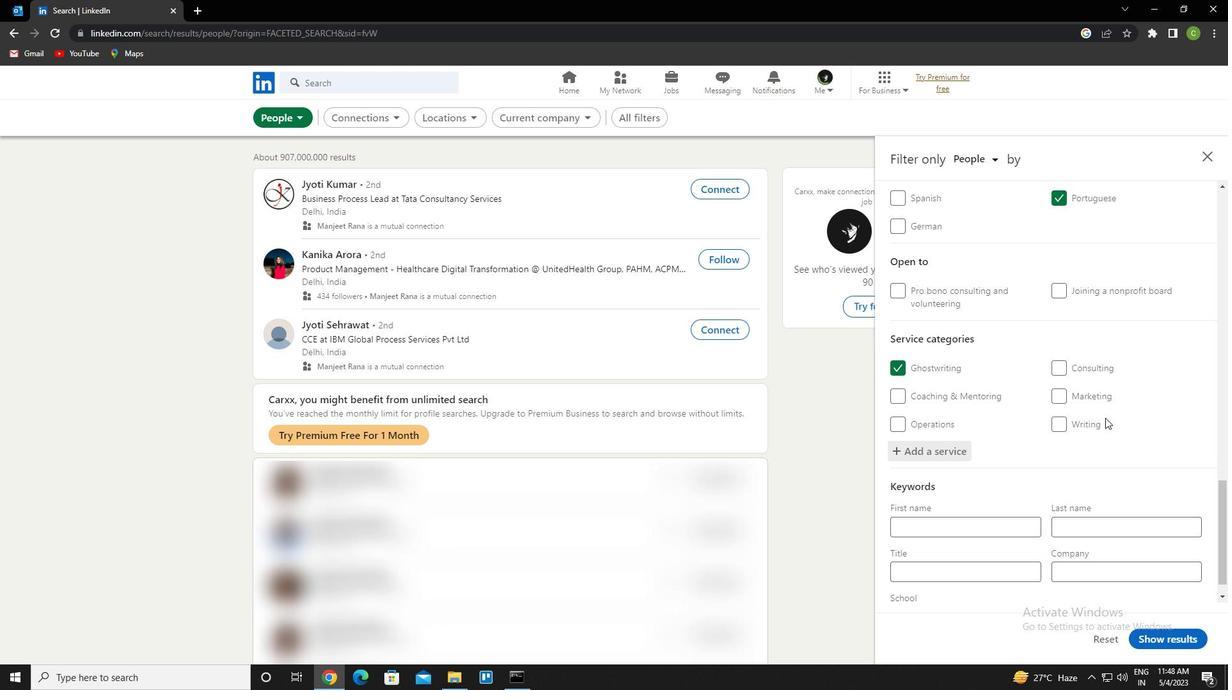 
Action: Mouse scrolled (1105, 417) with delta (0, 0)
Screenshot: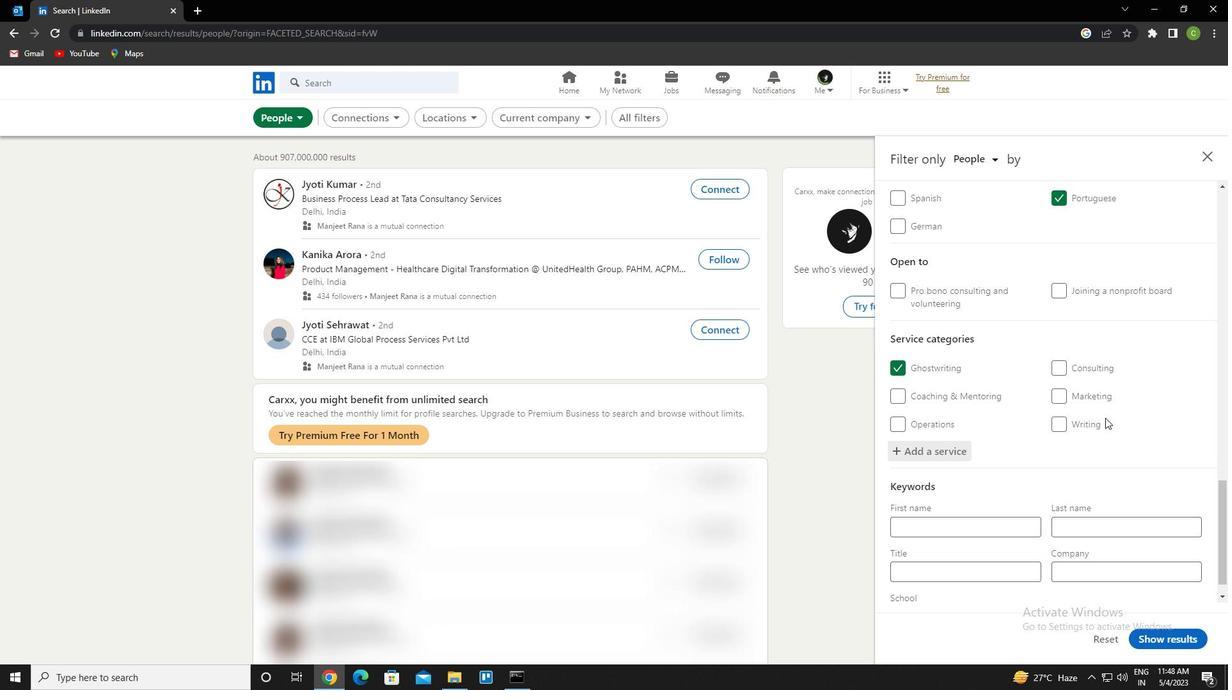 
Action: Mouse scrolled (1105, 417) with delta (0, 0)
Screenshot: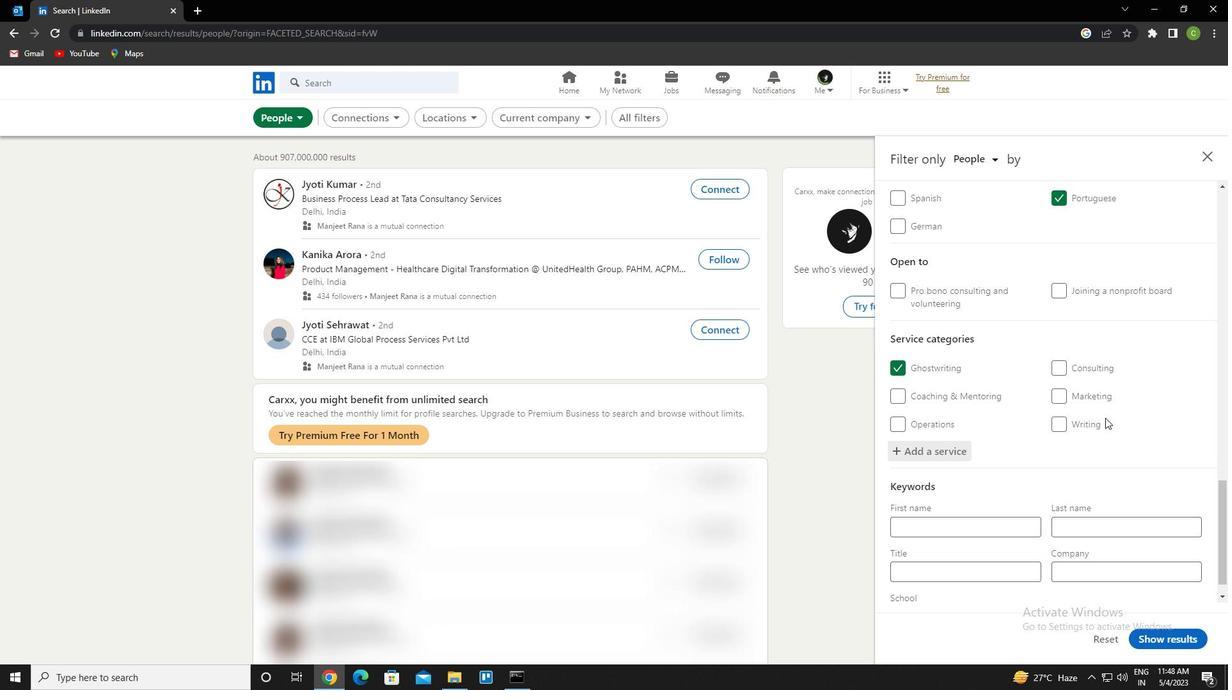 
Action: Mouse scrolled (1105, 417) with delta (0, 0)
Screenshot: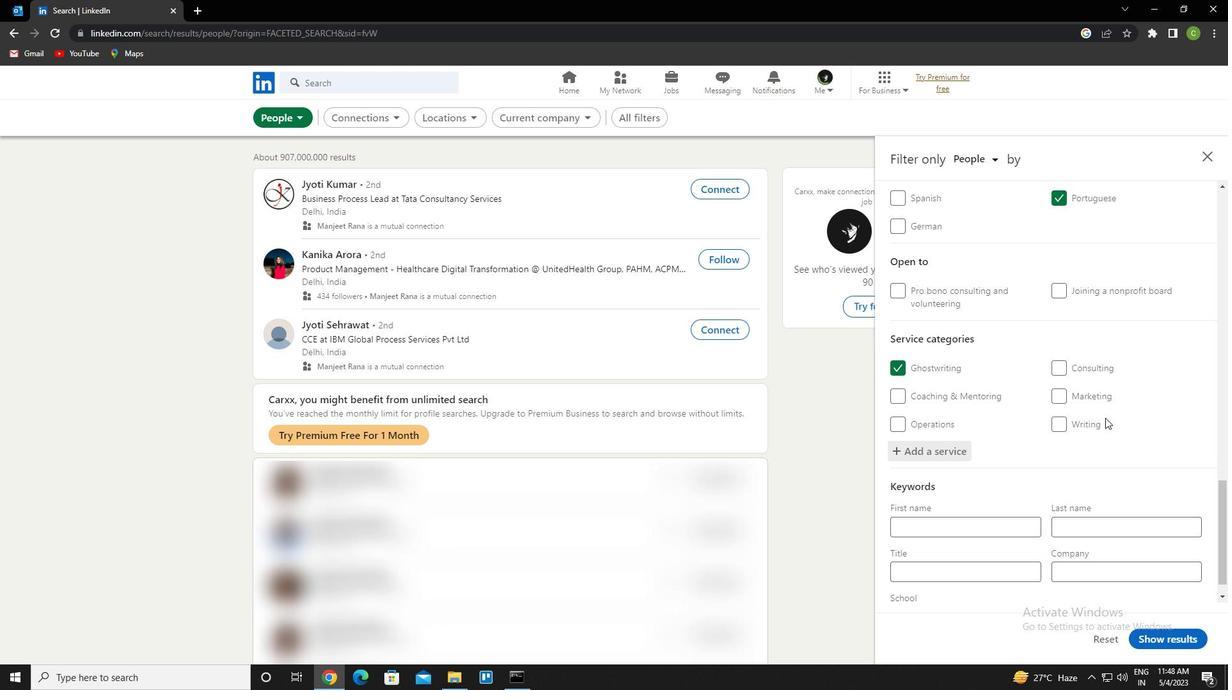 
Action: Mouse scrolled (1105, 417) with delta (0, 0)
Screenshot: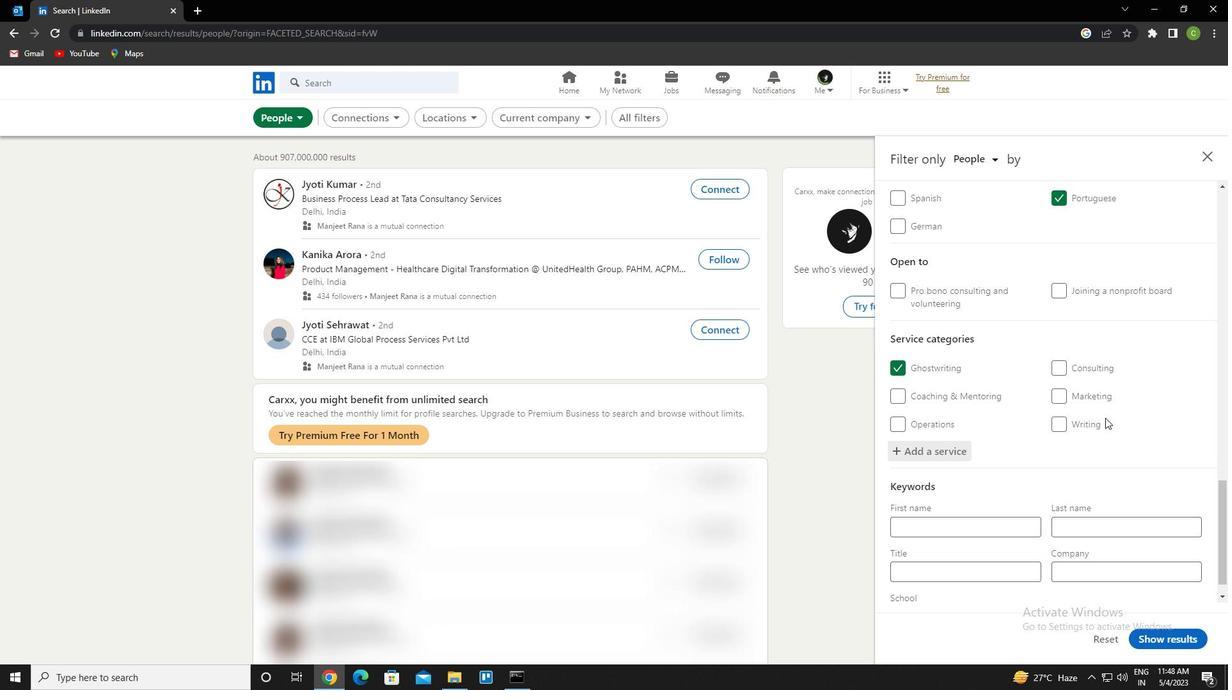 
Action: Mouse moved to (994, 552)
Screenshot: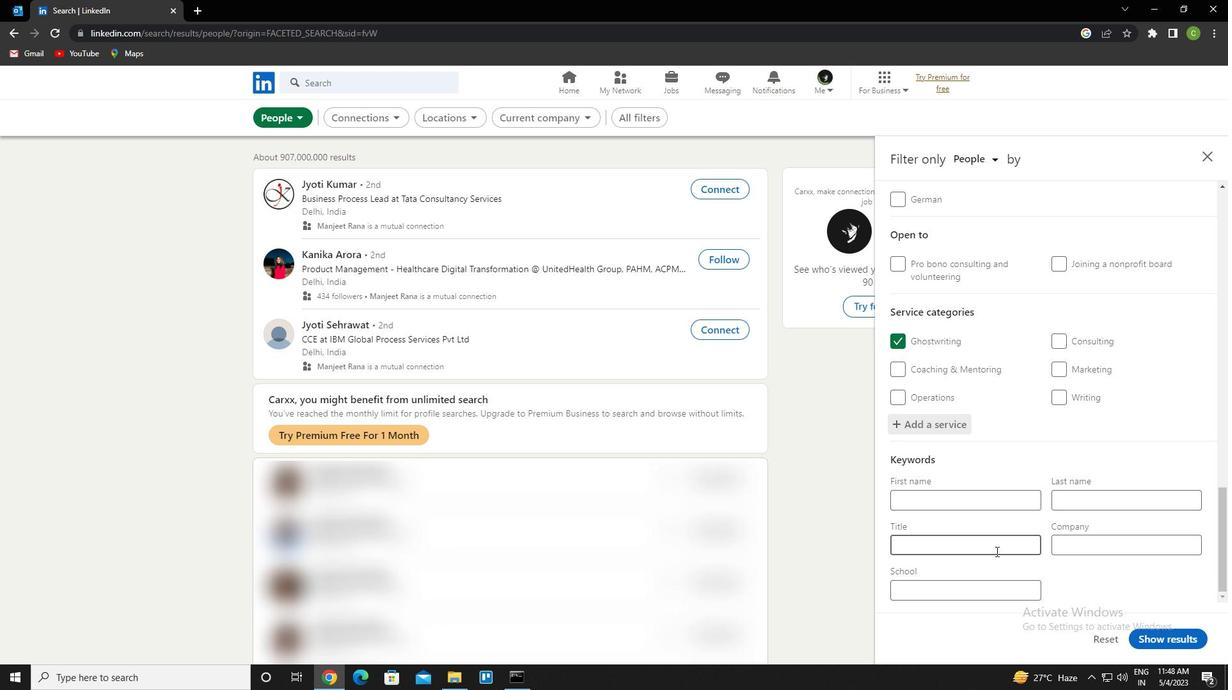 
Action: Mouse pressed left at (994, 552)
Screenshot: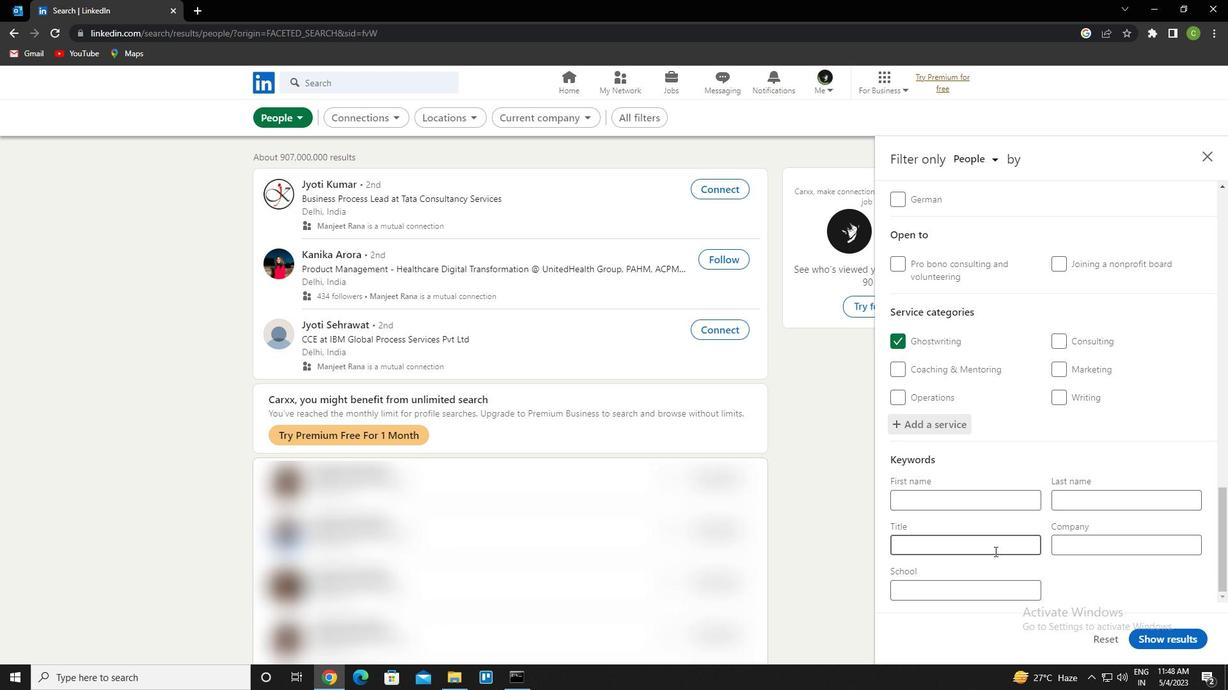 
Action: Mouse moved to (996, 545)
Screenshot: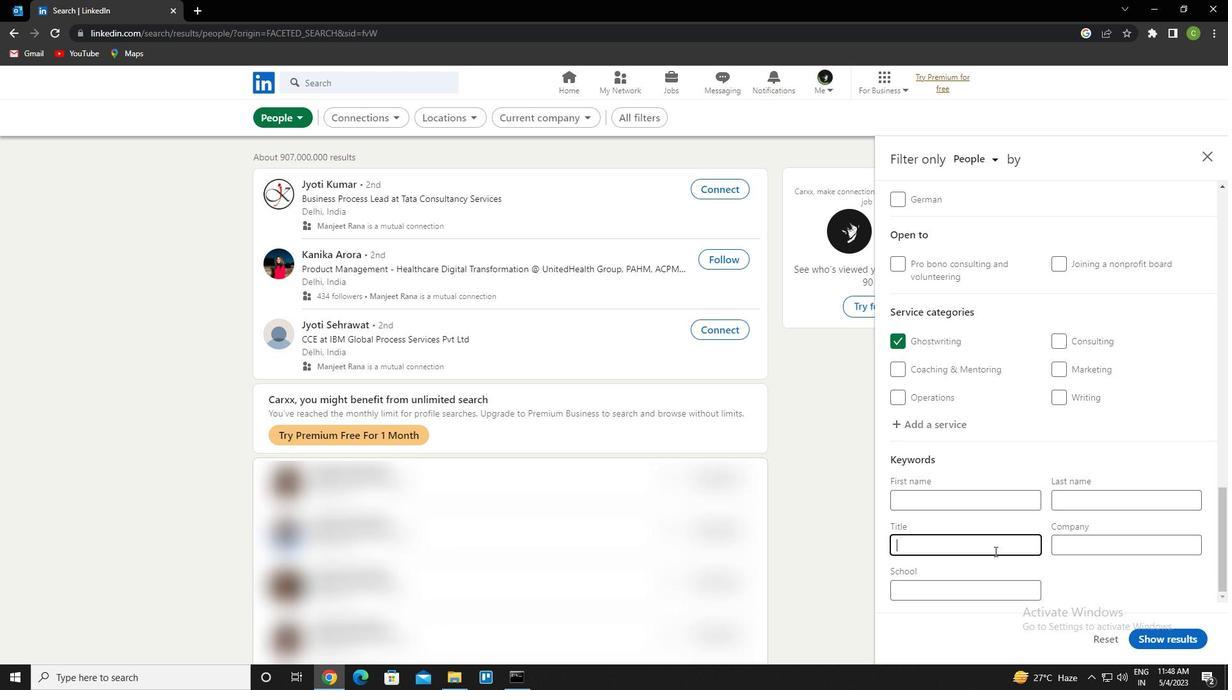 
Action: Key pressed <Key.caps_lock>r<Key.caps_lock>esearcher
Screenshot: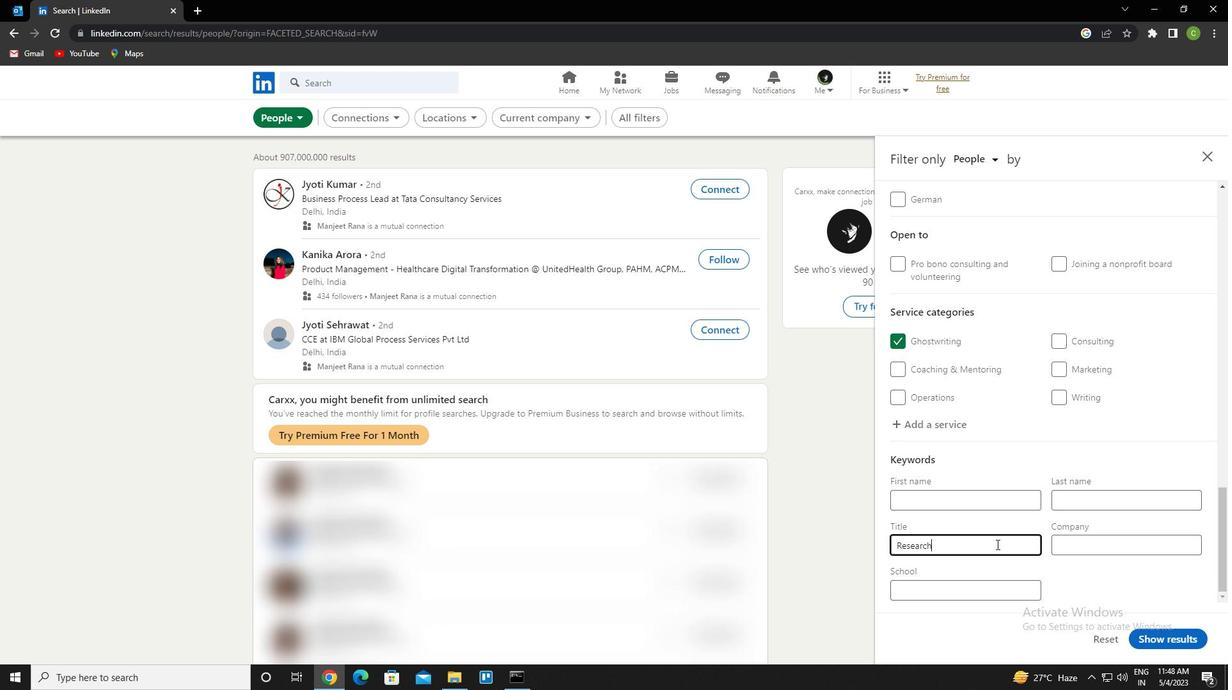 
Action: Mouse moved to (1175, 637)
Screenshot: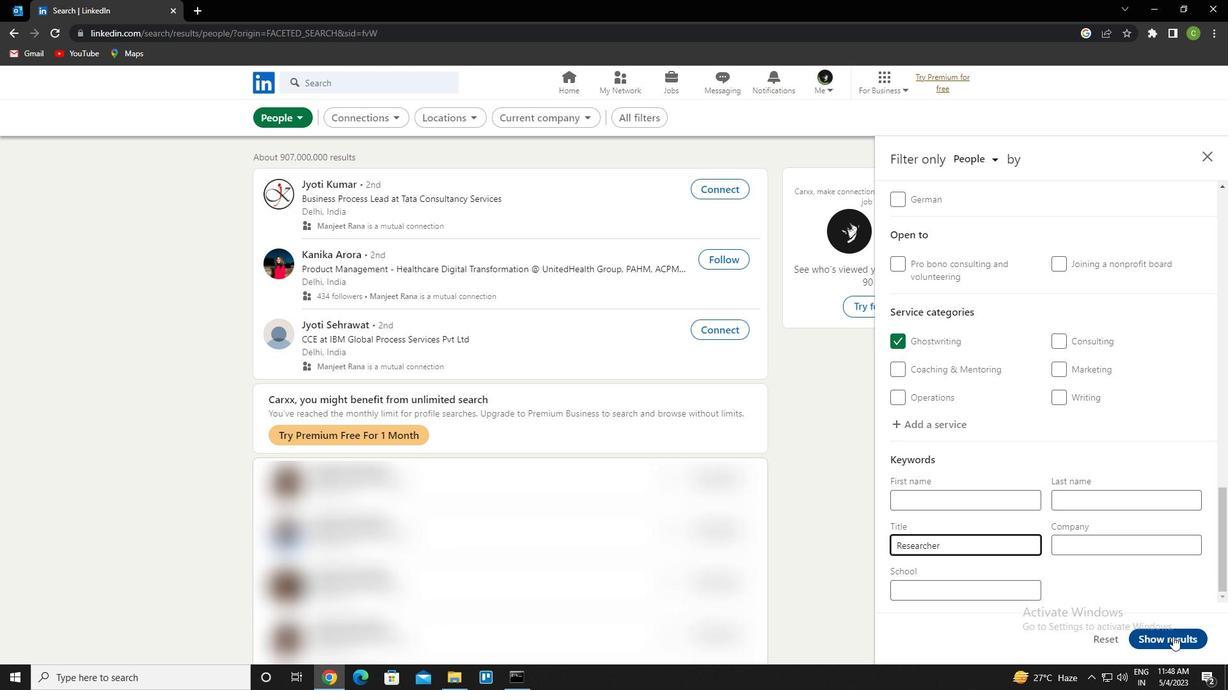 
Action: Mouse pressed left at (1175, 637)
Screenshot: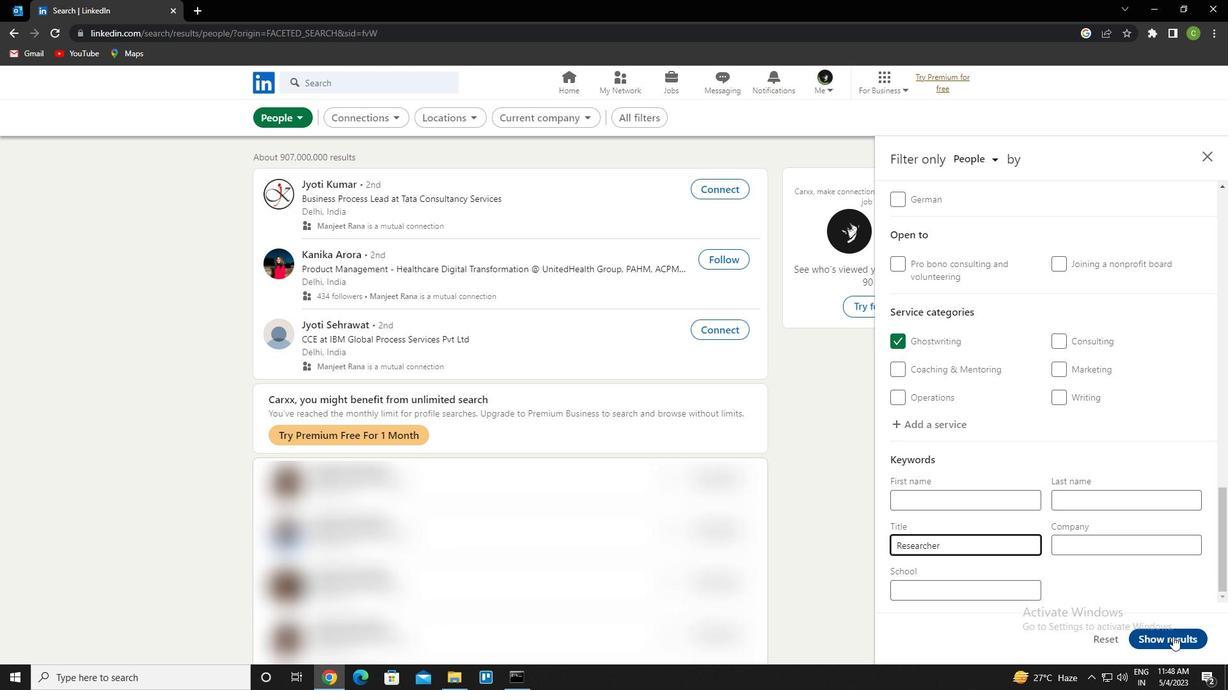 
Action: Mouse moved to (619, 602)
Screenshot: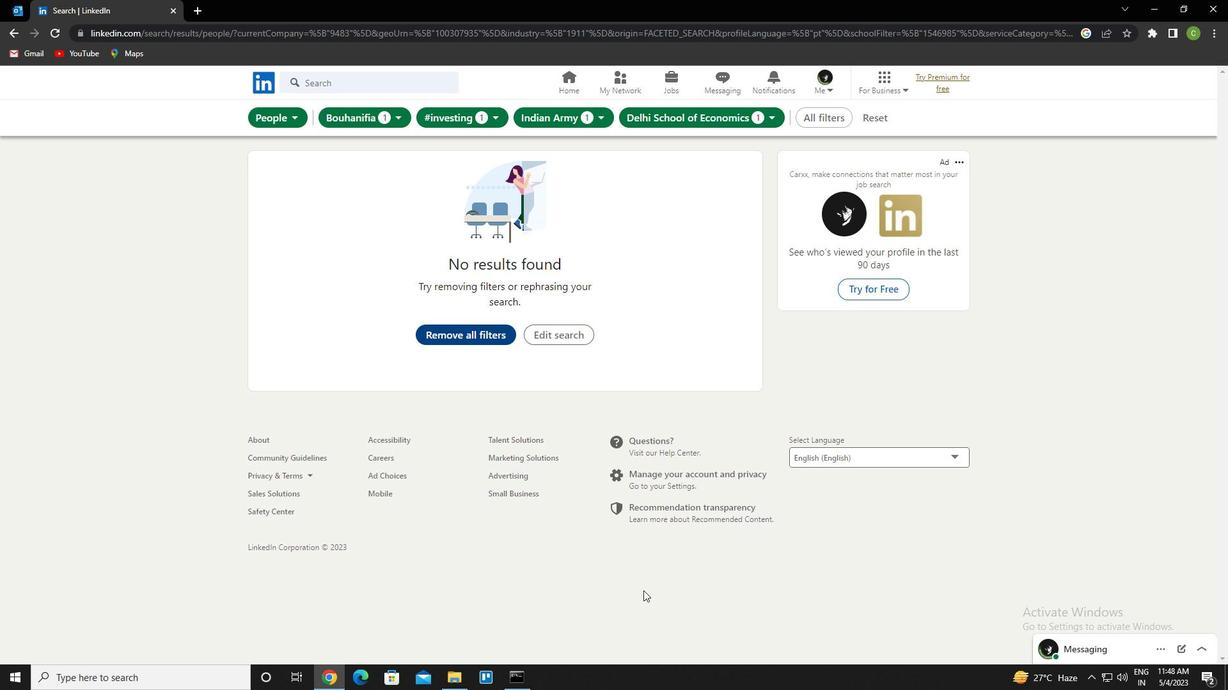 
